 Task: Search one way flight ticket for 5 adults, 2 children, 1 infant in seat and 2 infants on lap in economy from Providence: Rhode Island T. F. Green International Airport to Gillette: Gillette Campbell County Airport on 5-1-2023. Choice of flights is Royal air maroc. Number of bags: 1 carry on bag and 1 checked bag. Price is upto 97000. Outbound departure time preference is 14:30.
Action: Mouse moved to (233, 353)
Screenshot: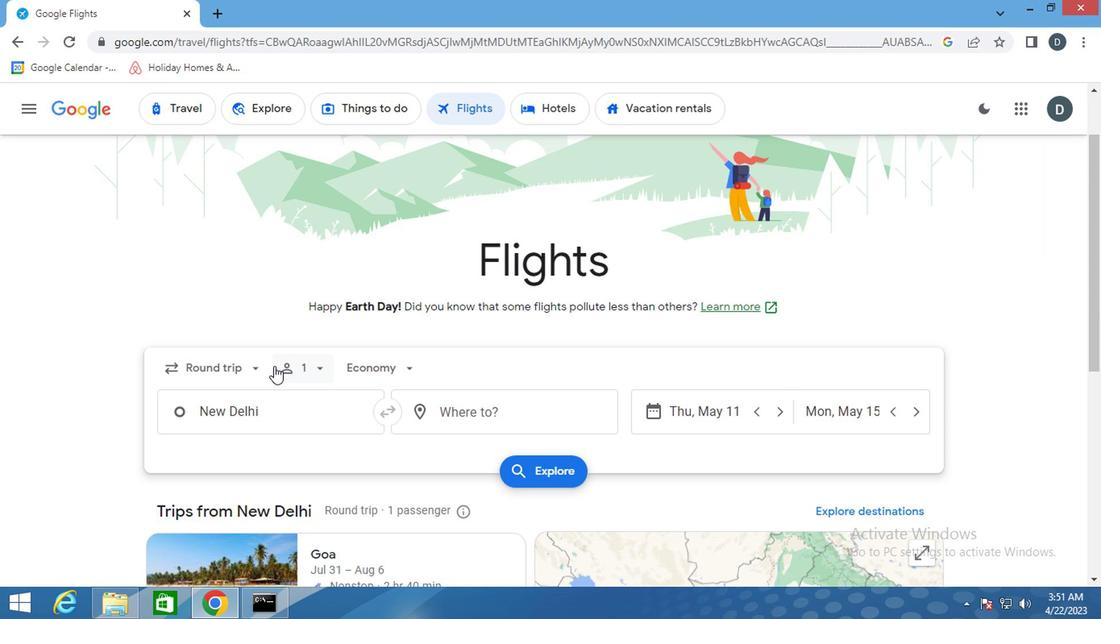 
Action: Mouse pressed left at (233, 353)
Screenshot: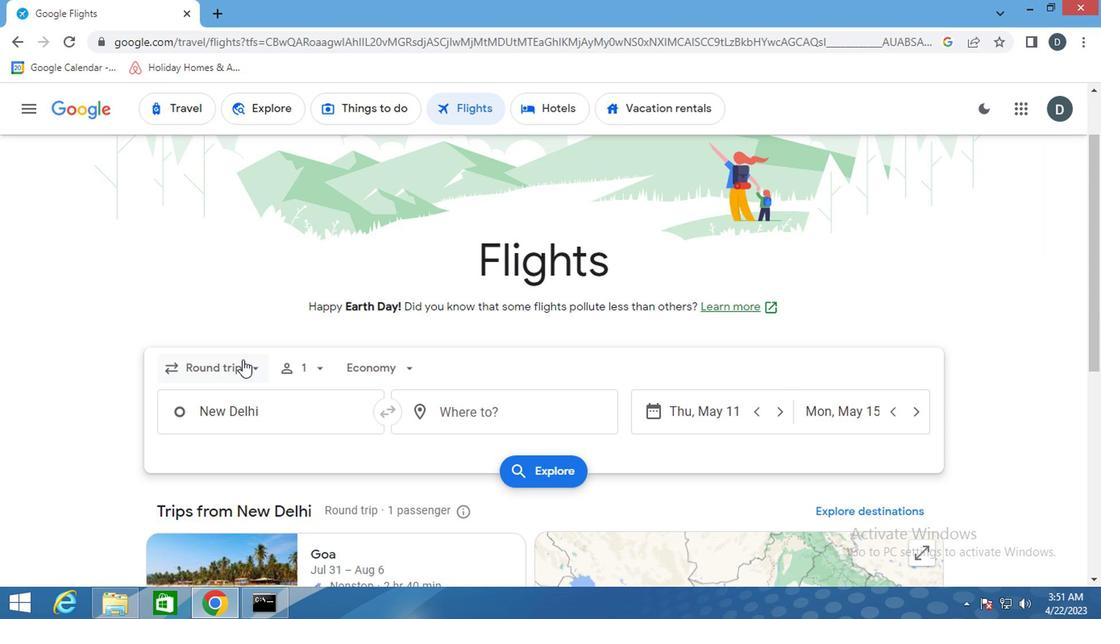 
Action: Mouse moved to (262, 434)
Screenshot: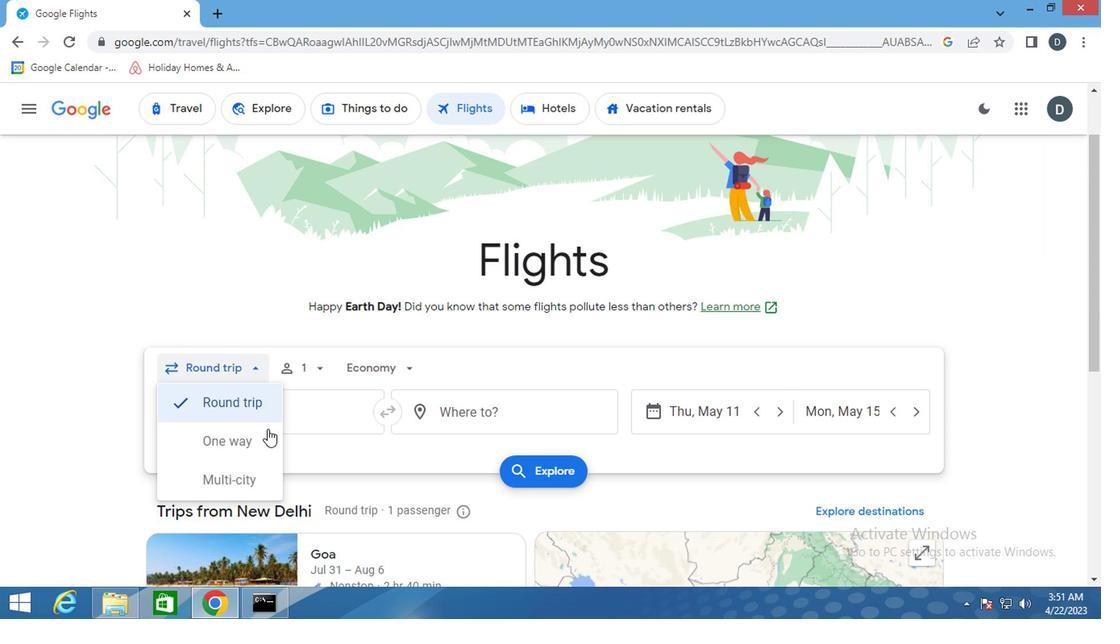 
Action: Mouse pressed left at (262, 434)
Screenshot: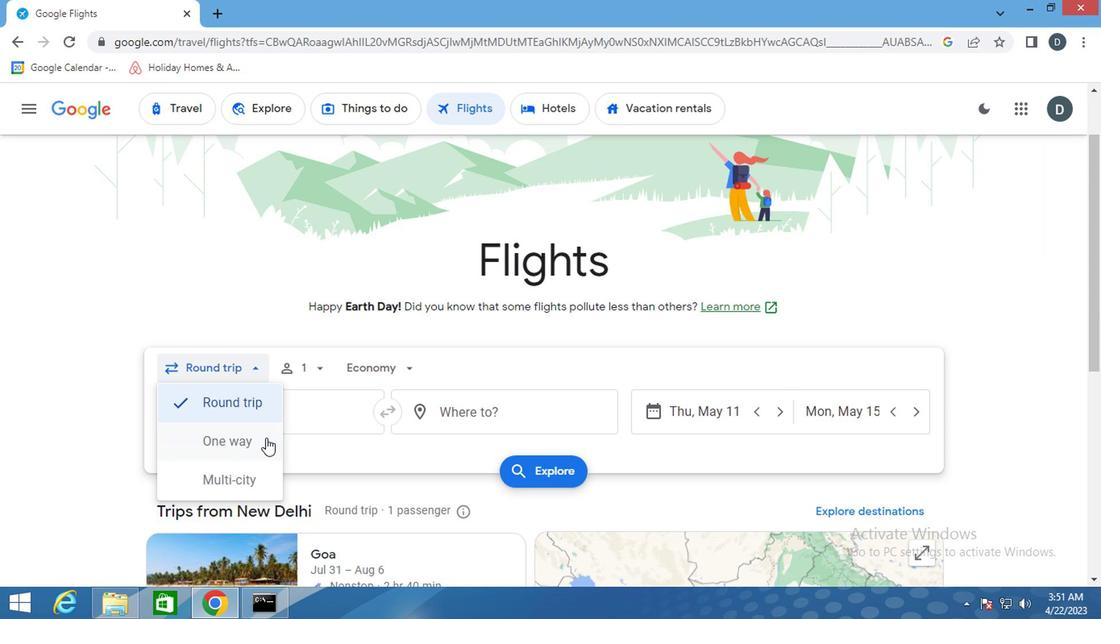 
Action: Mouse moved to (286, 363)
Screenshot: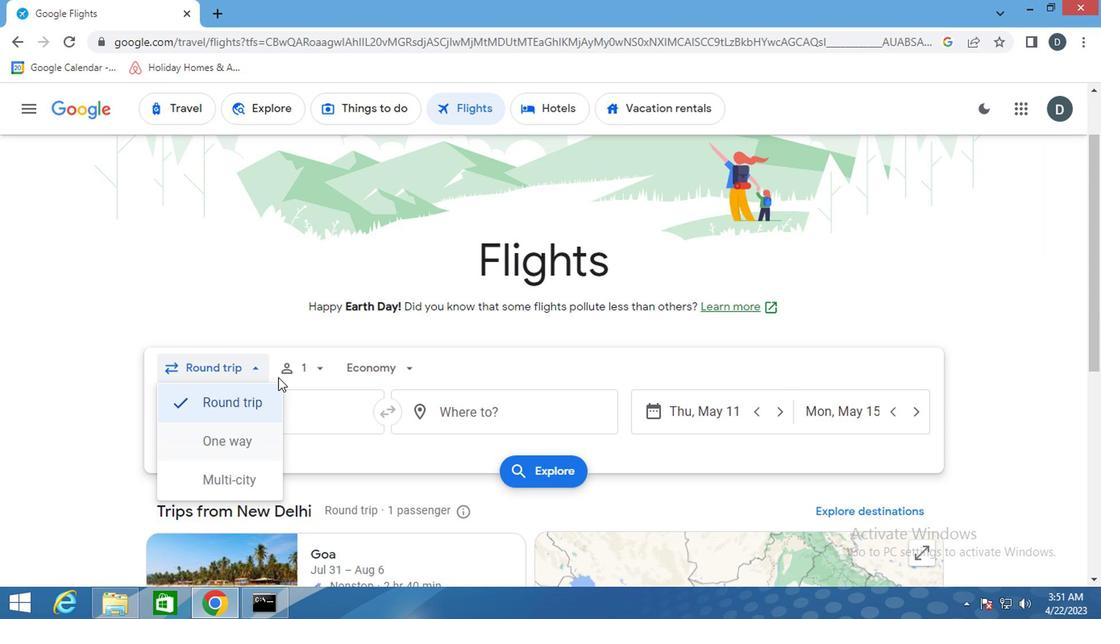
Action: Mouse pressed left at (286, 363)
Screenshot: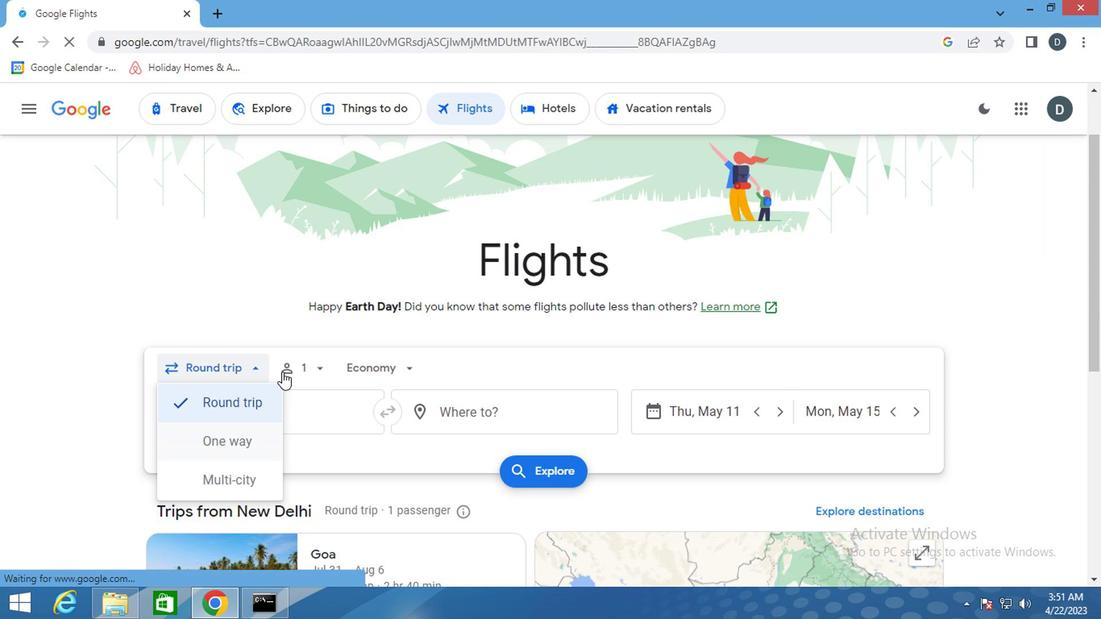 
Action: Mouse moved to (435, 406)
Screenshot: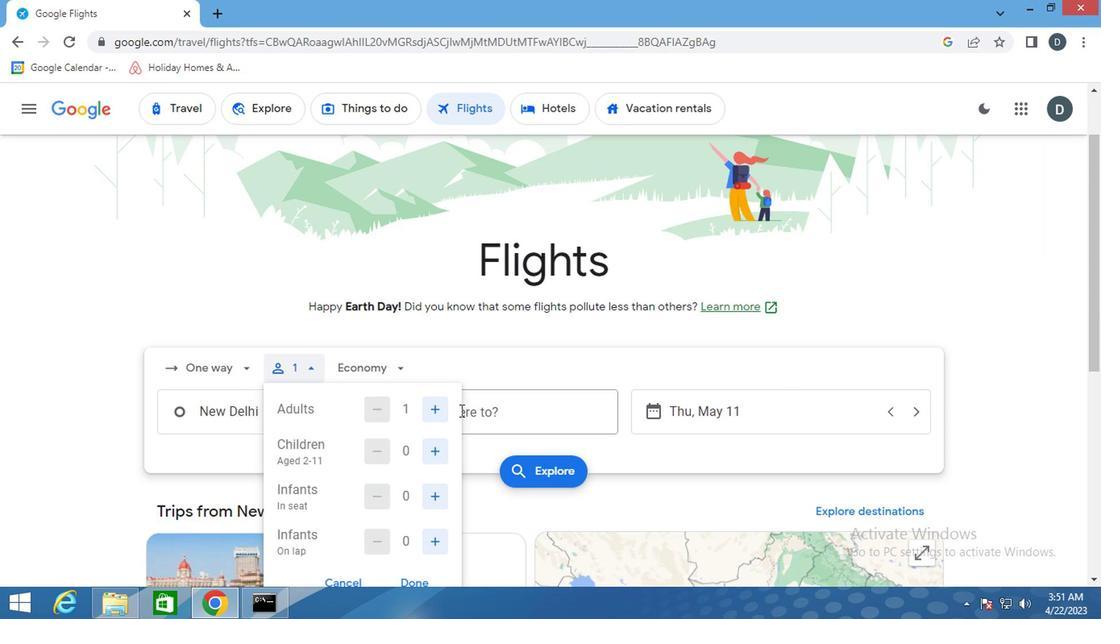 
Action: Mouse pressed left at (435, 406)
Screenshot: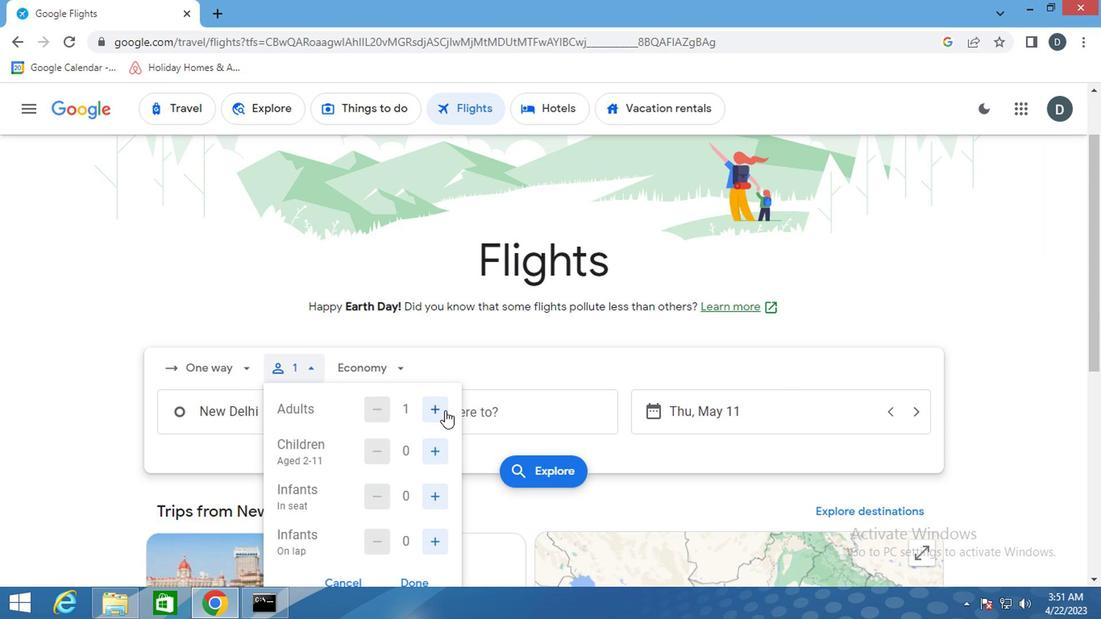 
Action: Mouse pressed left at (435, 406)
Screenshot: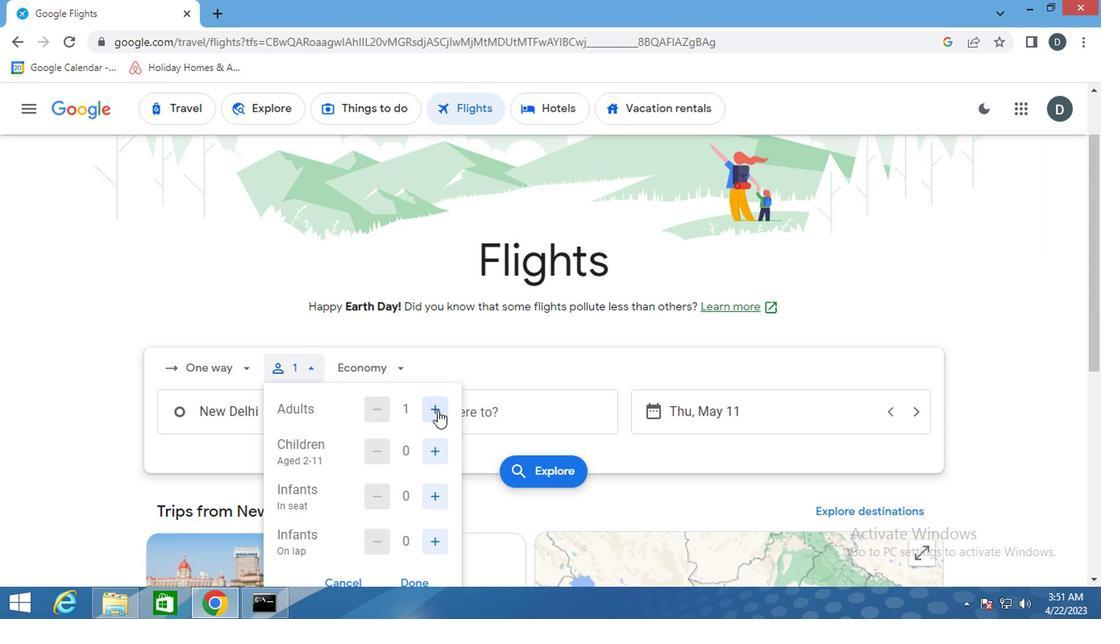 
Action: Mouse pressed left at (435, 406)
Screenshot: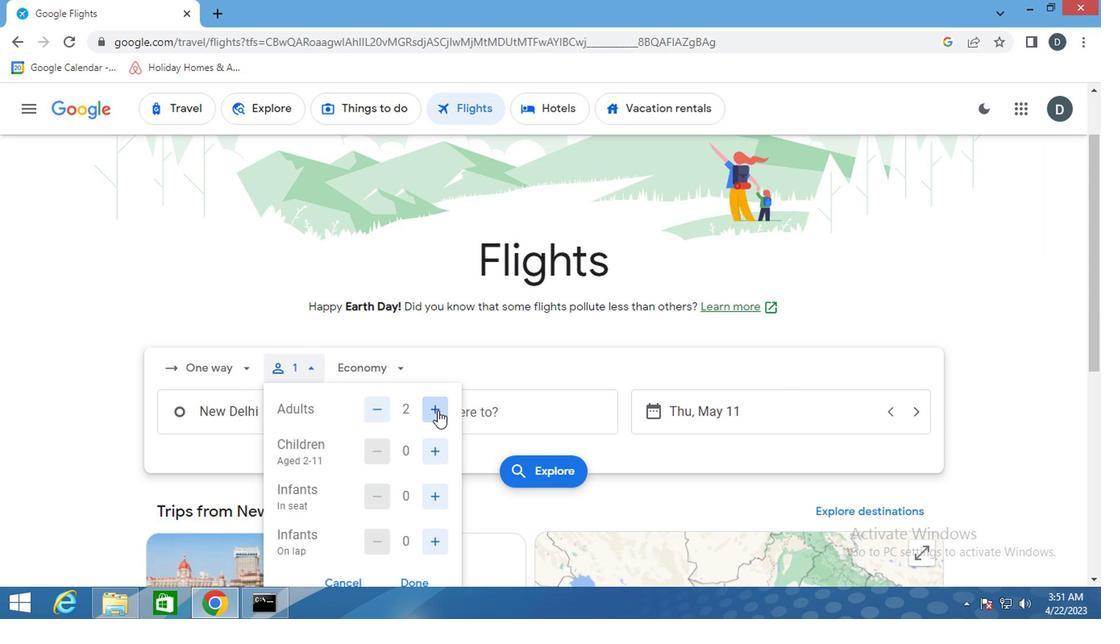 
Action: Mouse pressed left at (435, 406)
Screenshot: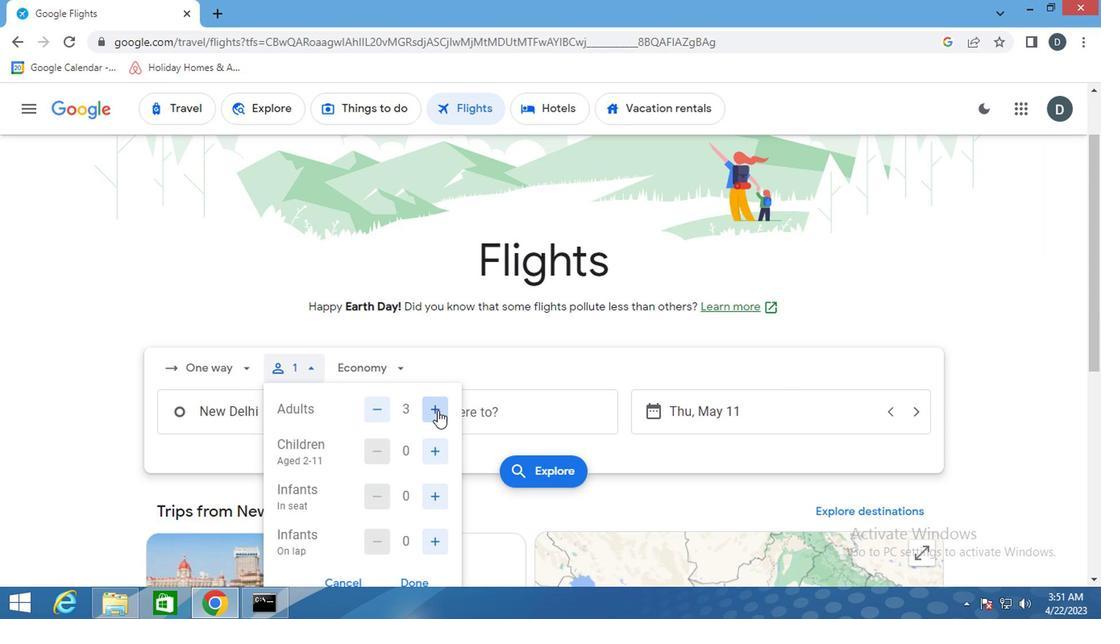 
Action: Mouse moved to (424, 441)
Screenshot: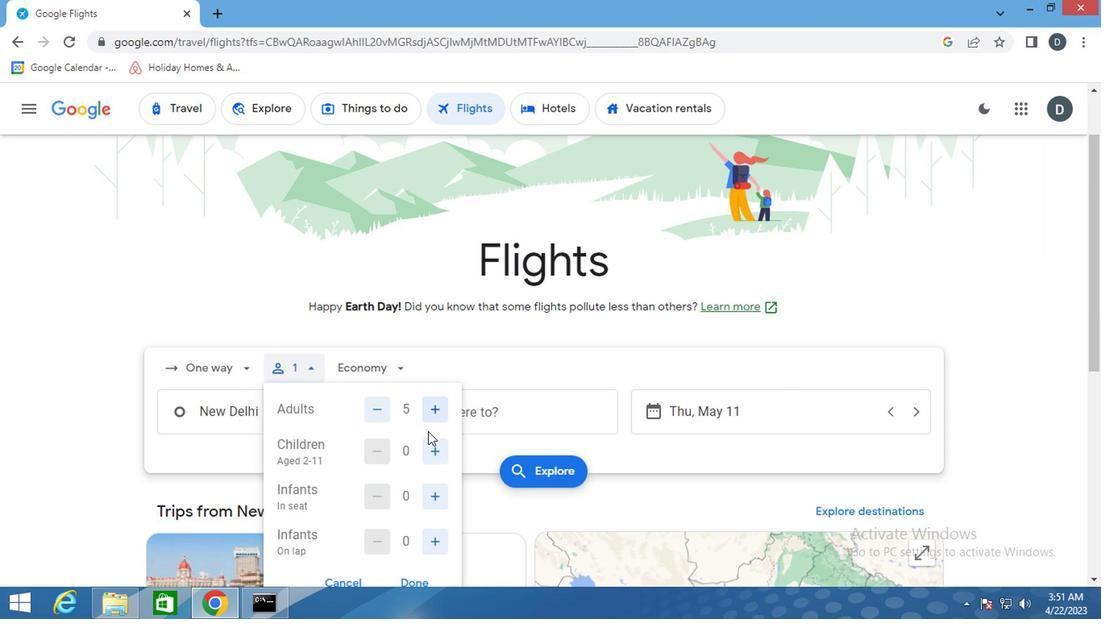 
Action: Mouse pressed left at (424, 441)
Screenshot: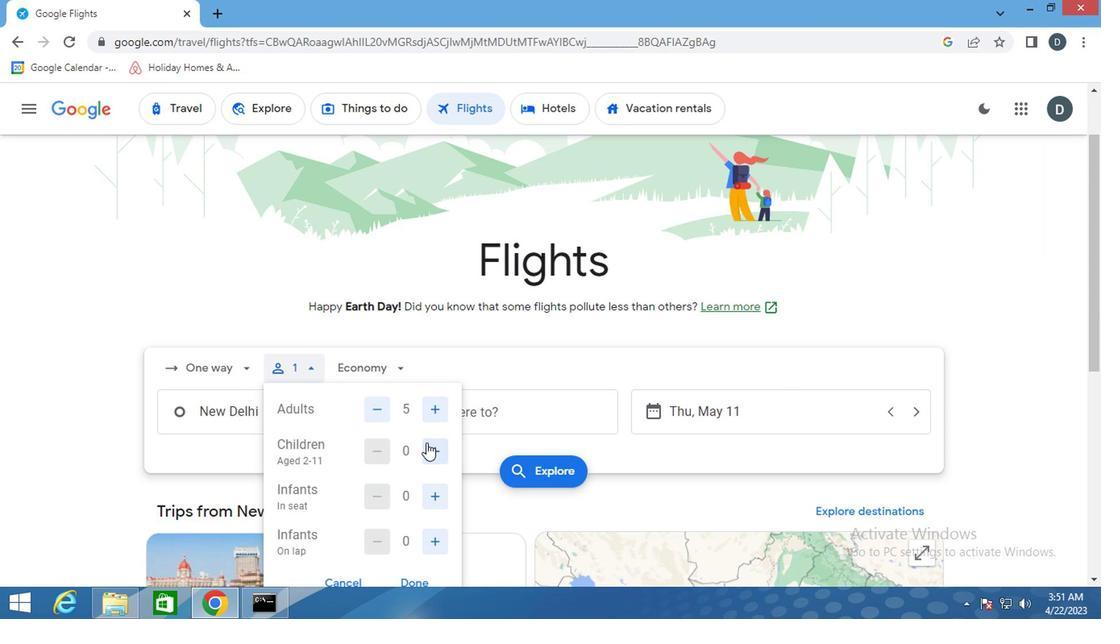 
Action: Mouse pressed left at (424, 441)
Screenshot: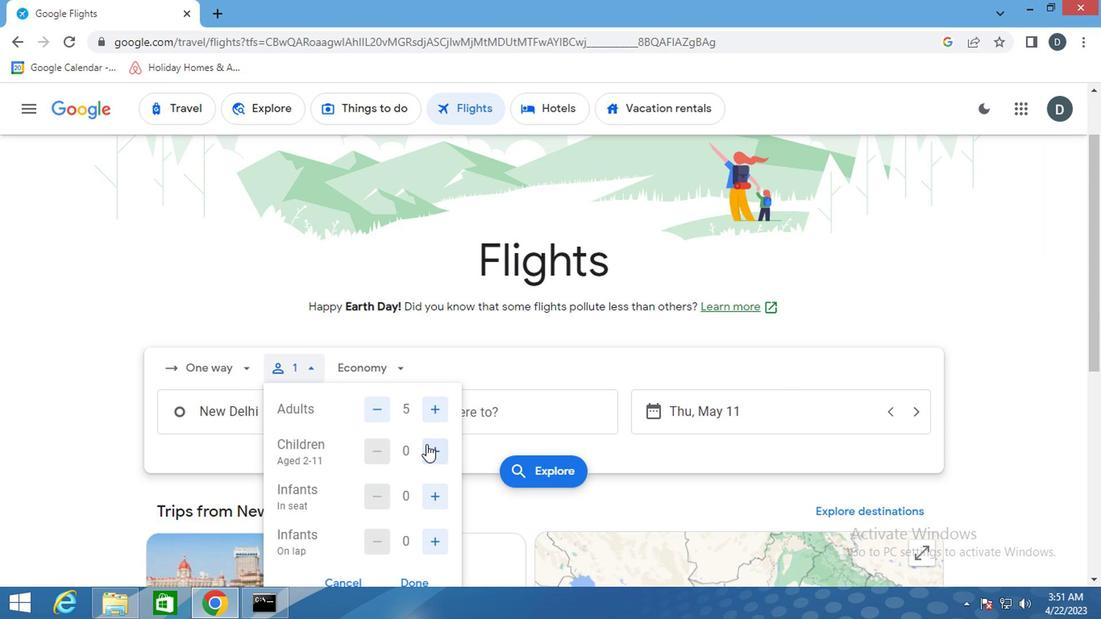 
Action: Mouse moved to (427, 505)
Screenshot: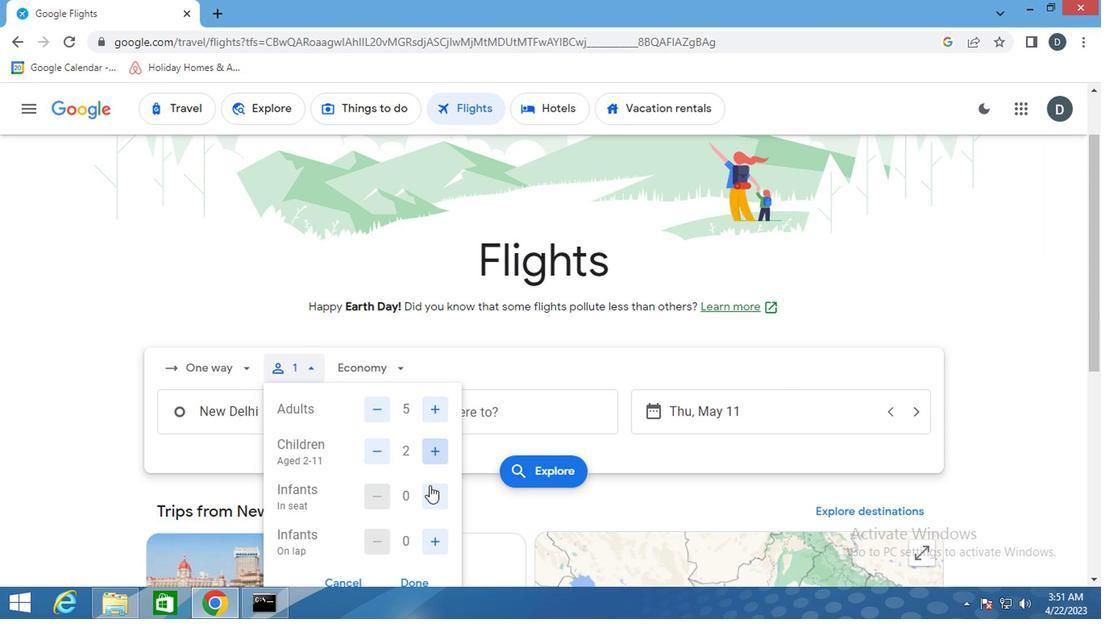 
Action: Mouse pressed left at (427, 505)
Screenshot: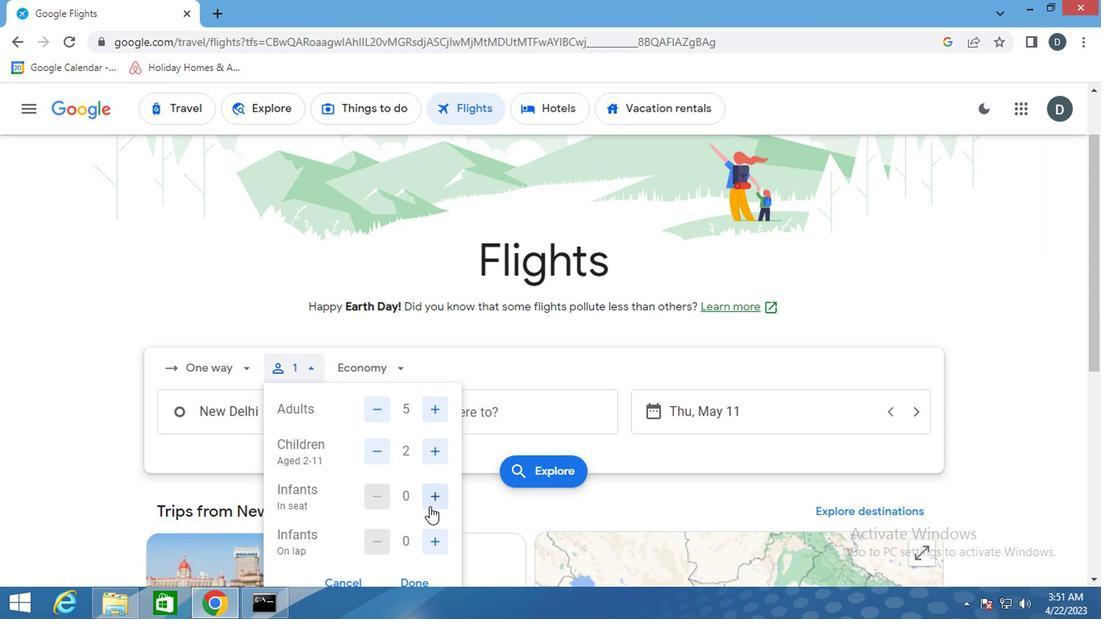
Action: Mouse moved to (430, 544)
Screenshot: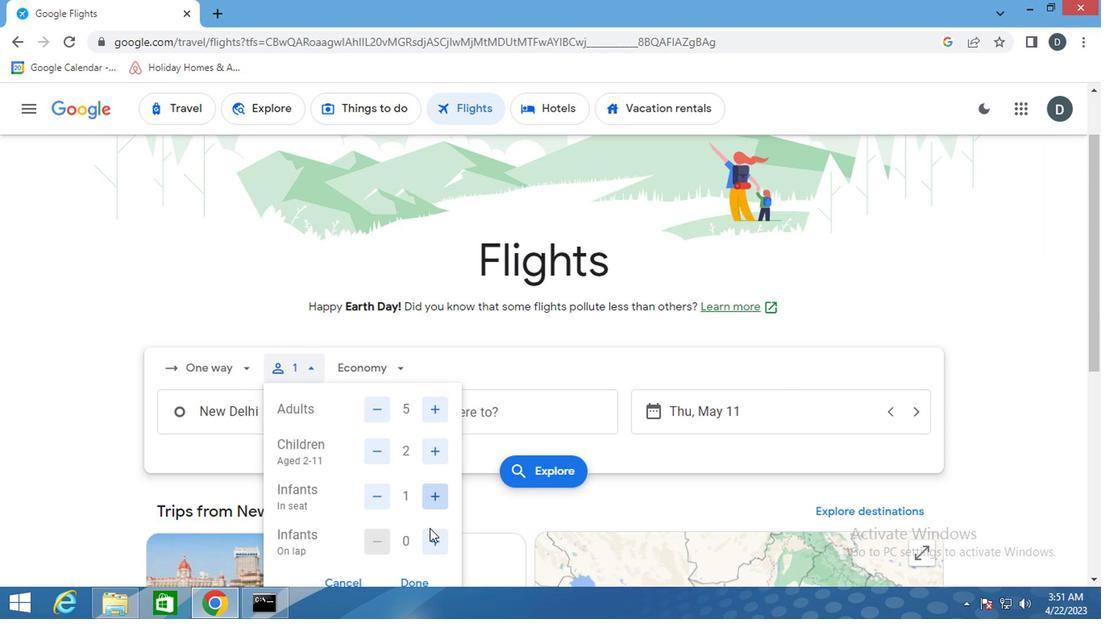 
Action: Mouse pressed left at (430, 544)
Screenshot: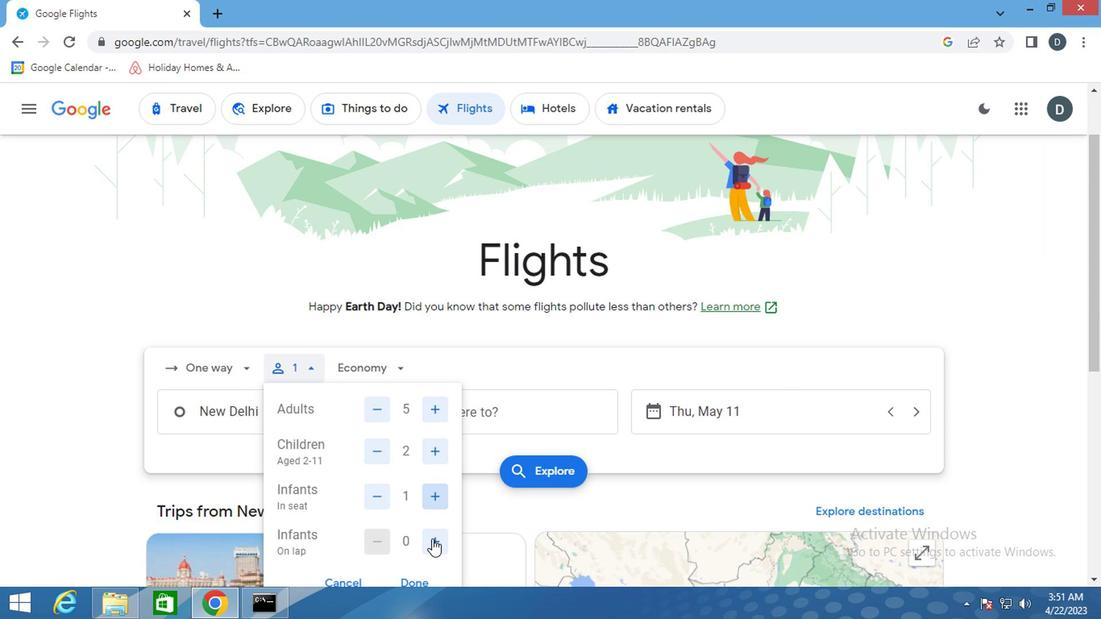 
Action: Mouse pressed left at (430, 544)
Screenshot: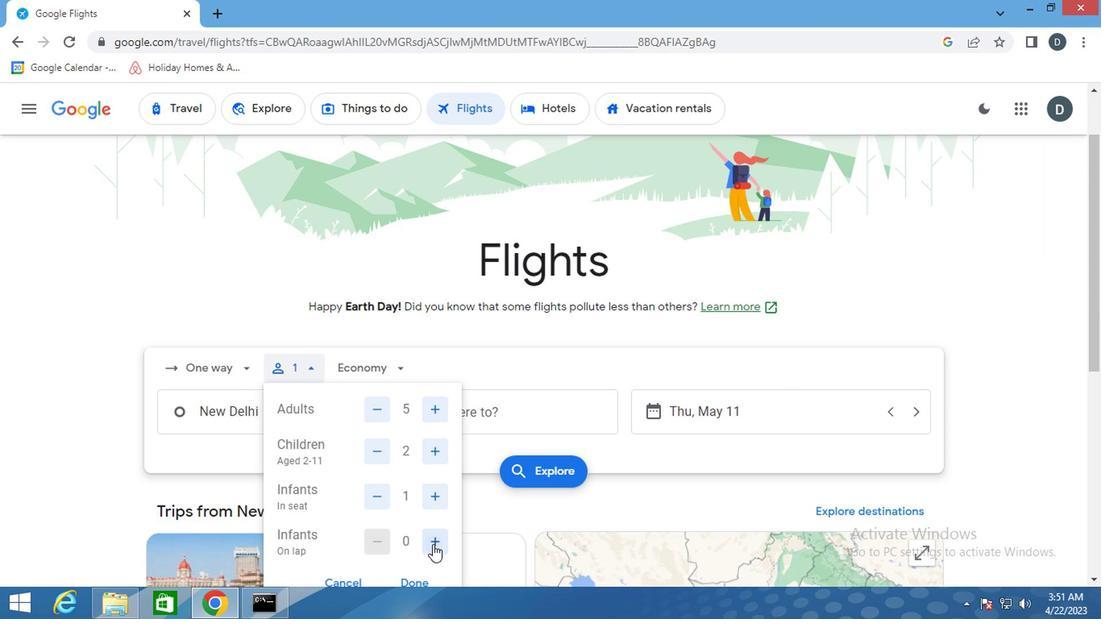 
Action: Mouse moved to (371, 537)
Screenshot: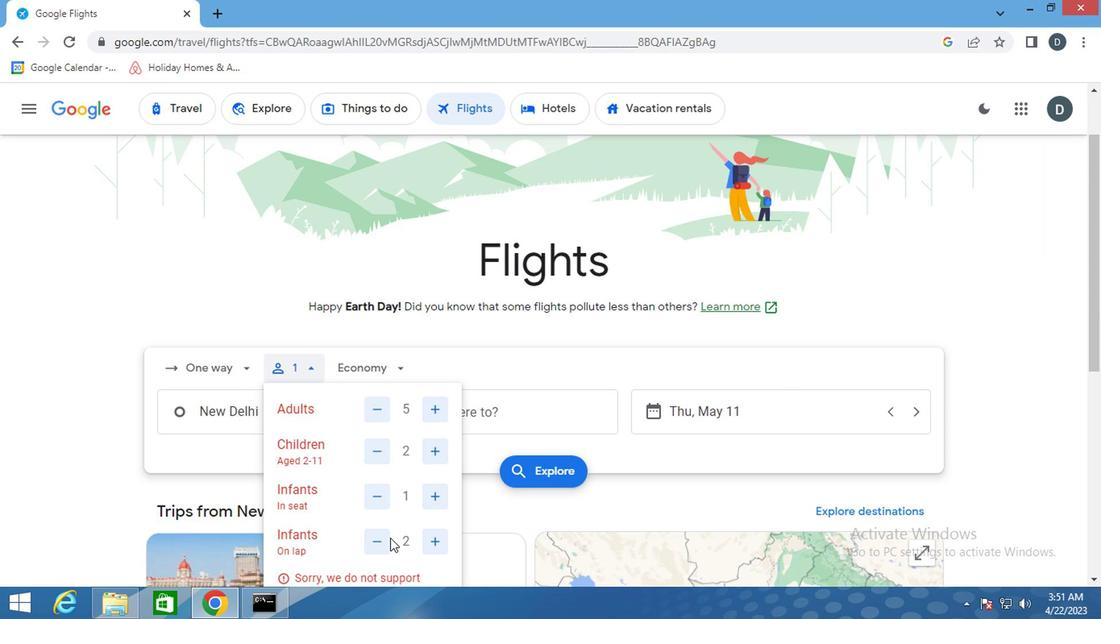 
Action: Mouse pressed left at (371, 537)
Screenshot: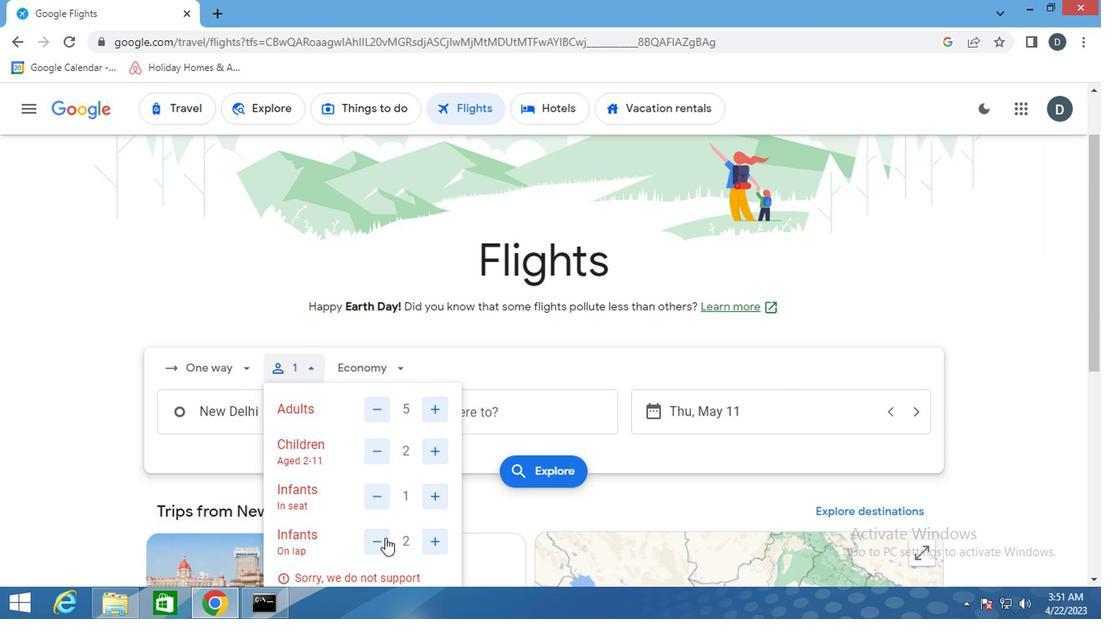 
Action: Mouse moved to (417, 582)
Screenshot: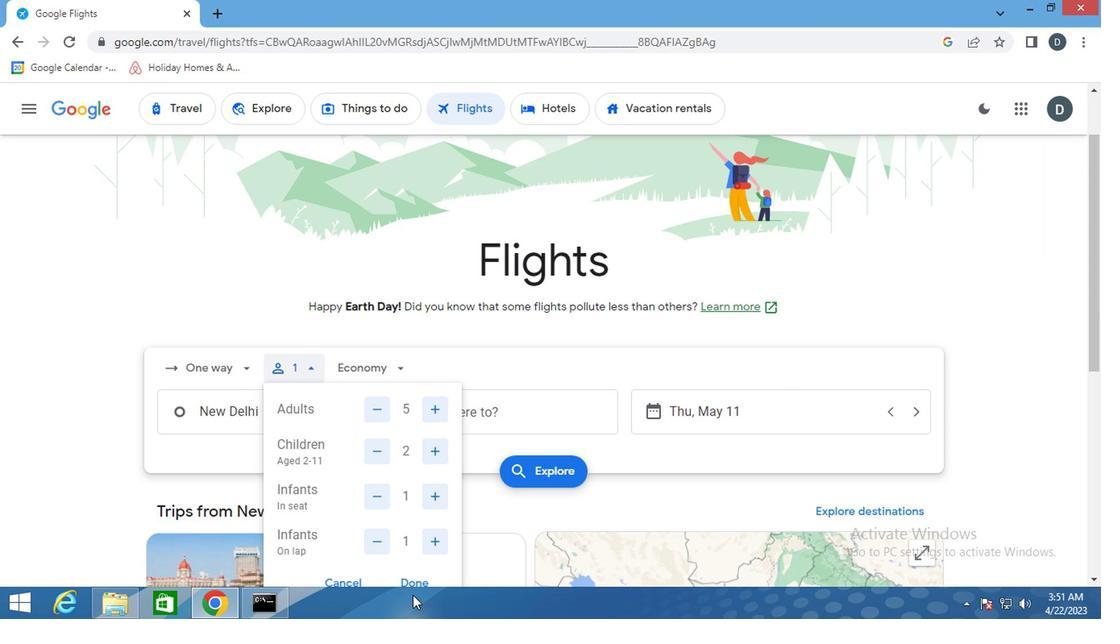 
Action: Mouse pressed left at (417, 582)
Screenshot: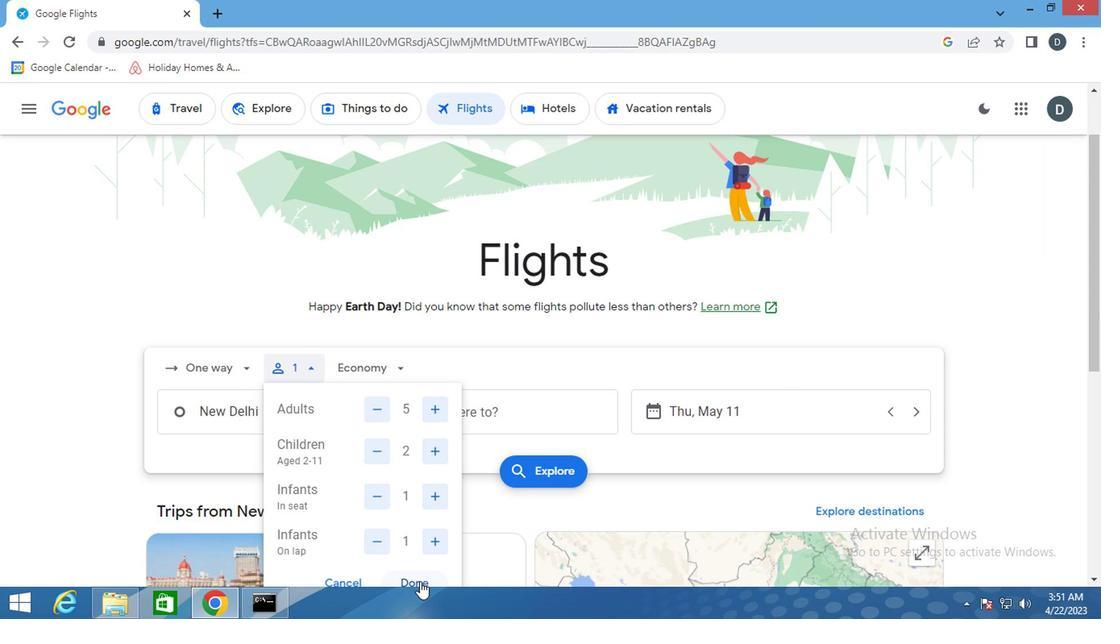 
Action: Mouse moved to (292, 420)
Screenshot: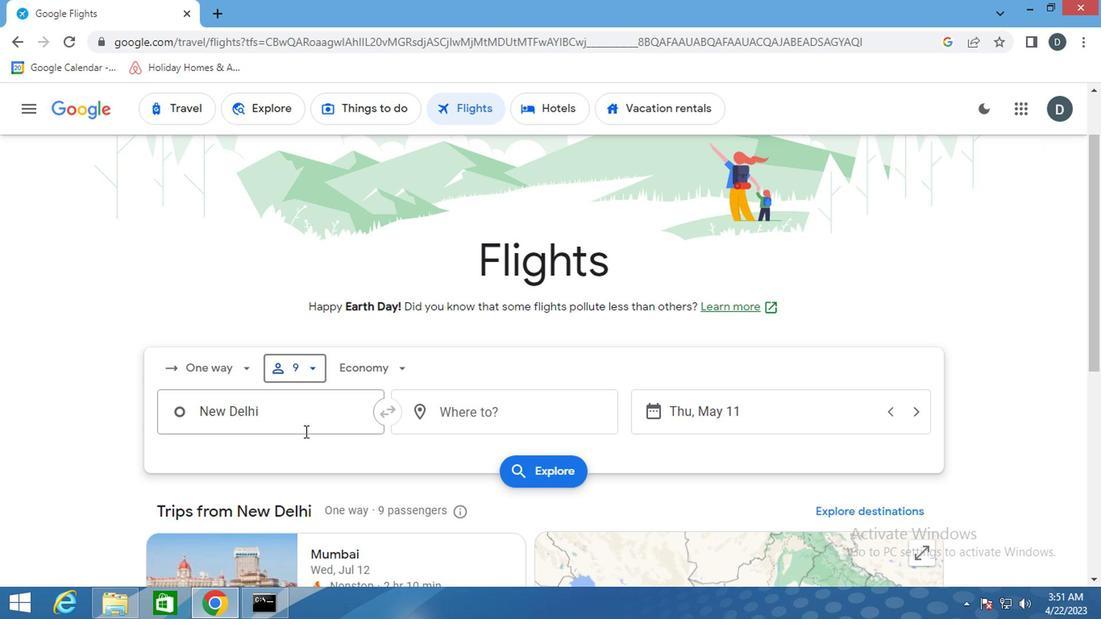 
Action: Mouse pressed left at (292, 420)
Screenshot: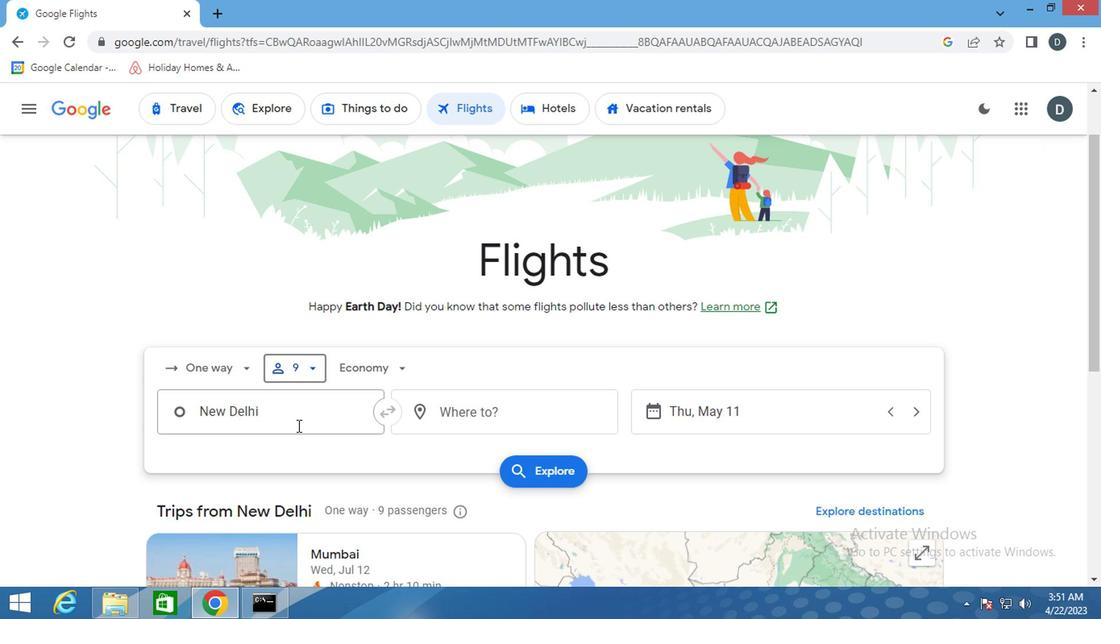 
Action: Mouse moved to (292, 419)
Screenshot: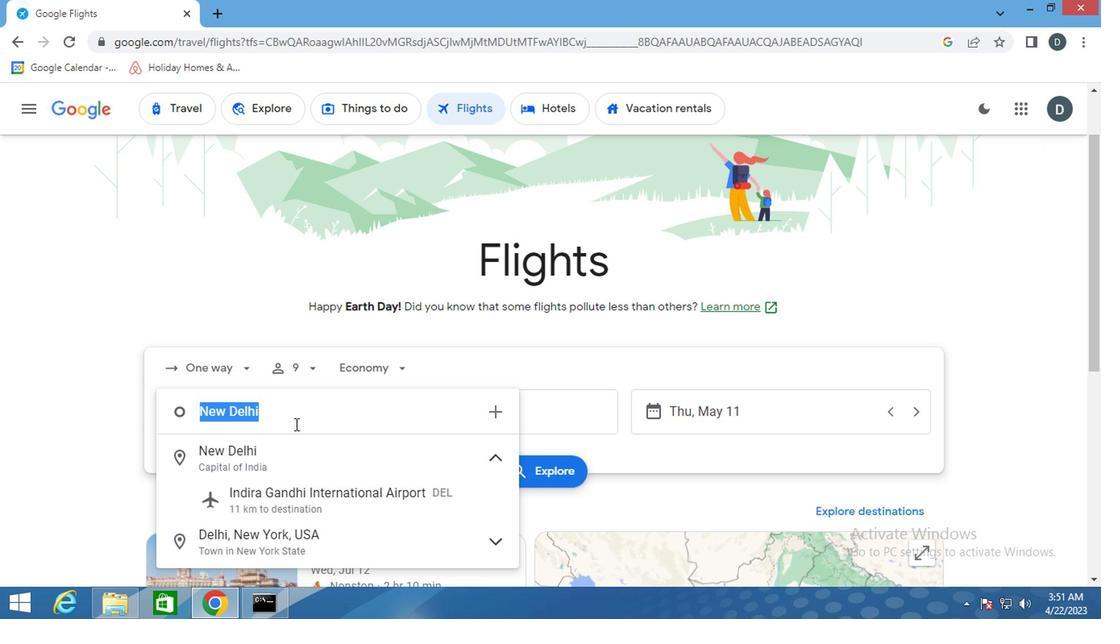 
Action: Key pressed <Key.shift>PROVIDENCE
Screenshot: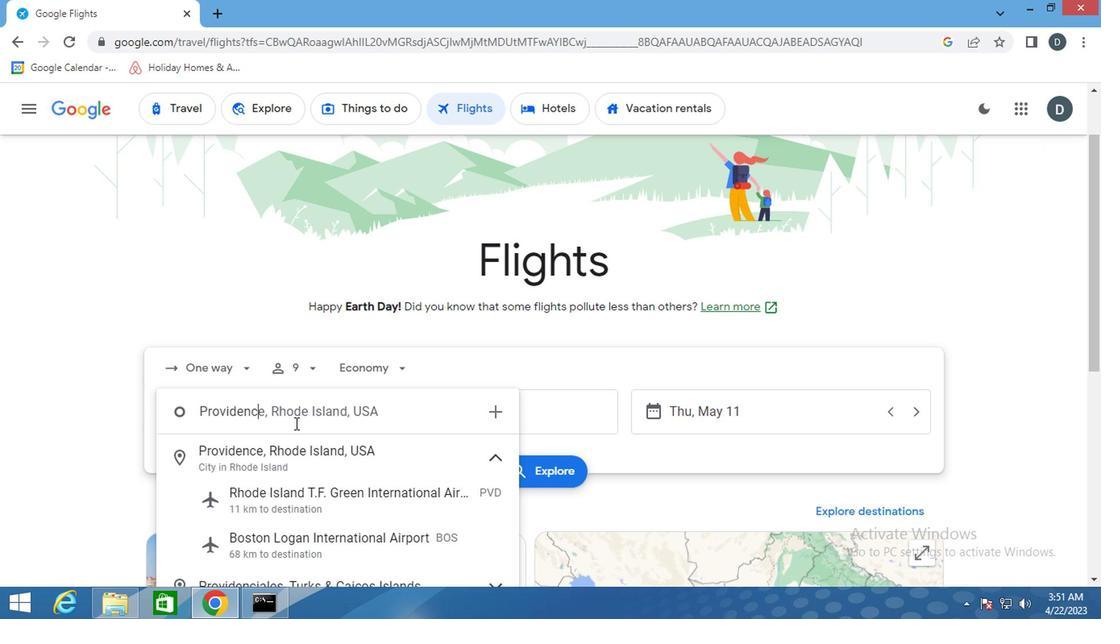 
Action: Mouse moved to (283, 502)
Screenshot: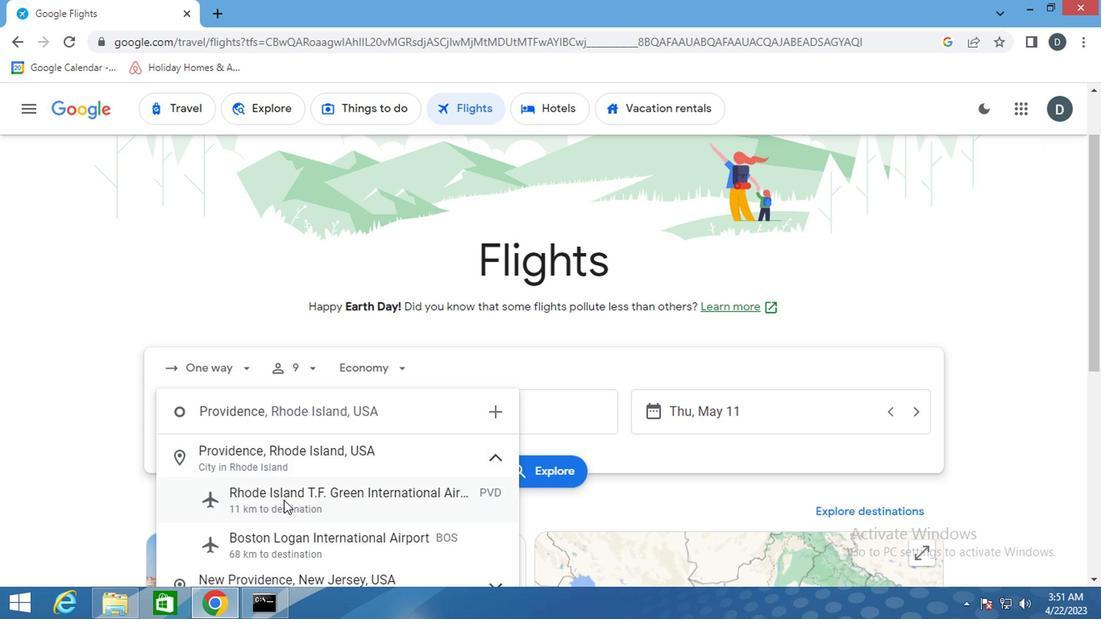 
Action: Mouse pressed left at (283, 502)
Screenshot: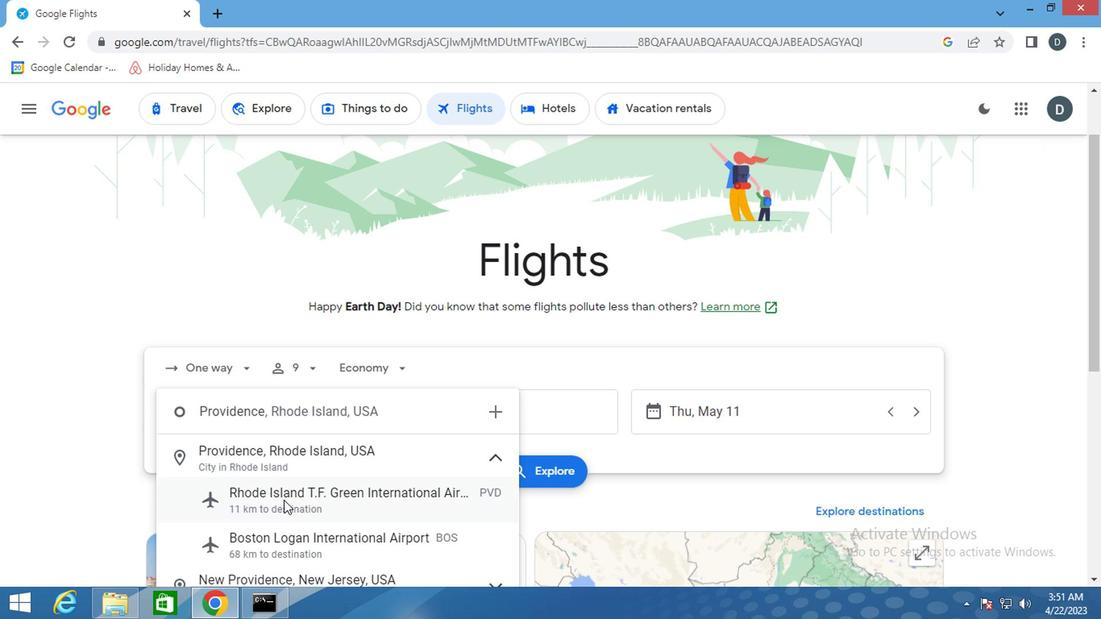 
Action: Mouse moved to (476, 407)
Screenshot: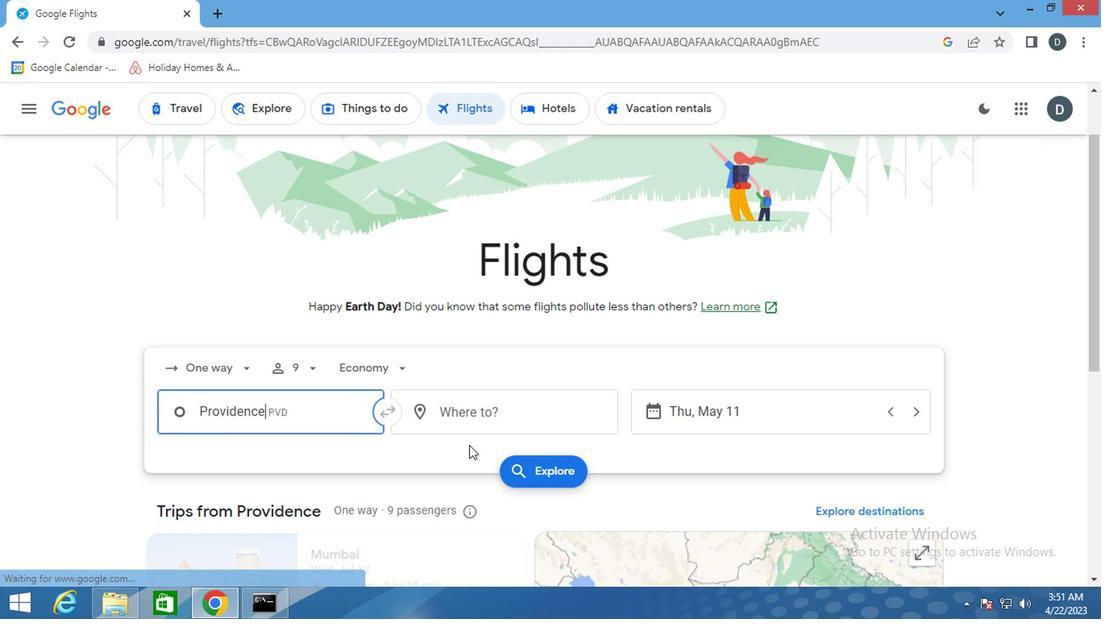 
Action: Mouse pressed left at (476, 407)
Screenshot: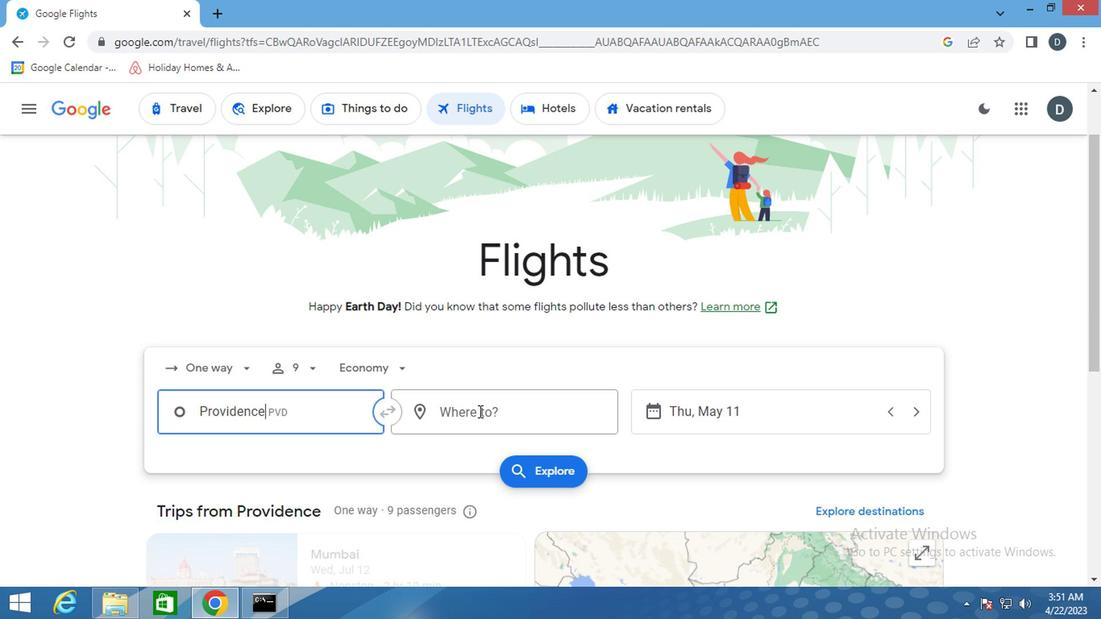 
Action: Key pressed <Key.shift>GILLETTE
Screenshot: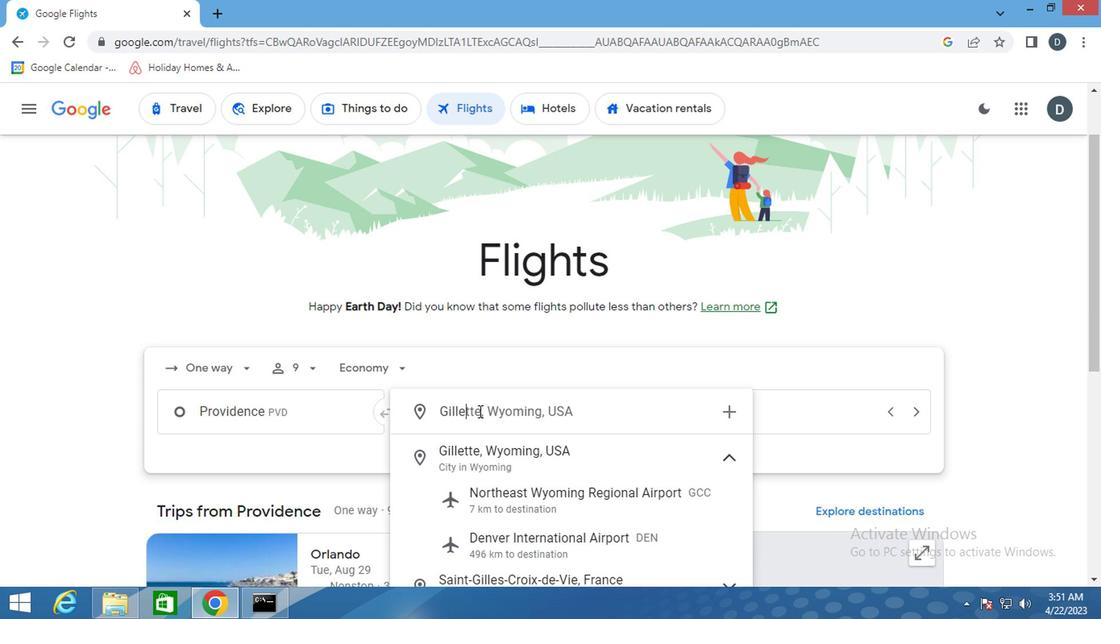 
Action: Mouse moved to (482, 471)
Screenshot: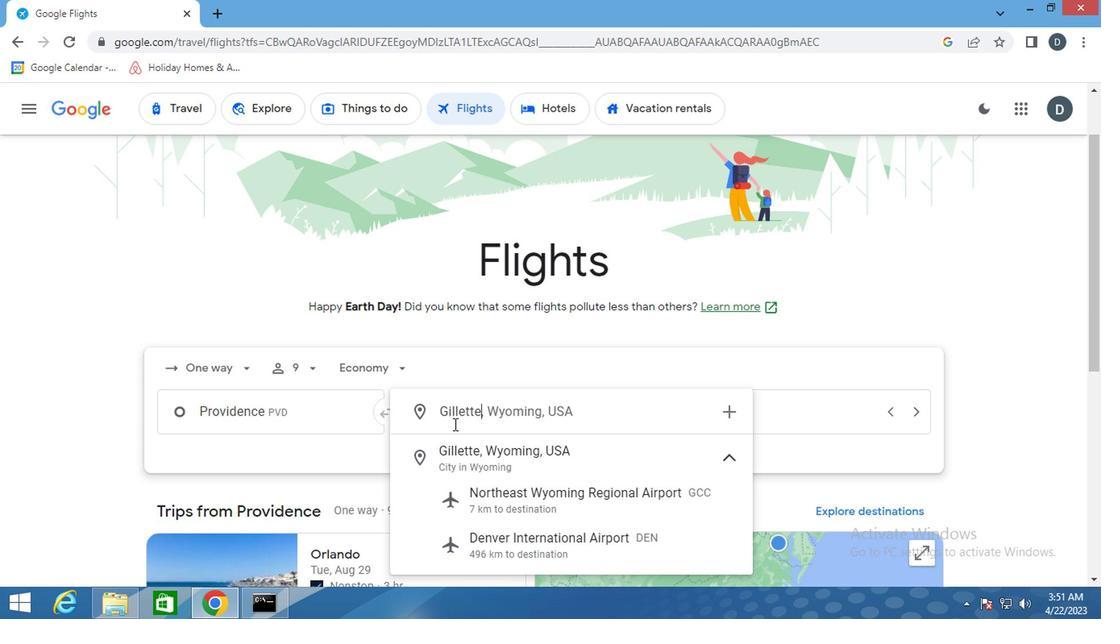 
Action: Mouse pressed left at (482, 471)
Screenshot: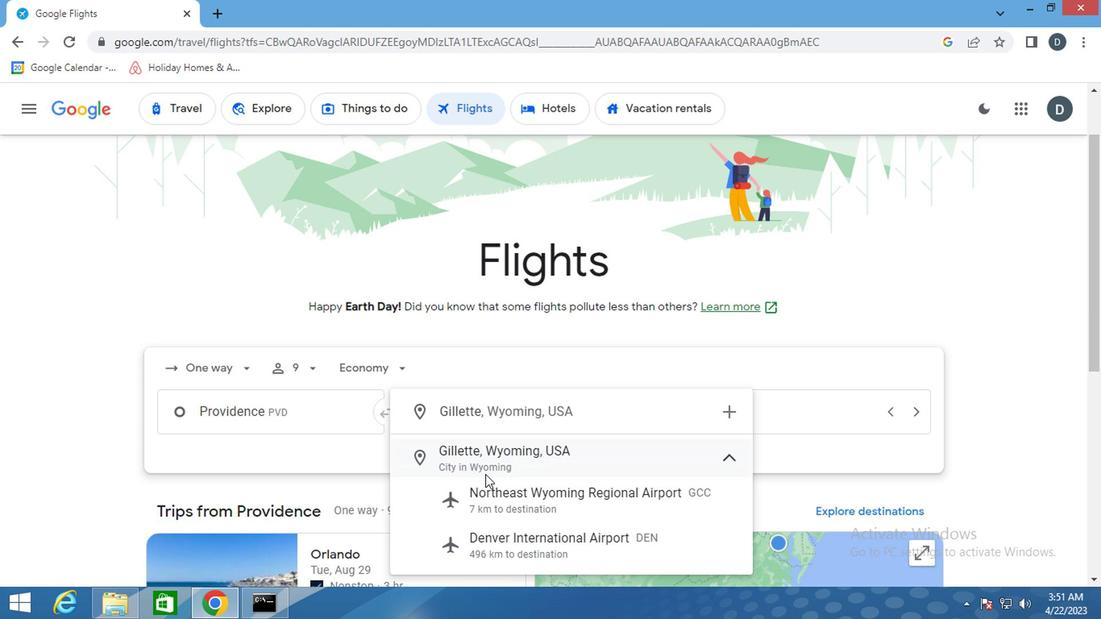 
Action: Mouse moved to (808, 412)
Screenshot: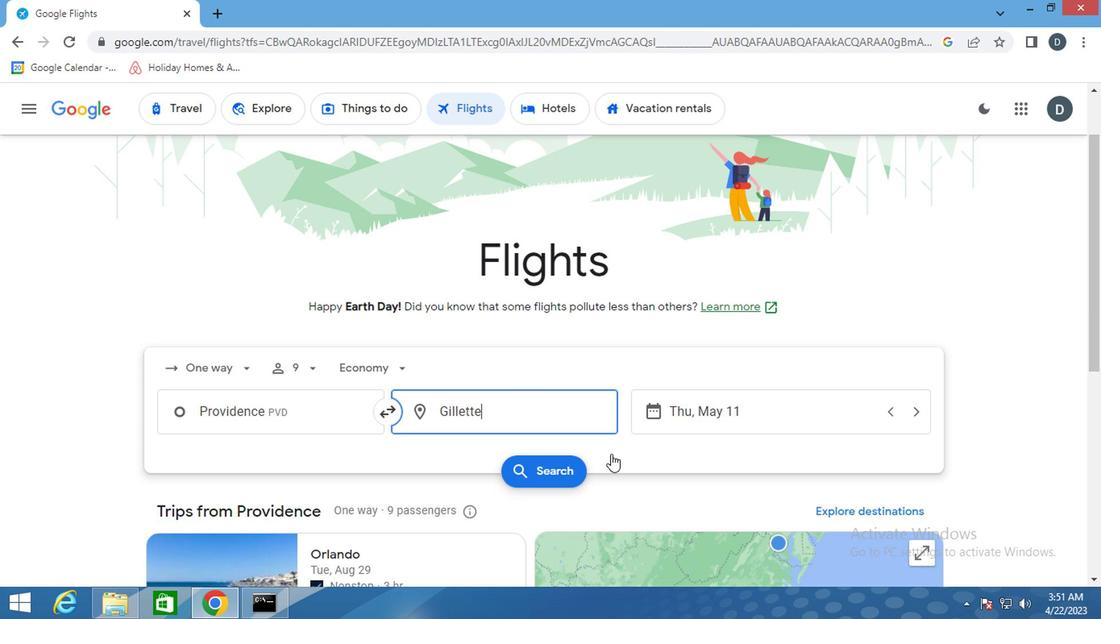 
Action: Mouse pressed left at (808, 412)
Screenshot: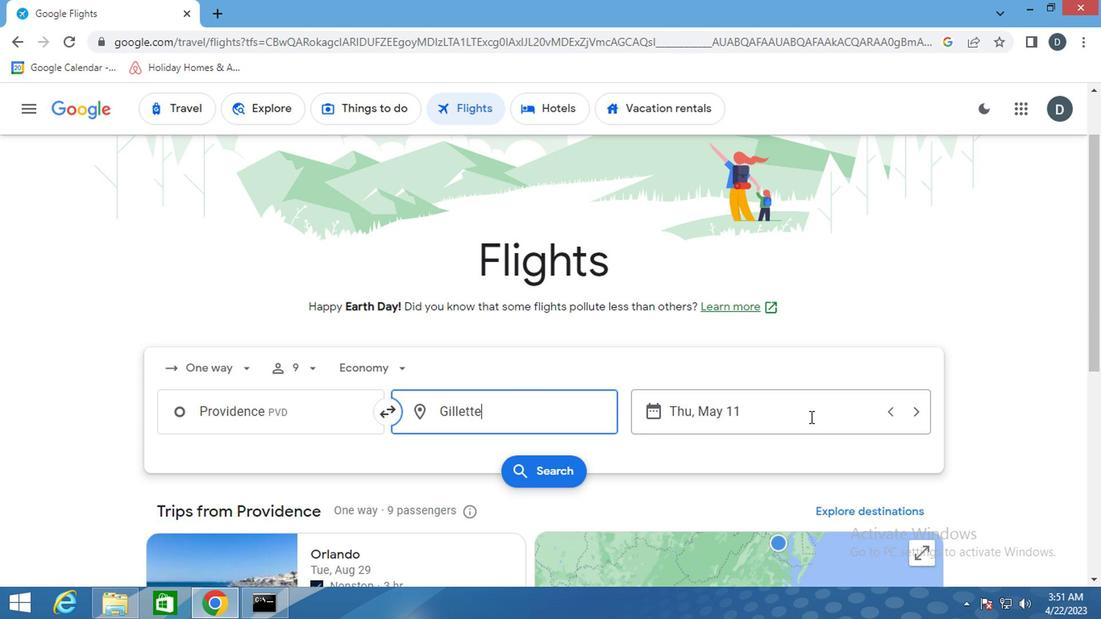 
Action: Mouse moved to (710, 280)
Screenshot: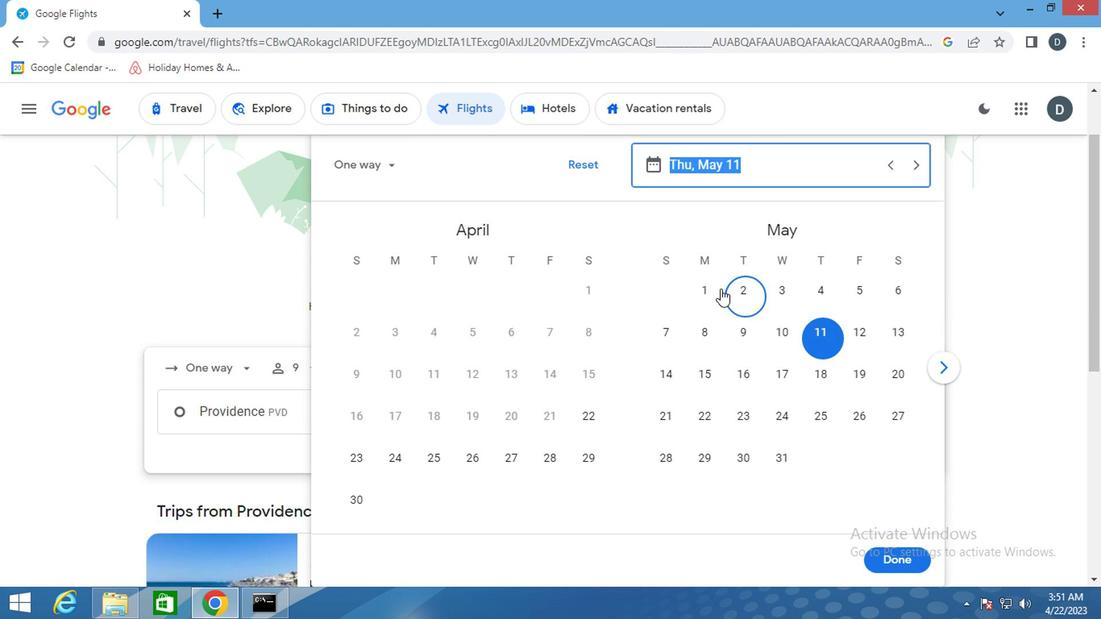 
Action: Mouse pressed left at (710, 280)
Screenshot: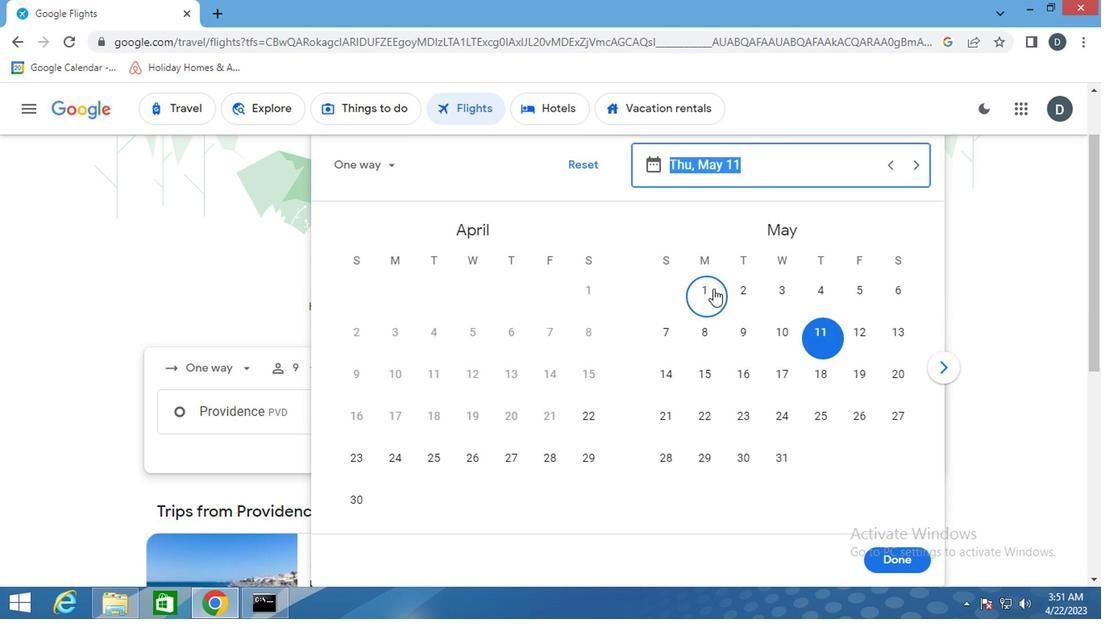 
Action: Mouse moved to (895, 563)
Screenshot: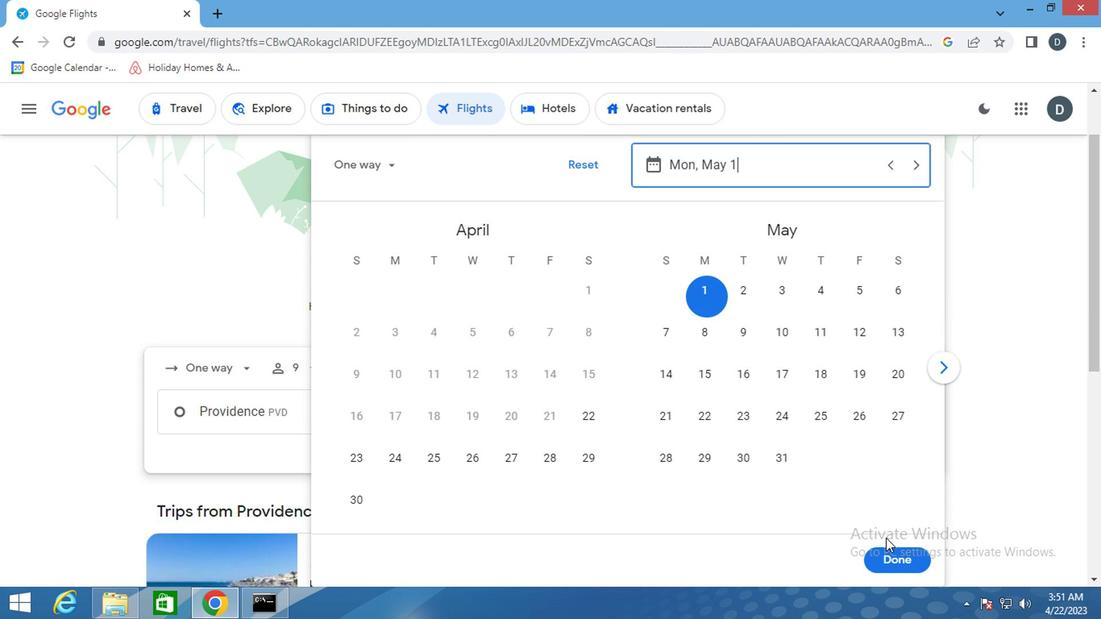 
Action: Mouse pressed left at (895, 563)
Screenshot: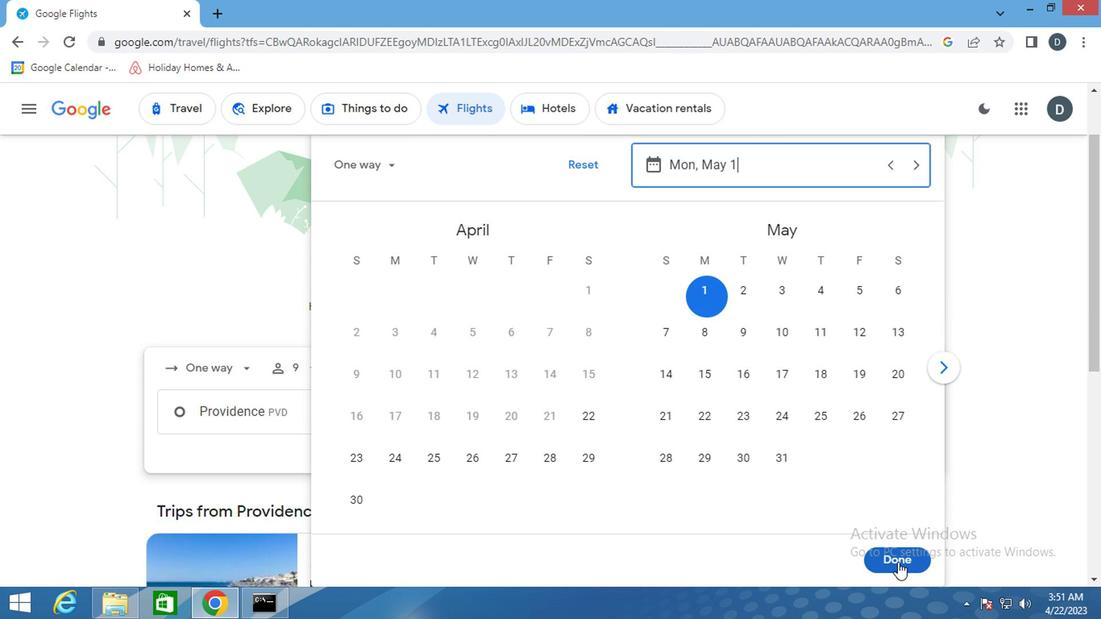 
Action: Mouse moved to (509, 463)
Screenshot: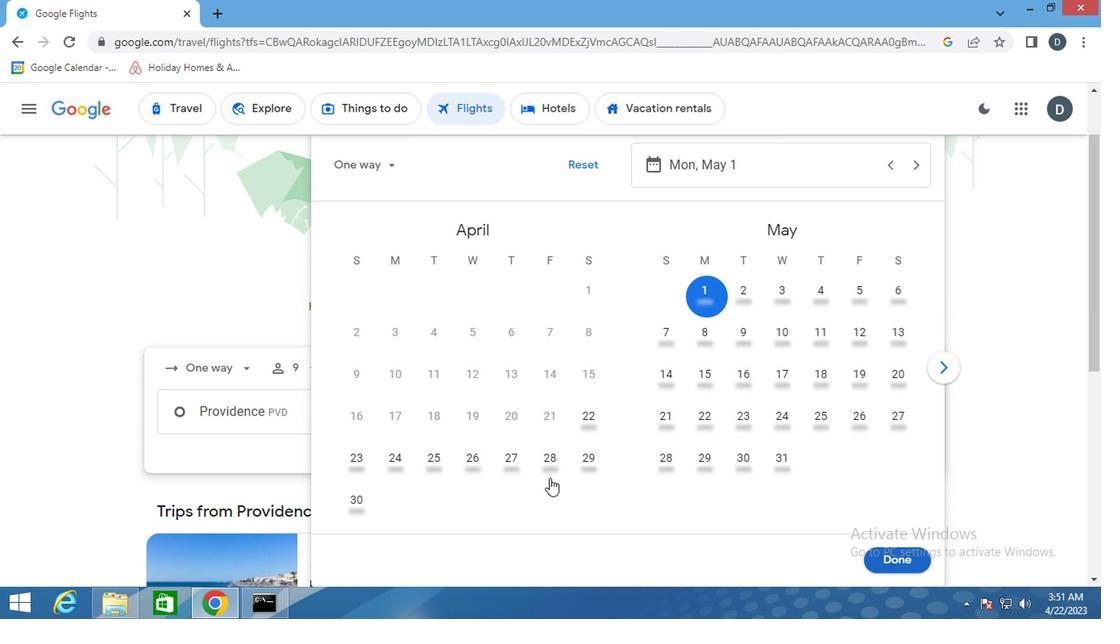 
Action: Mouse pressed left at (509, 463)
Screenshot: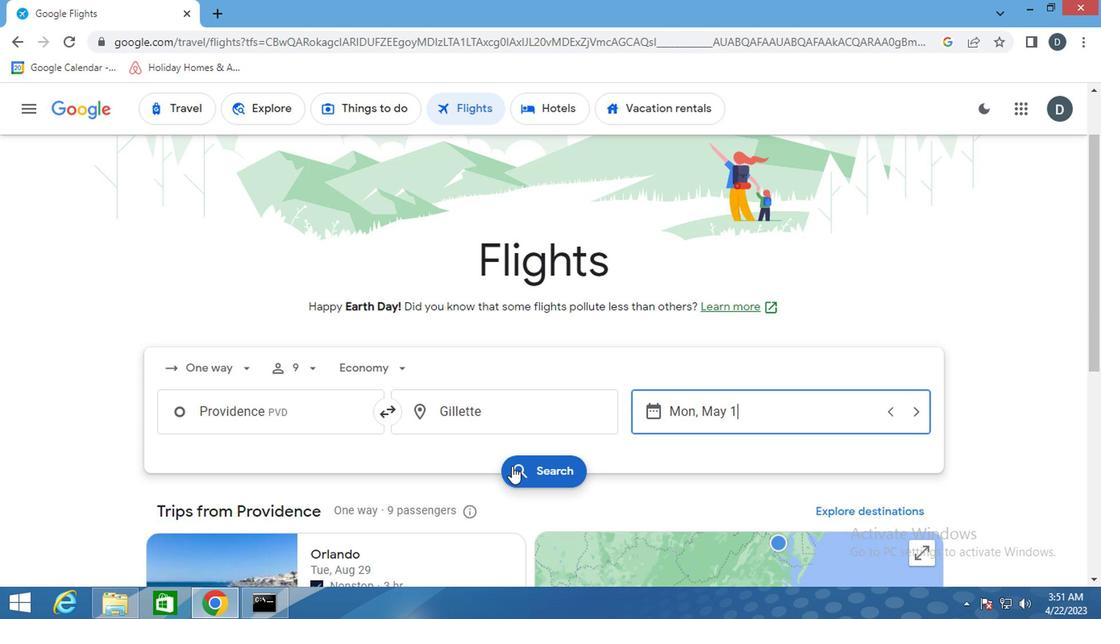 
Action: Mouse moved to (199, 247)
Screenshot: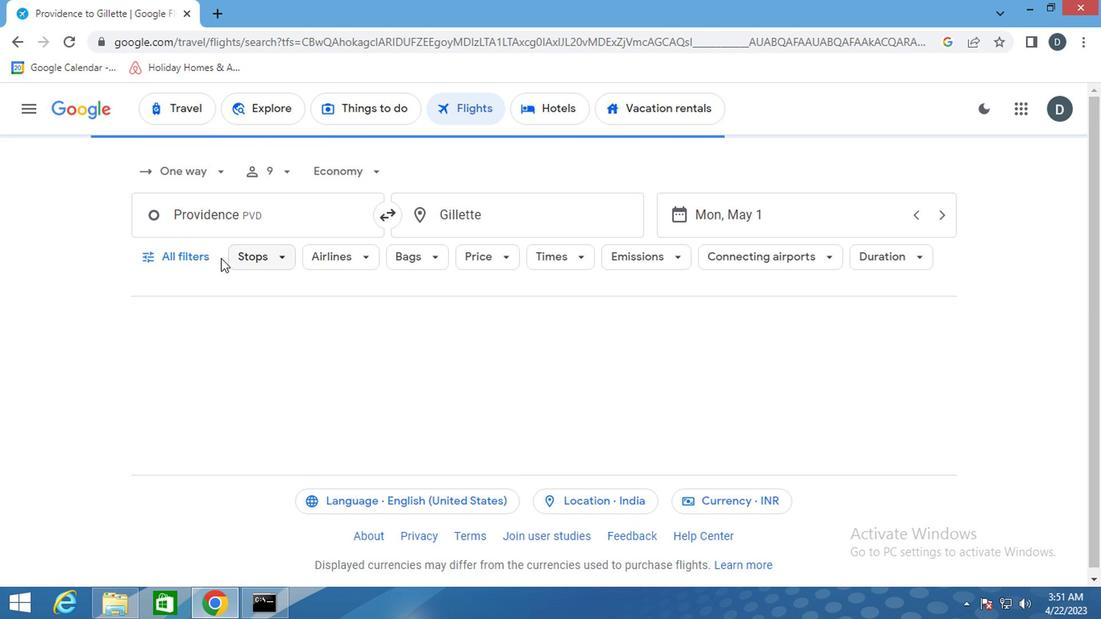 
Action: Mouse pressed left at (199, 247)
Screenshot: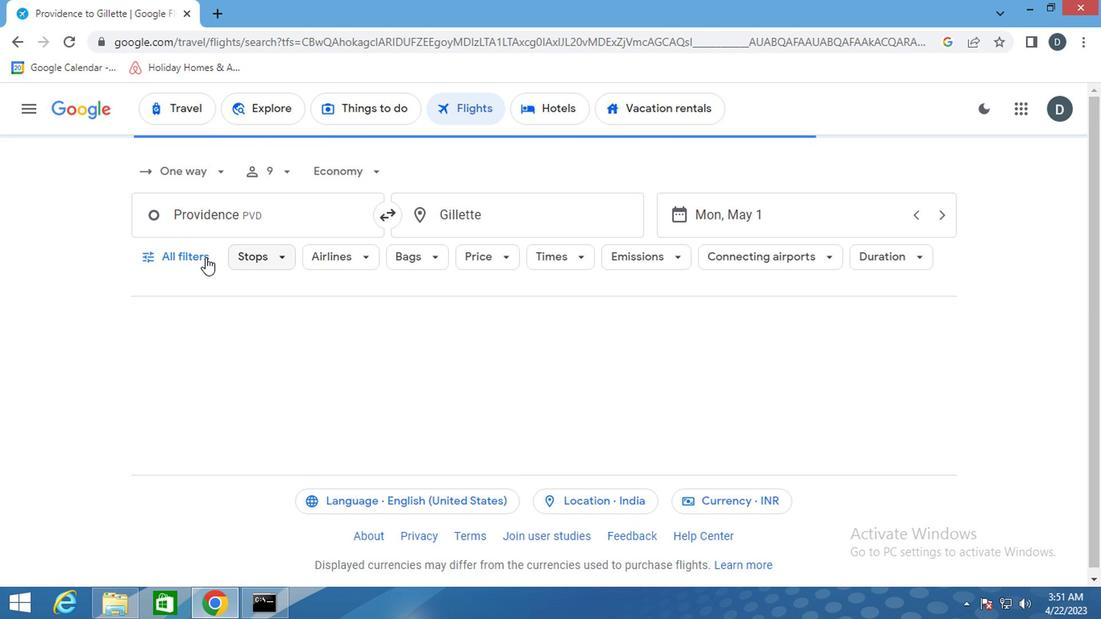 
Action: Mouse moved to (232, 442)
Screenshot: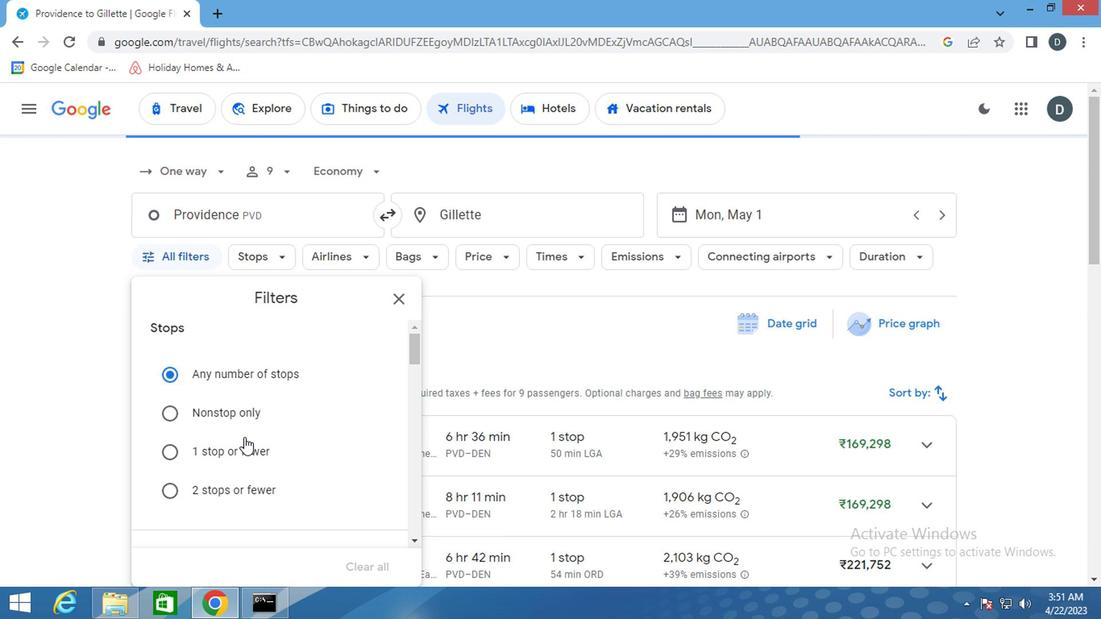 
Action: Mouse scrolled (232, 441) with delta (0, -1)
Screenshot: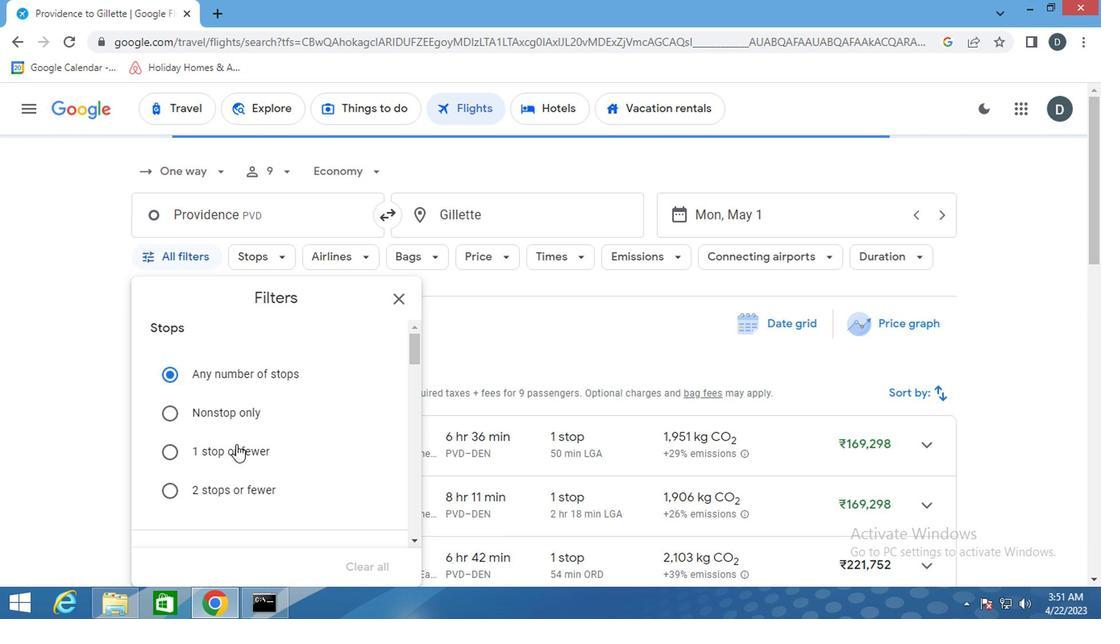 
Action: Mouse scrolled (232, 441) with delta (0, -1)
Screenshot: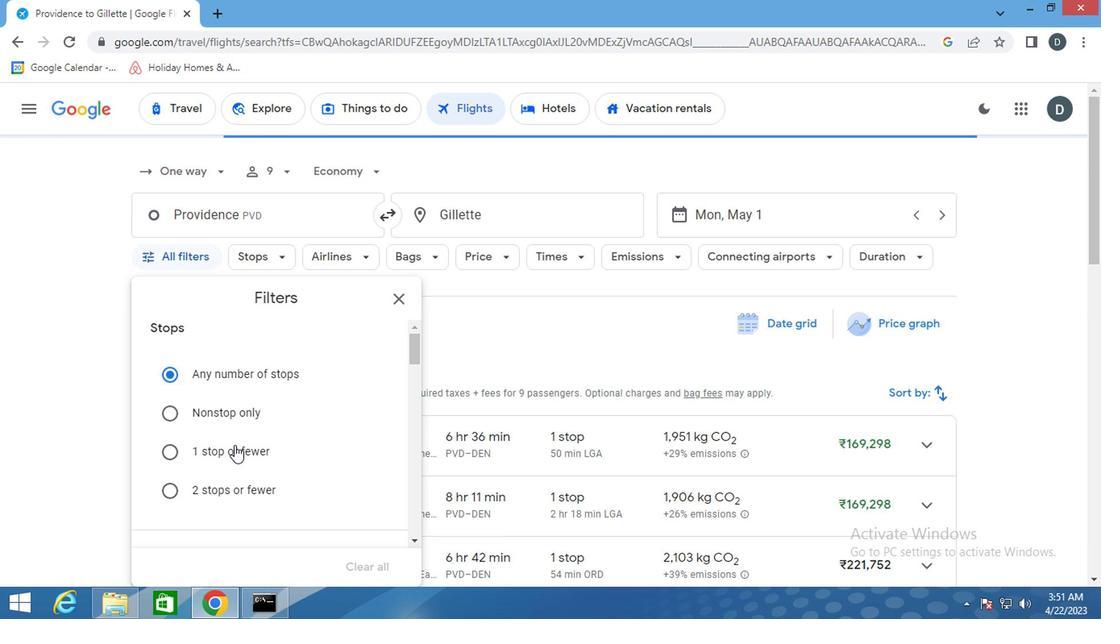 
Action: Mouse moved to (246, 439)
Screenshot: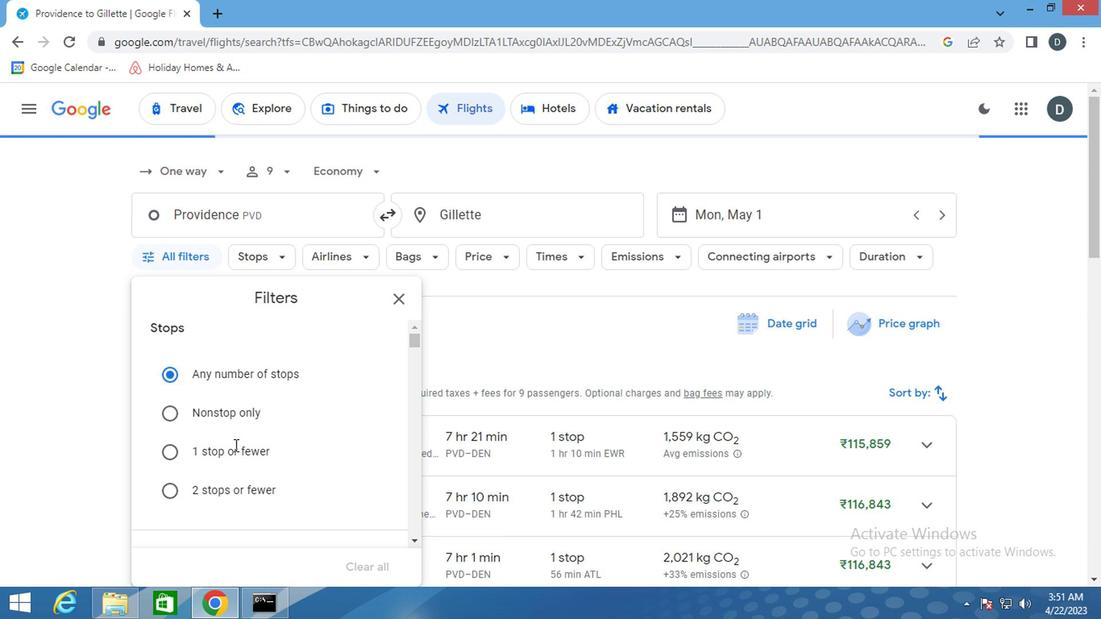 
Action: Mouse scrolled (246, 438) with delta (0, 0)
Screenshot: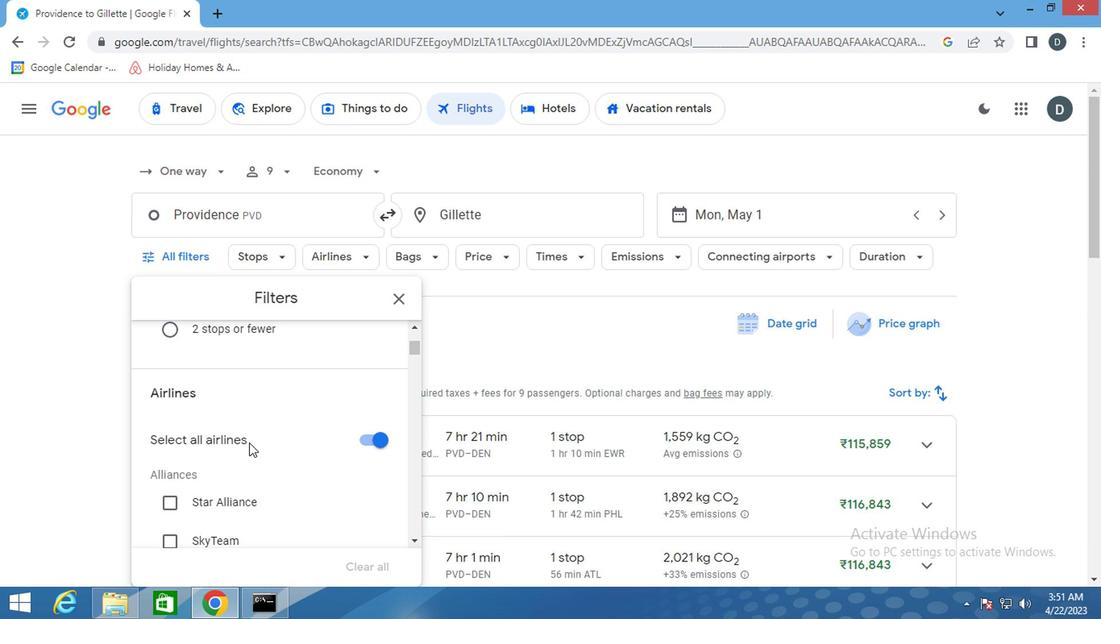 
Action: Mouse scrolled (246, 438) with delta (0, 0)
Screenshot: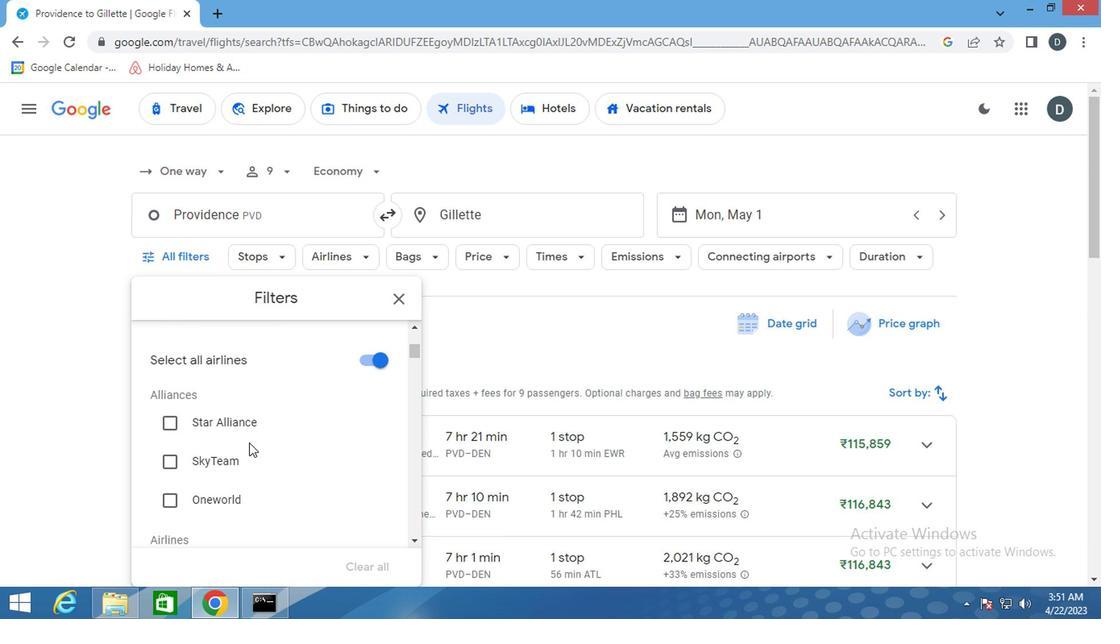 
Action: Mouse scrolled (246, 438) with delta (0, 0)
Screenshot: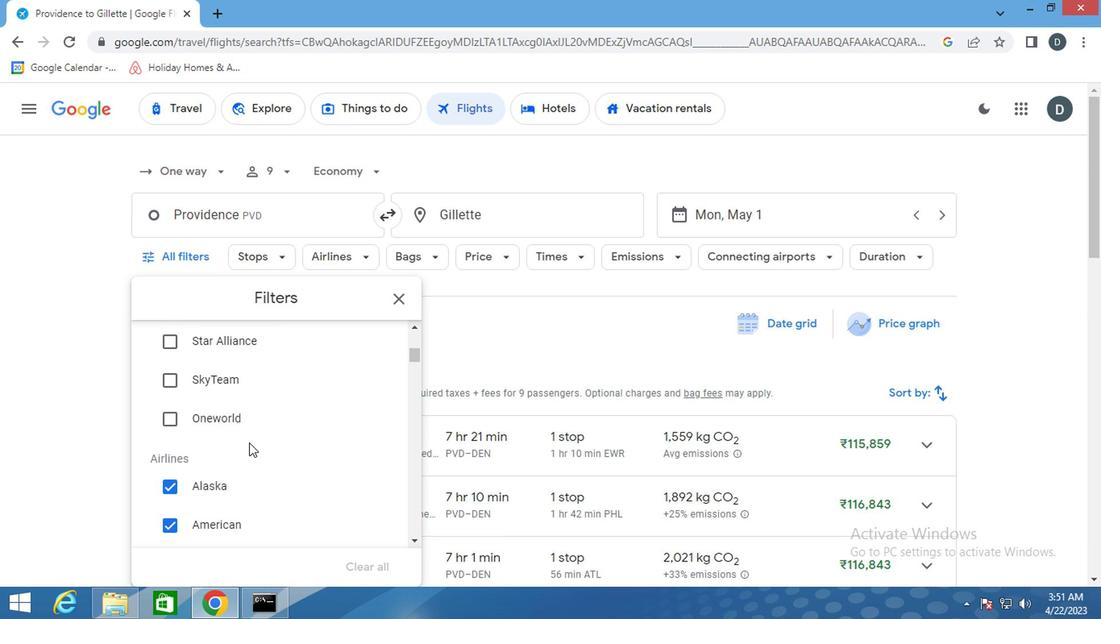 
Action: Mouse scrolled (246, 438) with delta (0, 0)
Screenshot: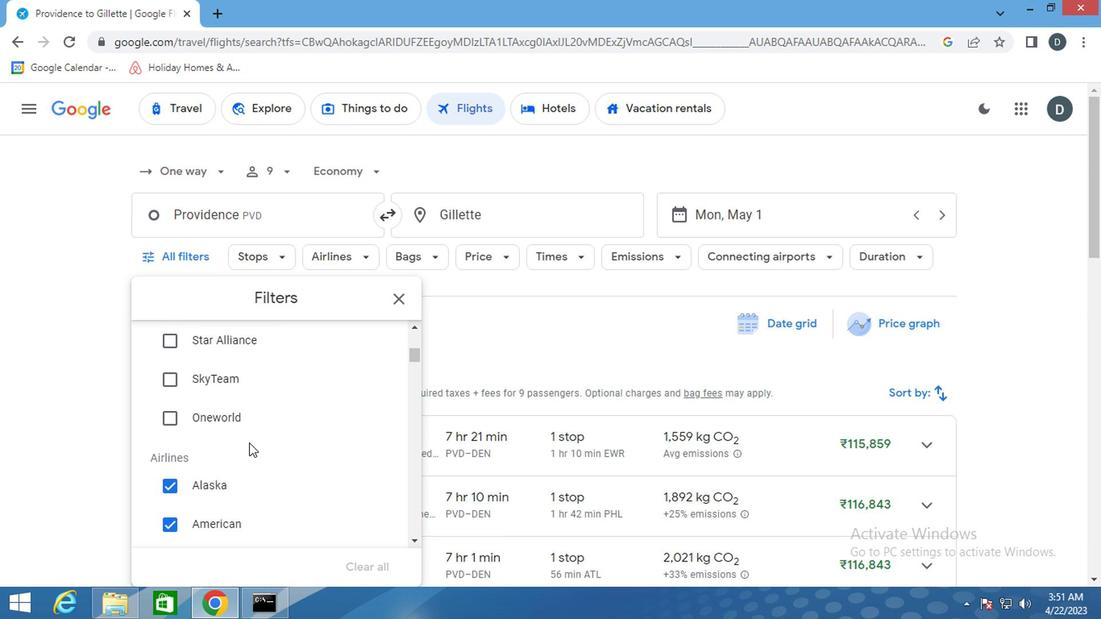 
Action: Mouse scrolled (246, 438) with delta (0, 0)
Screenshot: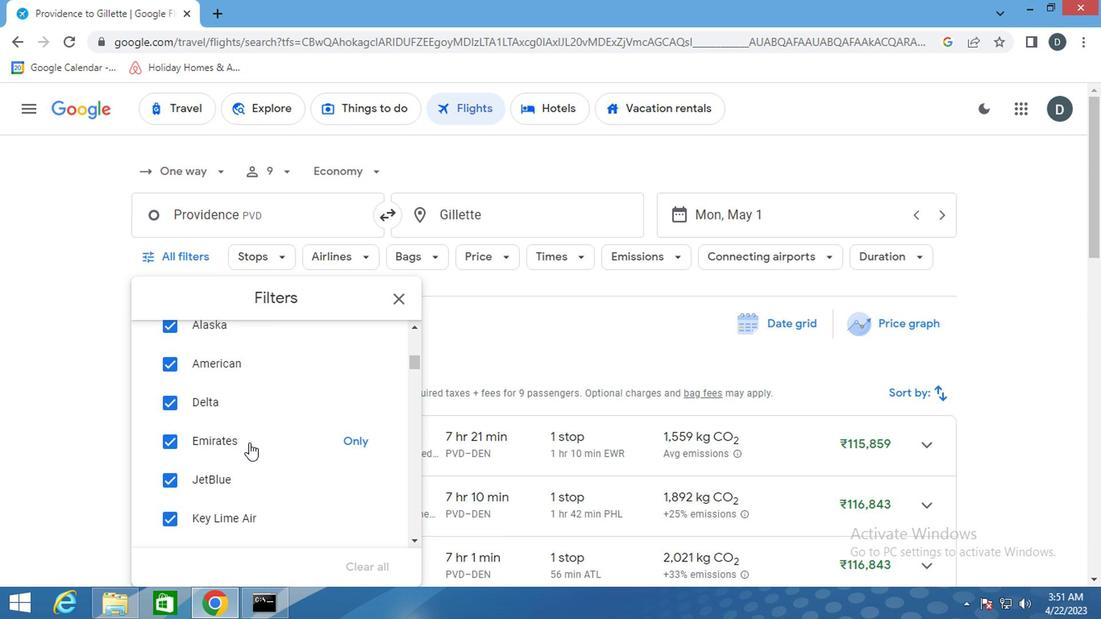 
Action: Mouse scrolled (246, 438) with delta (0, 0)
Screenshot: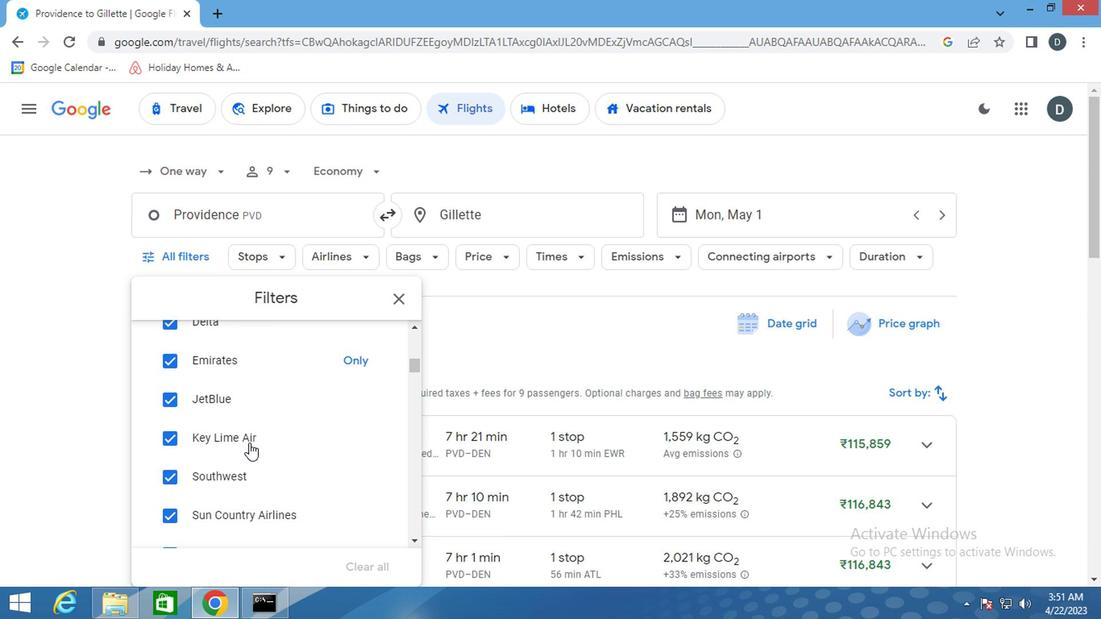 
Action: Mouse moved to (270, 473)
Screenshot: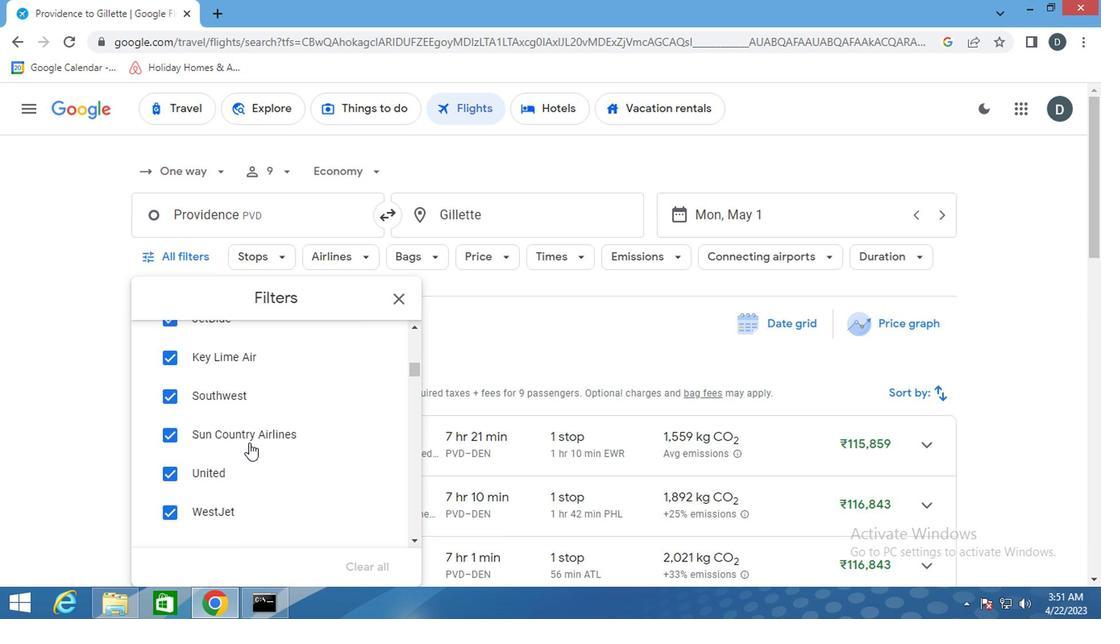 
Action: Mouse scrolled (270, 471) with delta (0, -1)
Screenshot: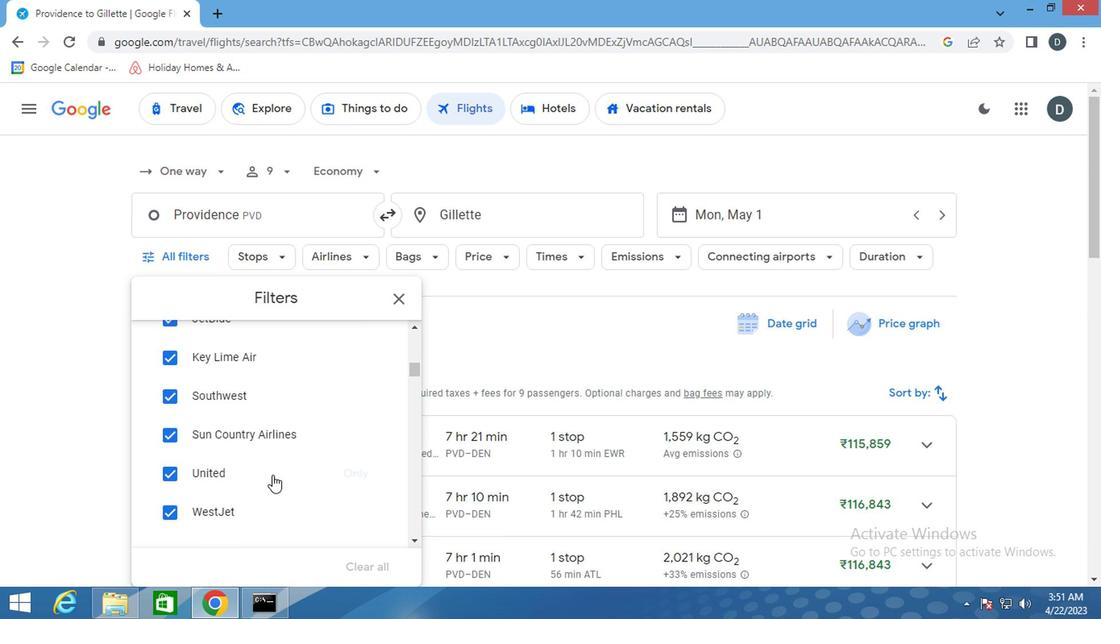 
Action: Mouse scrolled (270, 473) with delta (0, 0)
Screenshot: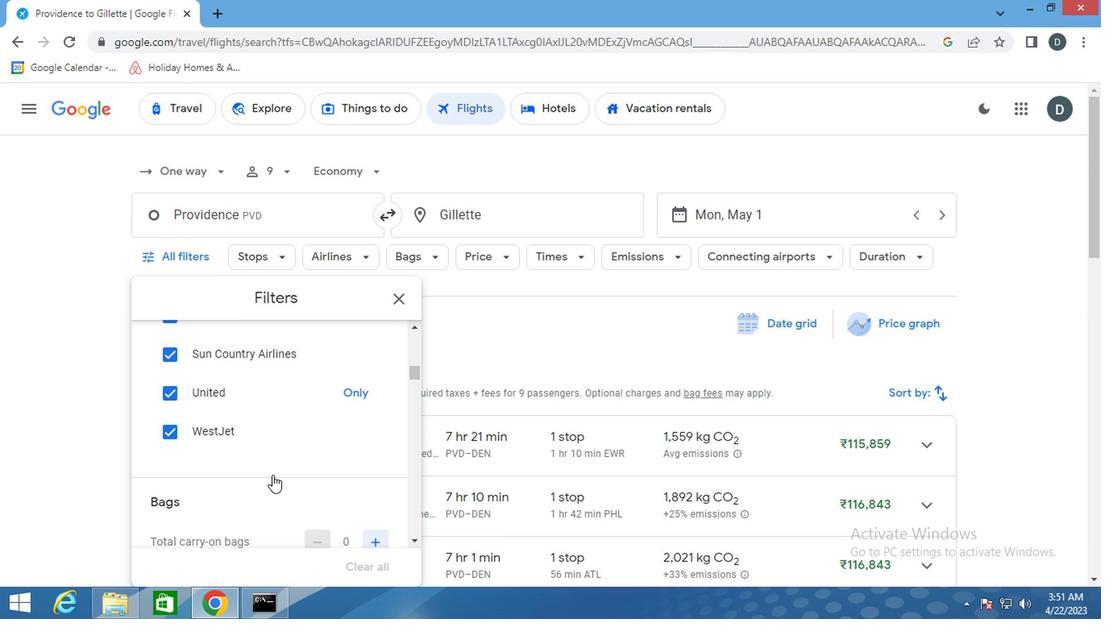 
Action: Mouse moved to (270, 473)
Screenshot: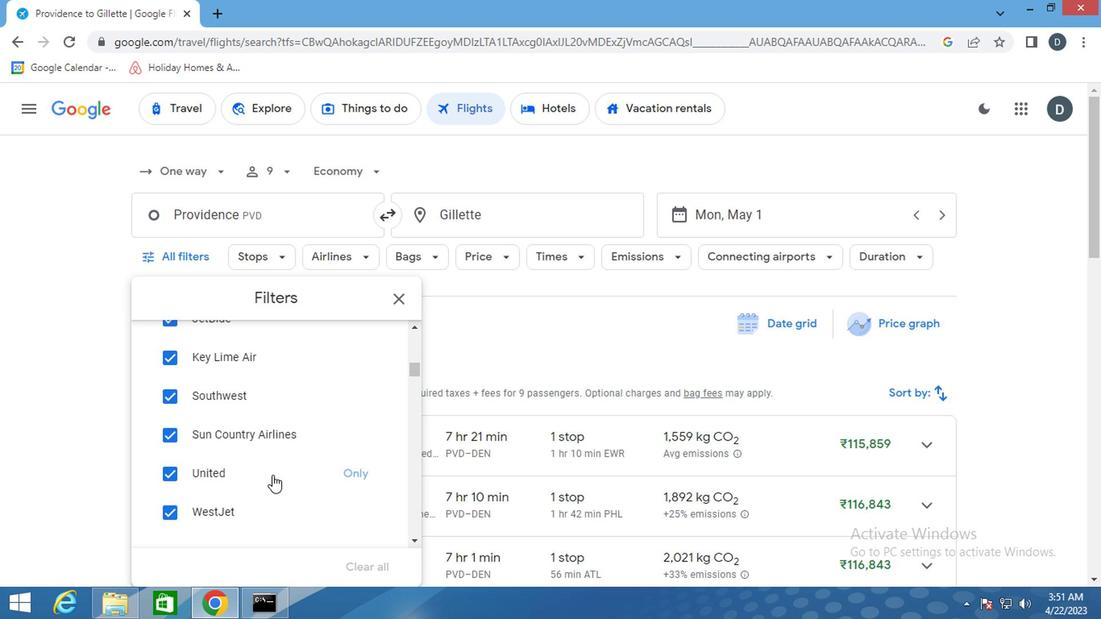 
Action: Mouse scrolled (270, 473) with delta (0, 0)
Screenshot: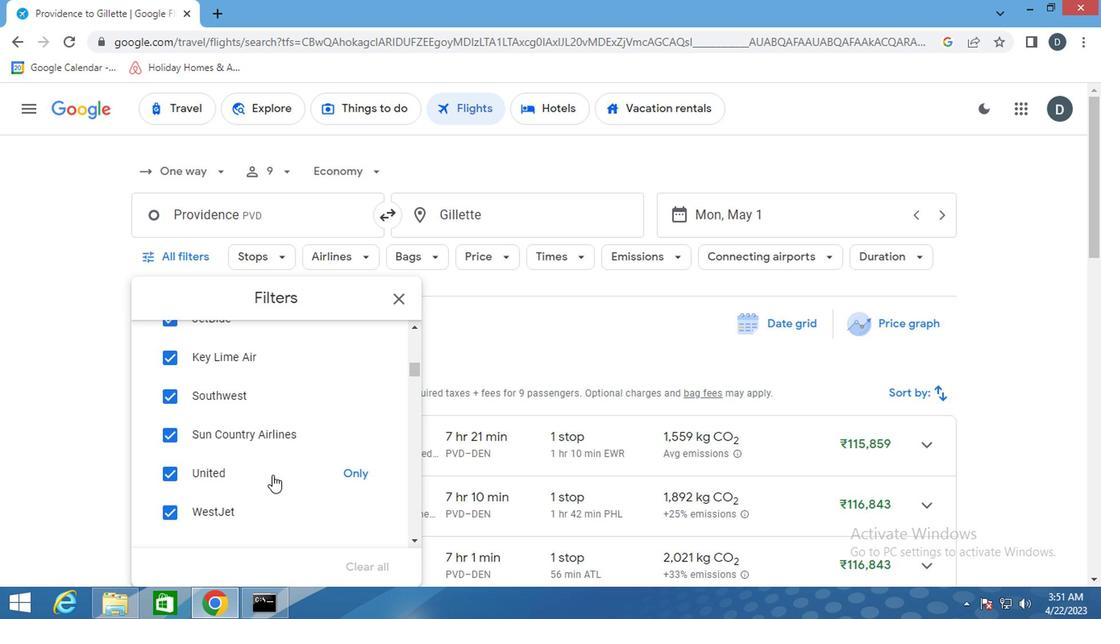 
Action: Mouse scrolled (270, 473) with delta (0, 0)
Screenshot: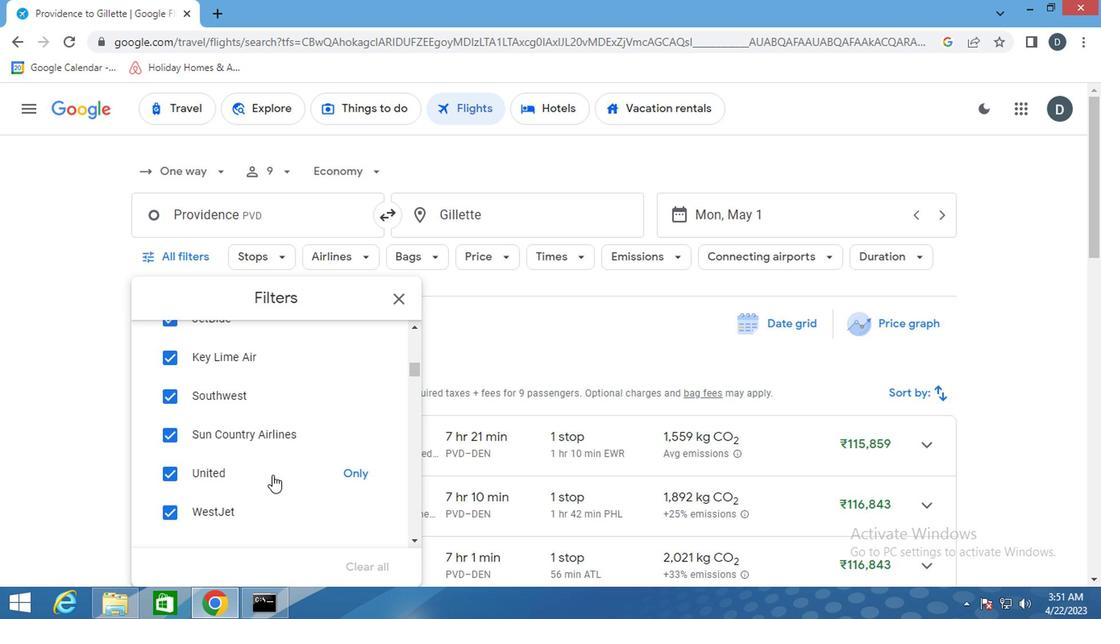 
Action: Mouse scrolled (270, 473) with delta (0, 0)
Screenshot: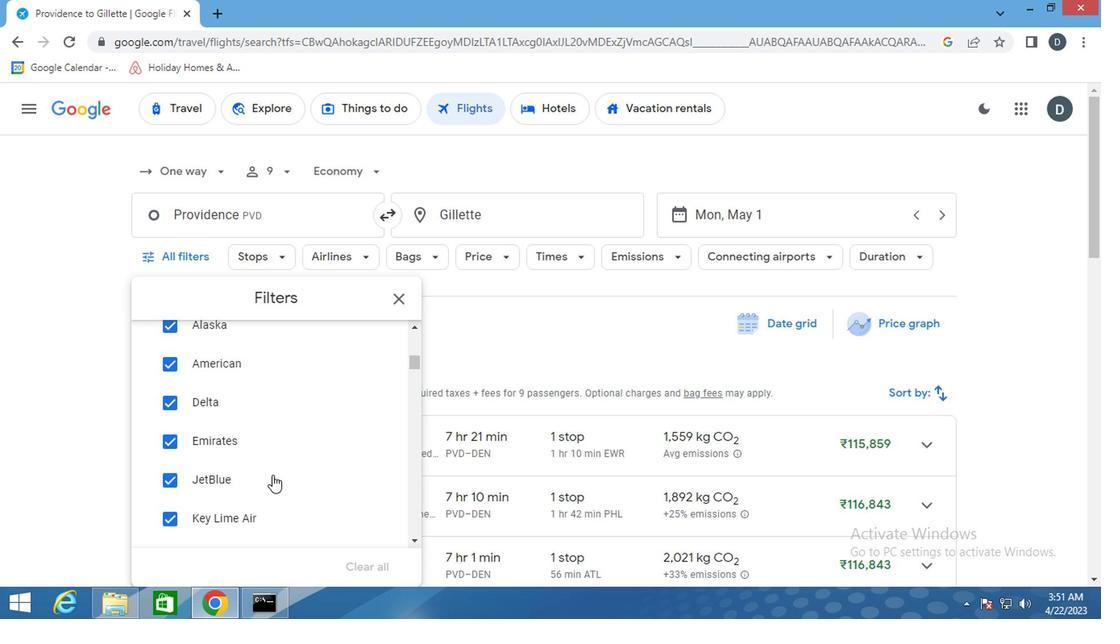 
Action: Mouse scrolled (270, 471) with delta (0, -1)
Screenshot: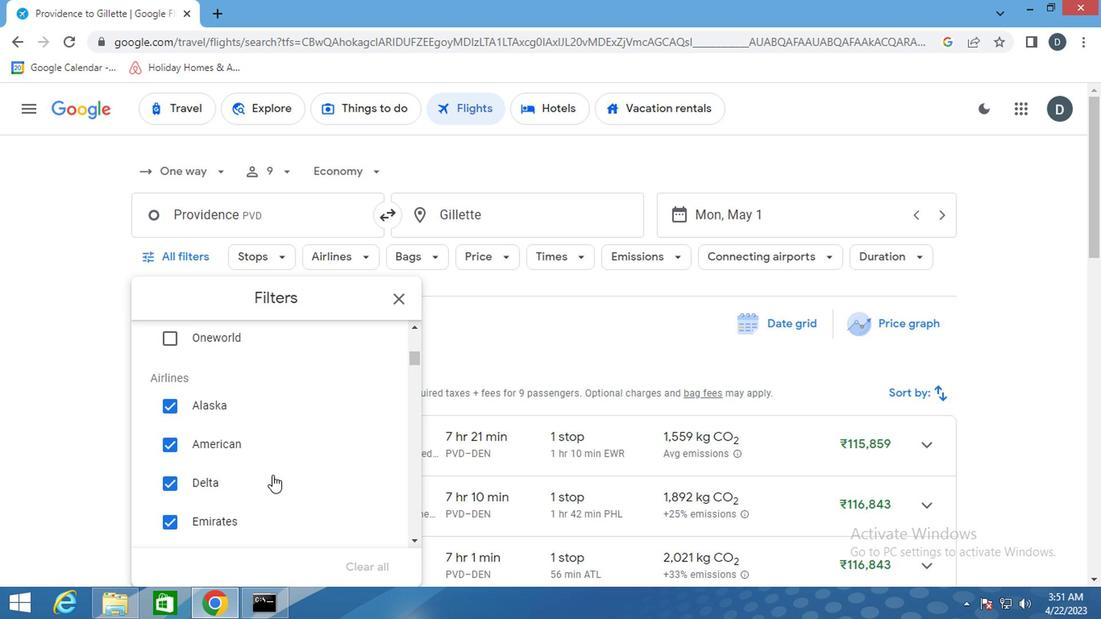
Action: Mouse scrolled (270, 471) with delta (0, -1)
Screenshot: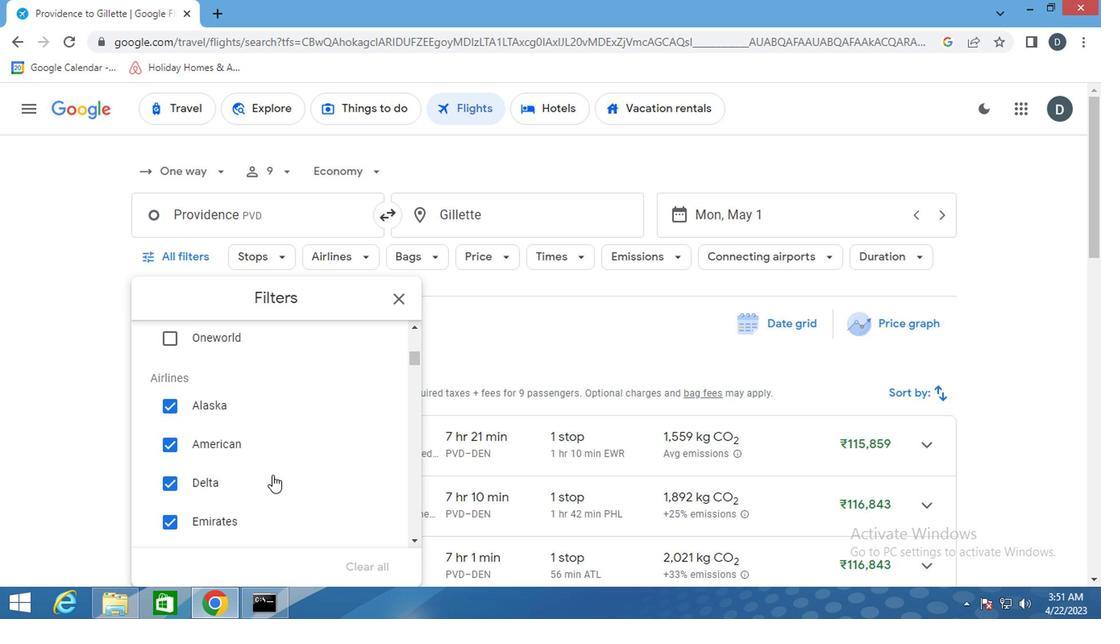 
Action: Mouse scrolled (270, 471) with delta (0, -1)
Screenshot: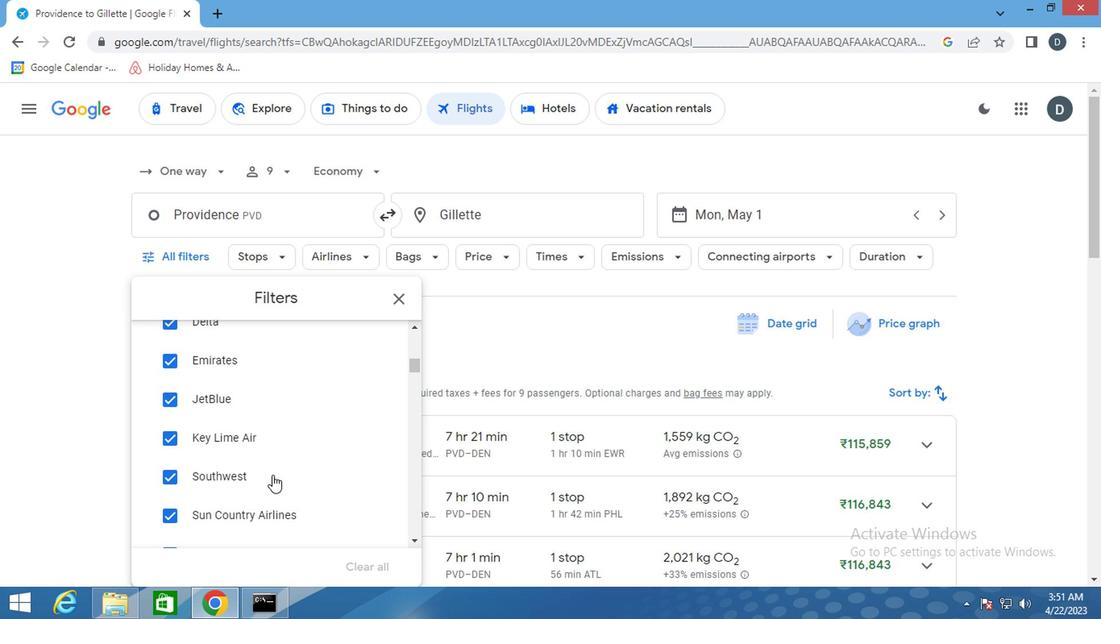 
Action: Mouse scrolled (270, 471) with delta (0, -1)
Screenshot: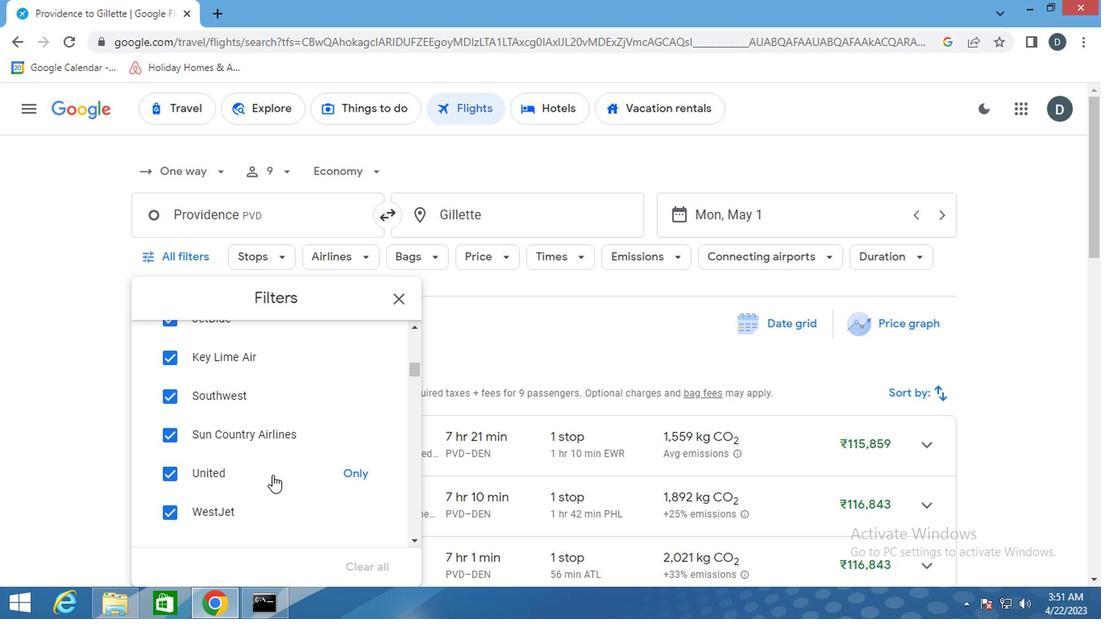 
Action: Mouse scrolled (270, 471) with delta (0, -1)
Screenshot: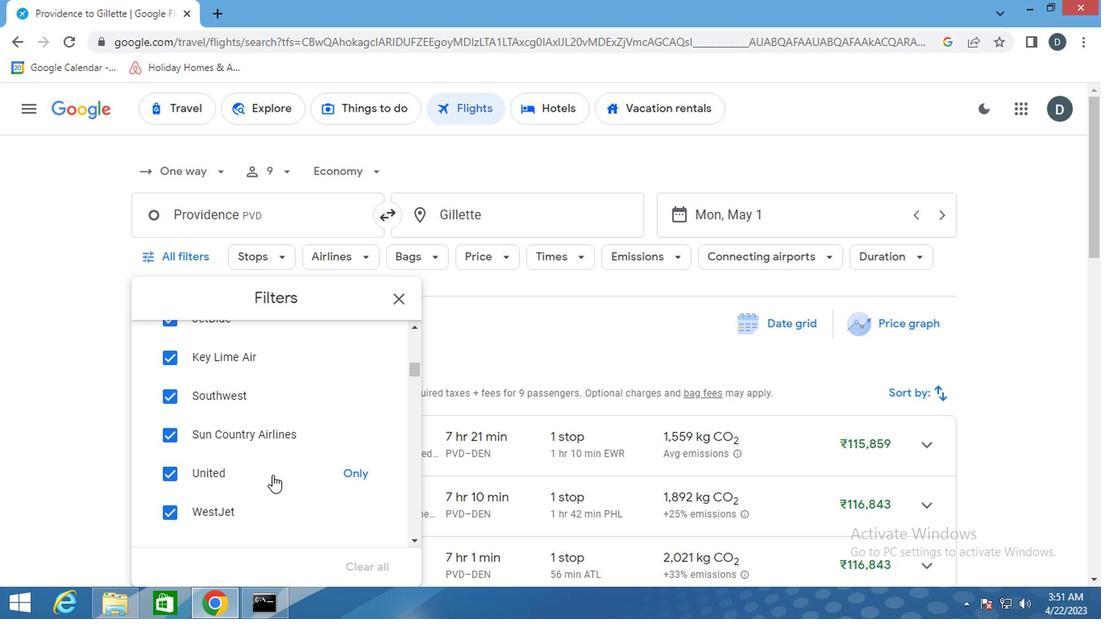 
Action: Mouse scrolled (270, 471) with delta (0, -1)
Screenshot: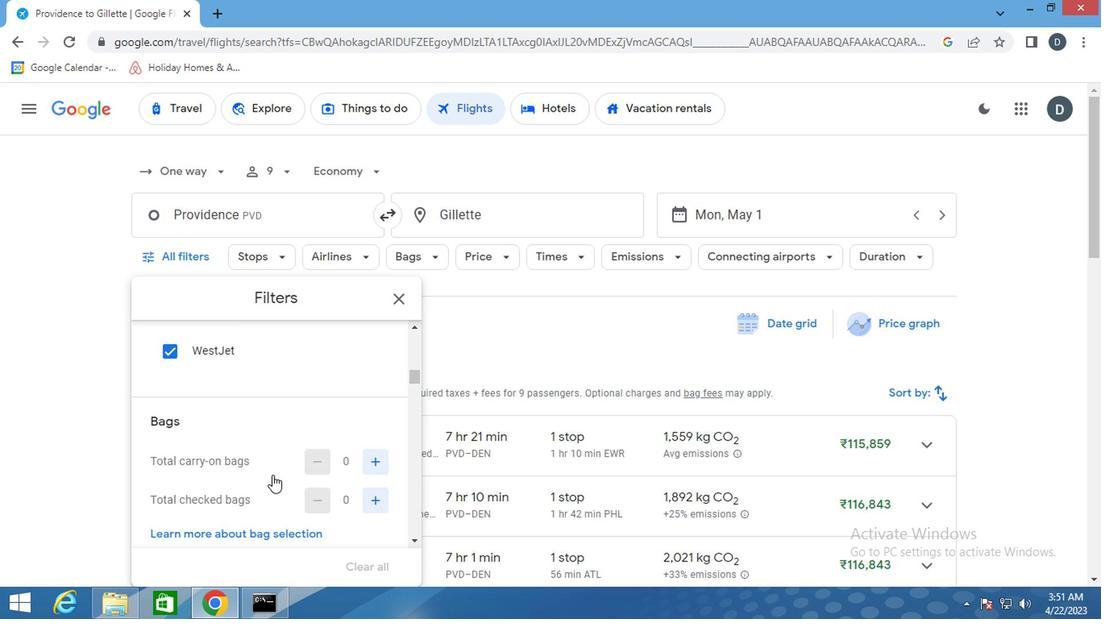 
Action: Mouse moved to (367, 365)
Screenshot: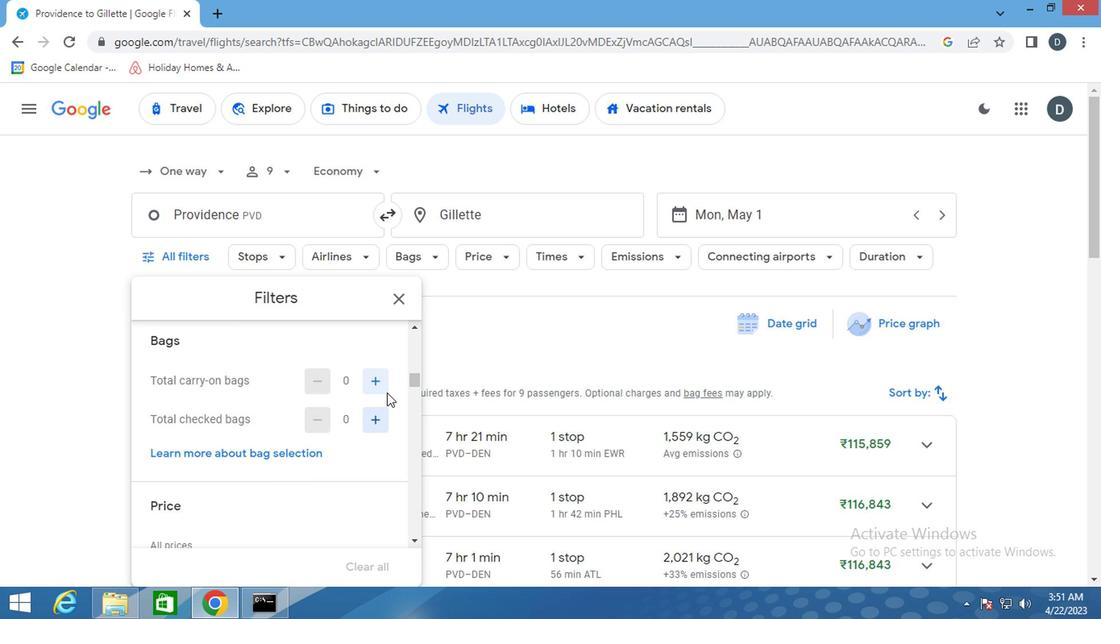 
Action: Mouse pressed left at (367, 365)
Screenshot: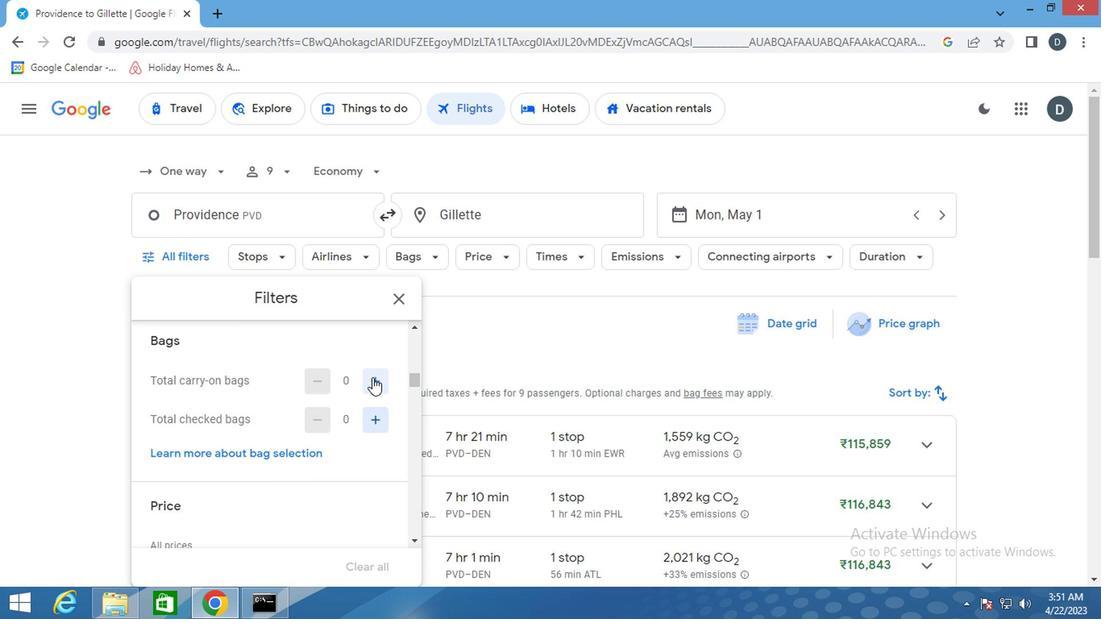 
Action: Mouse moved to (365, 414)
Screenshot: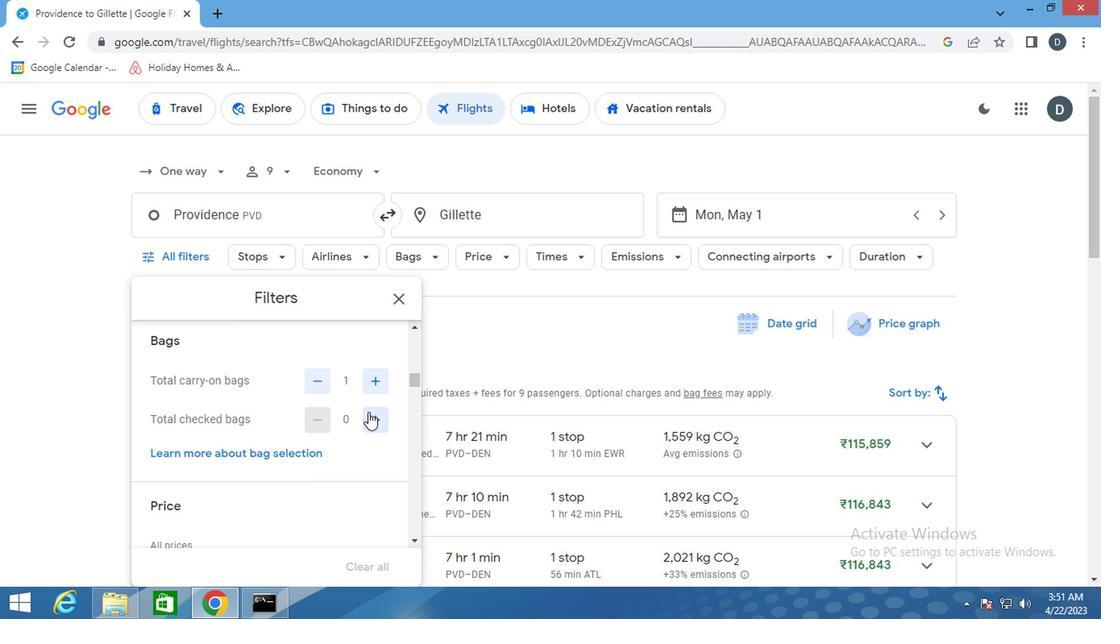 
Action: Mouse pressed left at (365, 414)
Screenshot: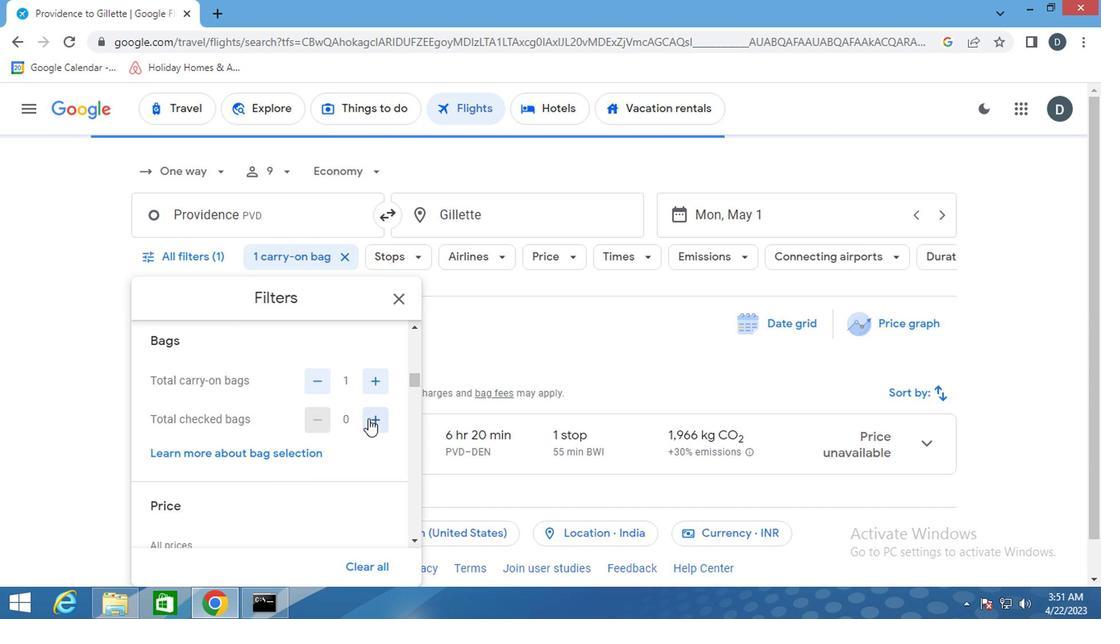 
Action: Mouse moved to (337, 476)
Screenshot: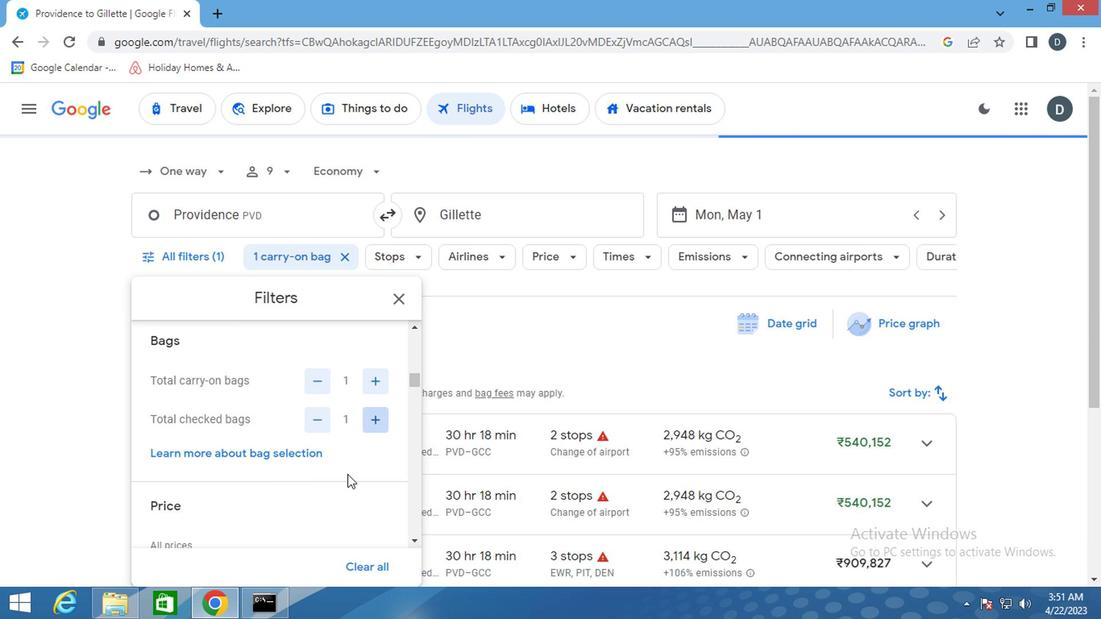 
Action: Mouse scrolled (337, 475) with delta (0, 0)
Screenshot: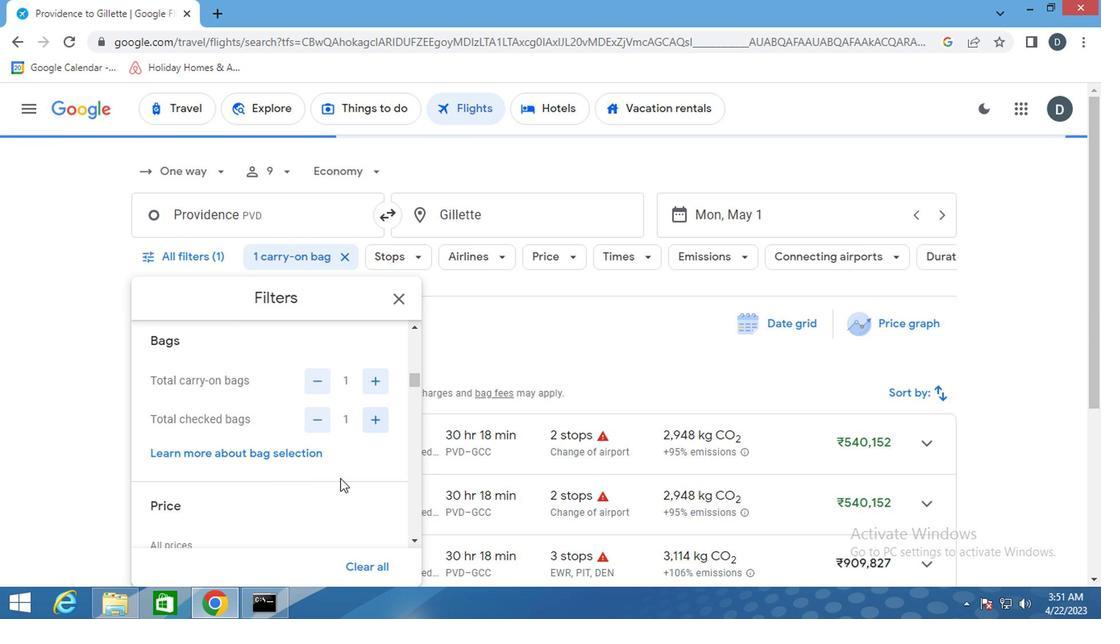 
Action: Mouse moved to (376, 497)
Screenshot: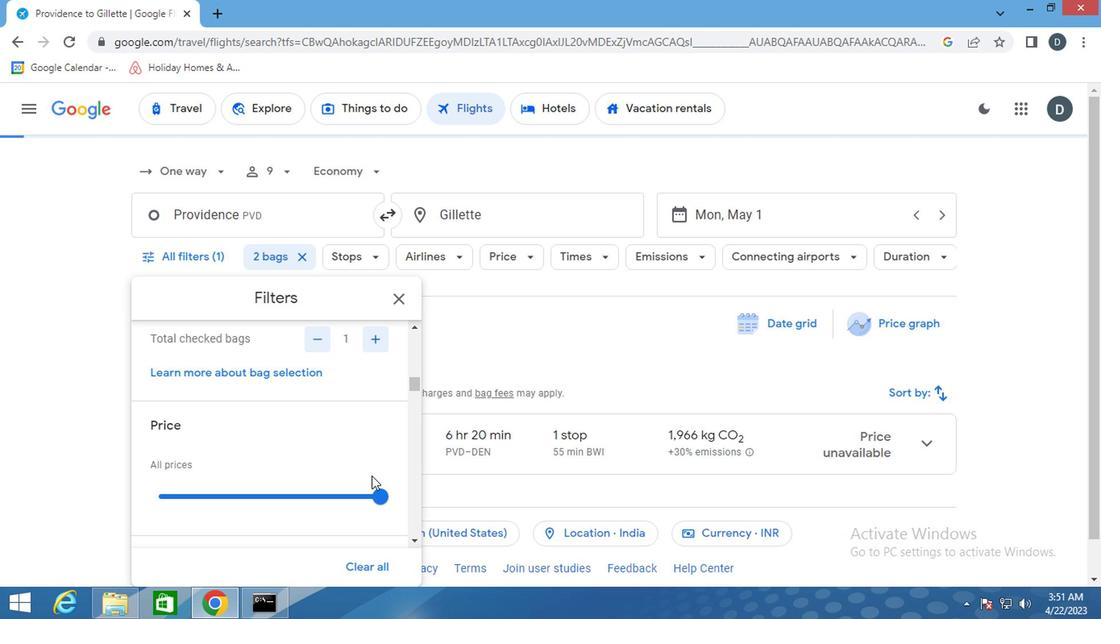 
Action: Mouse pressed left at (376, 497)
Screenshot: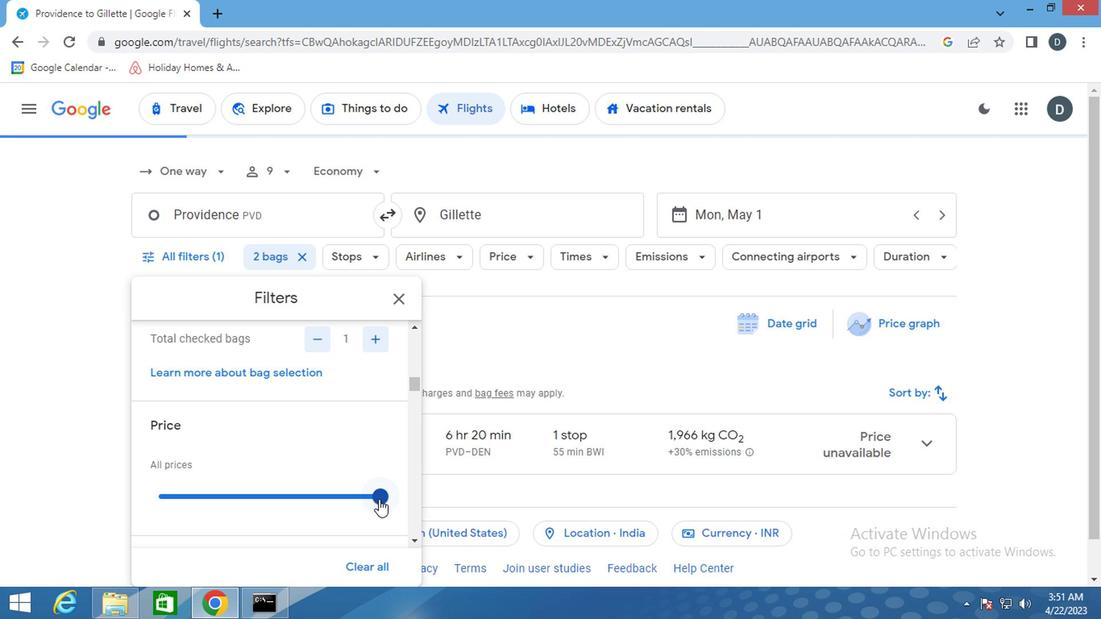 
Action: Mouse moved to (311, 457)
Screenshot: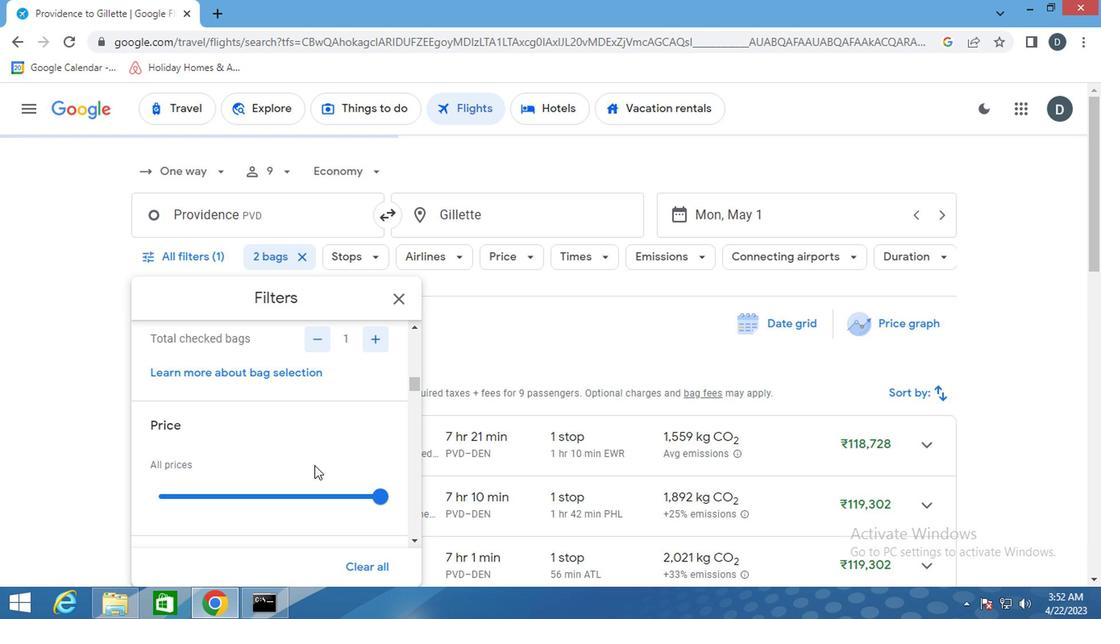 
Action: Mouse scrolled (311, 455) with delta (0, -1)
Screenshot: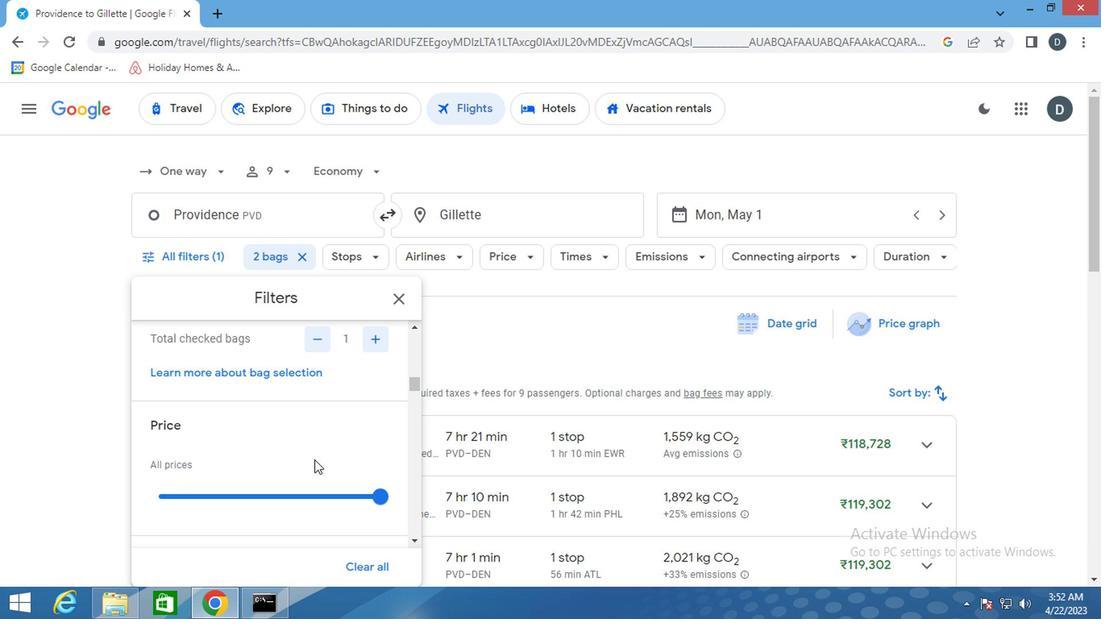 
Action: Mouse scrolled (311, 455) with delta (0, -1)
Screenshot: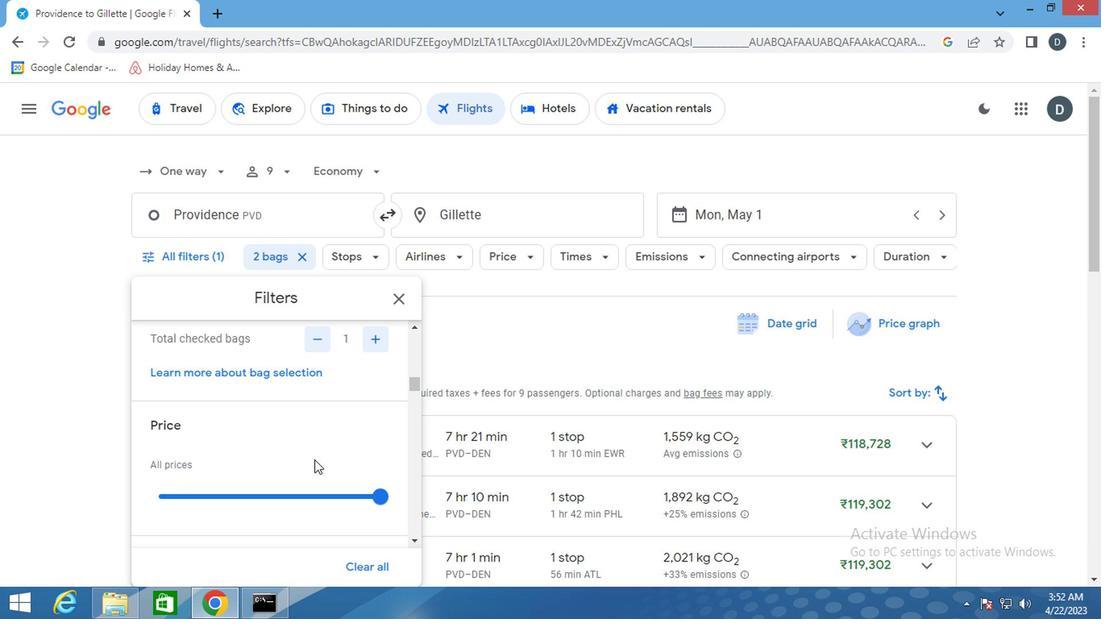 
Action: Mouse moved to (240, 448)
Screenshot: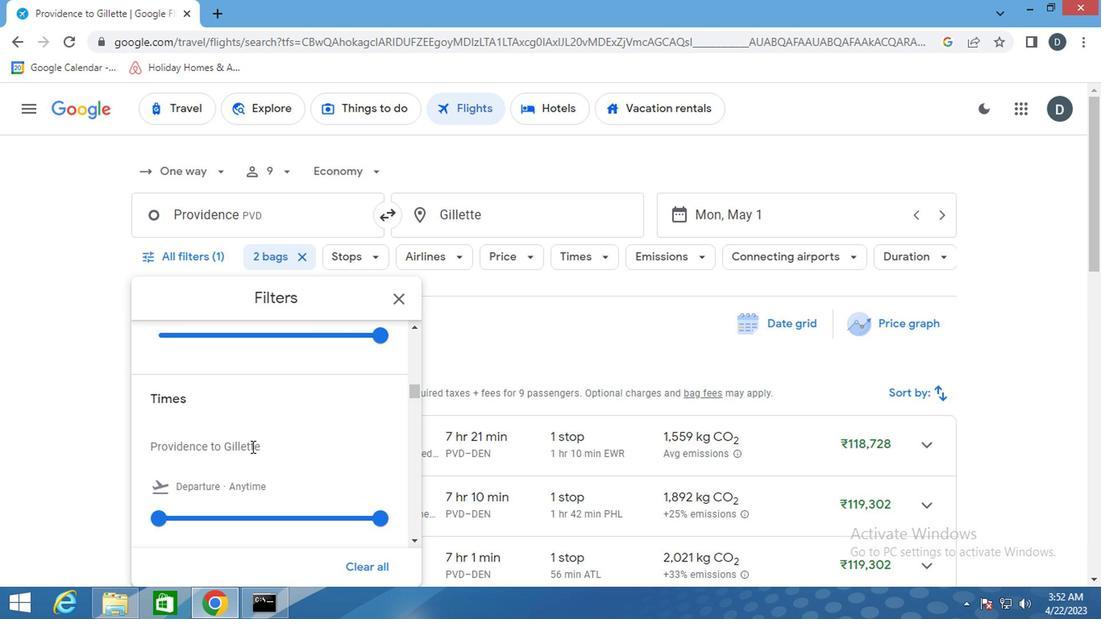 
Action: Mouse scrolled (240, 449) with delta (0, 1)
Screenshot: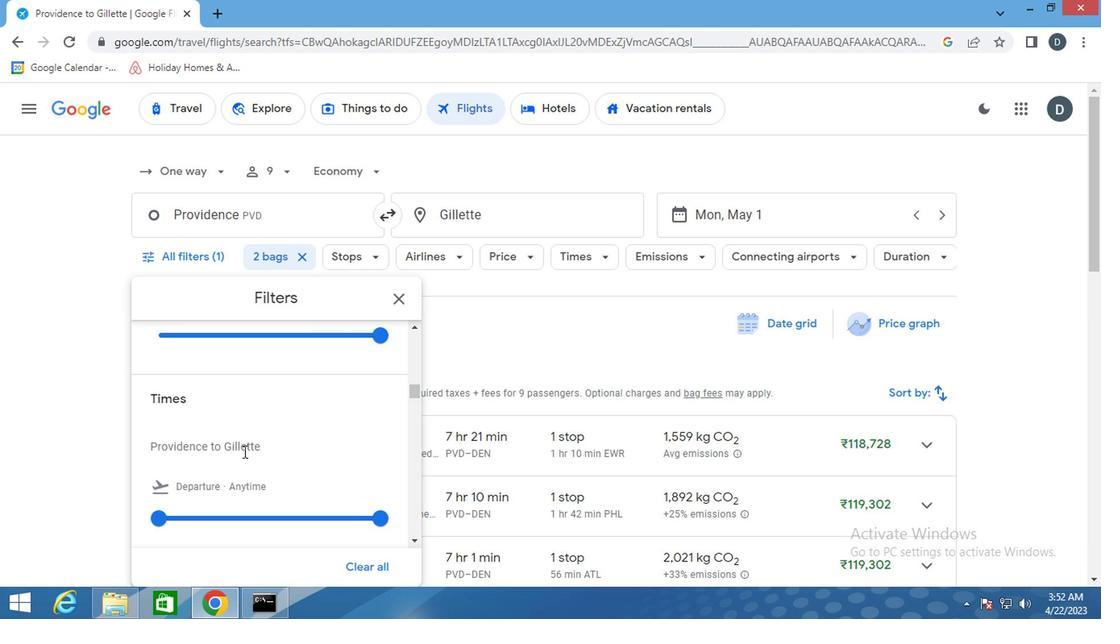 
Action: Mouse moved to (369, 409)
Screenshot: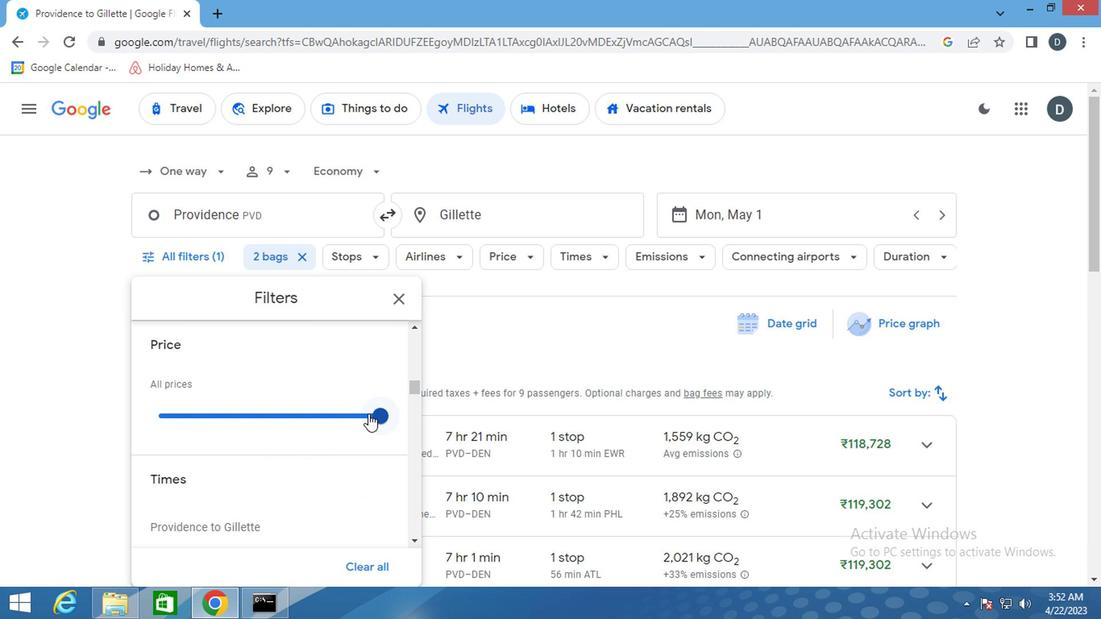 
Action: Mouse pressed left at (369, 409)
Screenshot: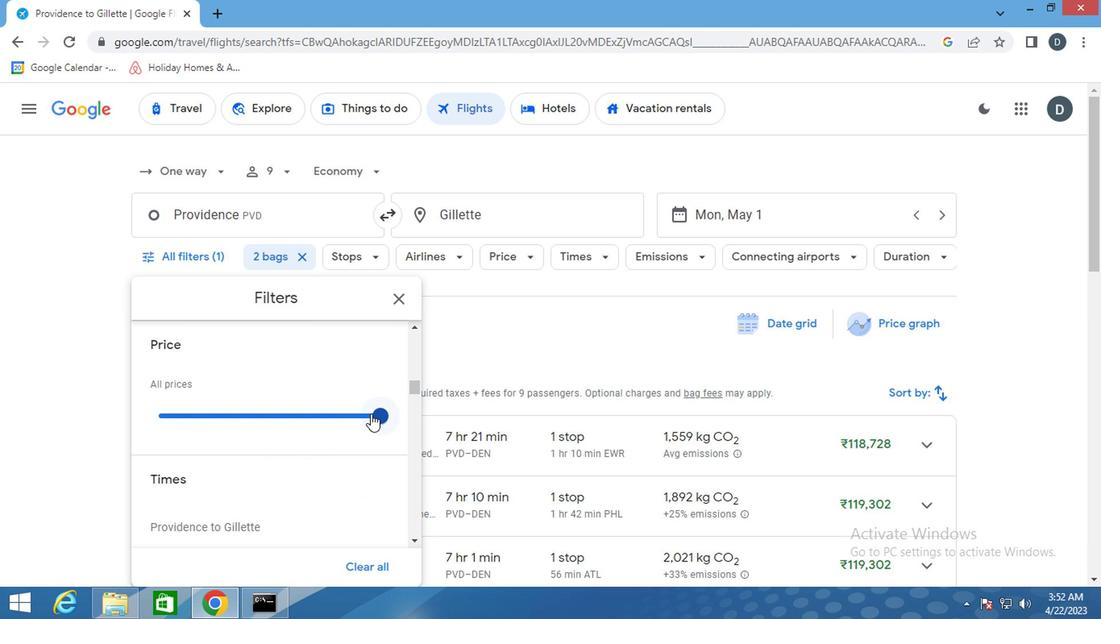
Action: Mouse moved to (278, 453)
Screenshot: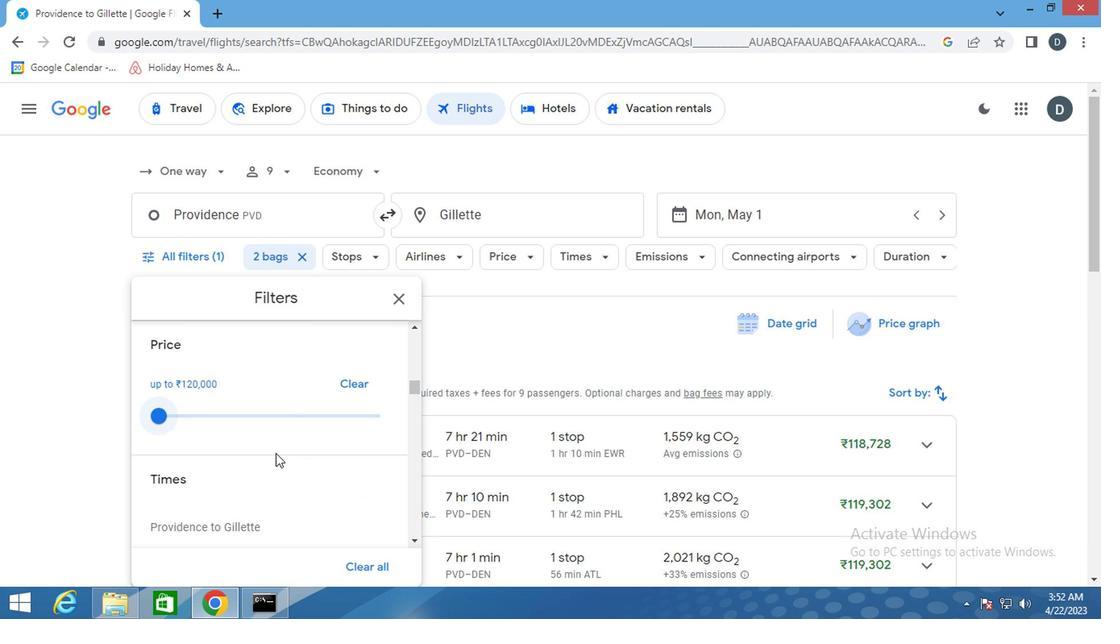 
Action: Mouse scrolled (278, 453) with delta (0, 0)
Screenshot: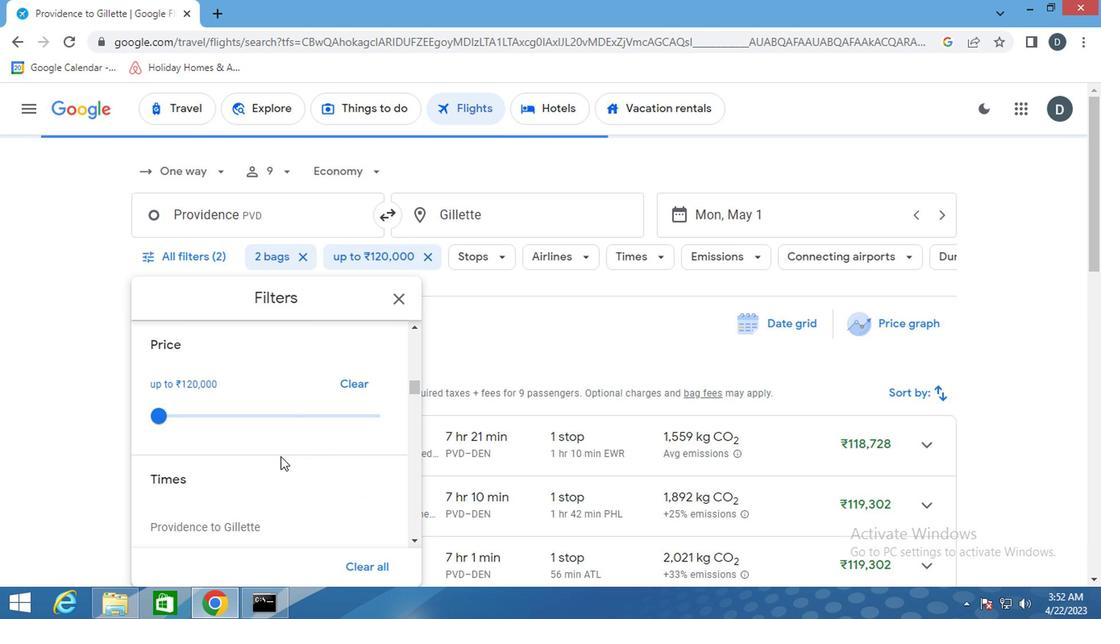 
Action: Mouse scrolled (278, 453) with delta (0, 0)
Screenshot: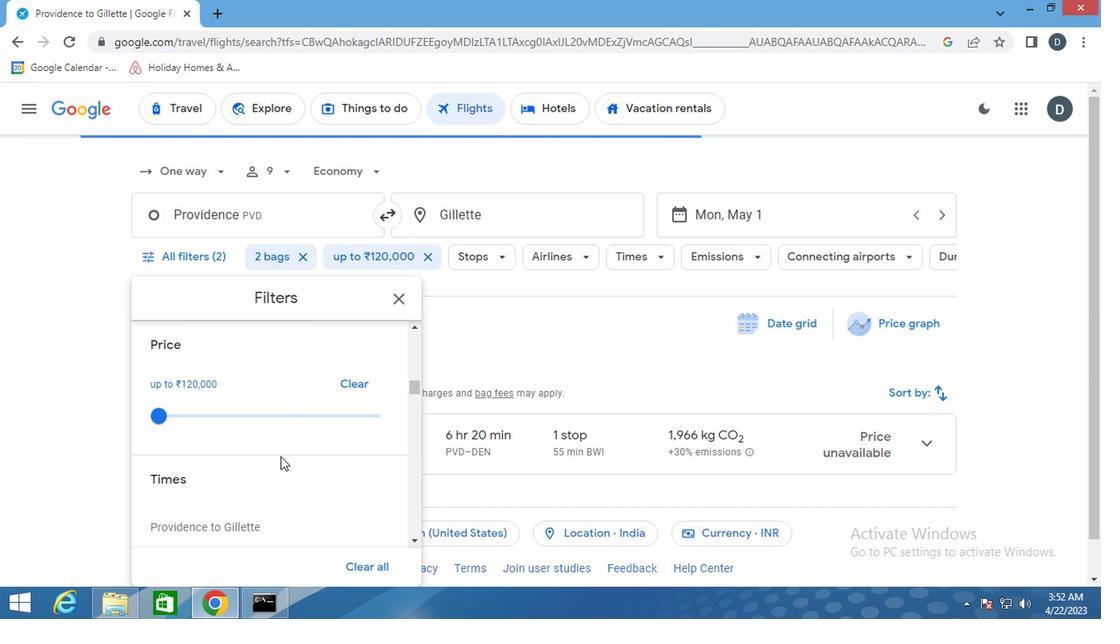 
Action: Mouse moved to (164, 437)
Screenshot: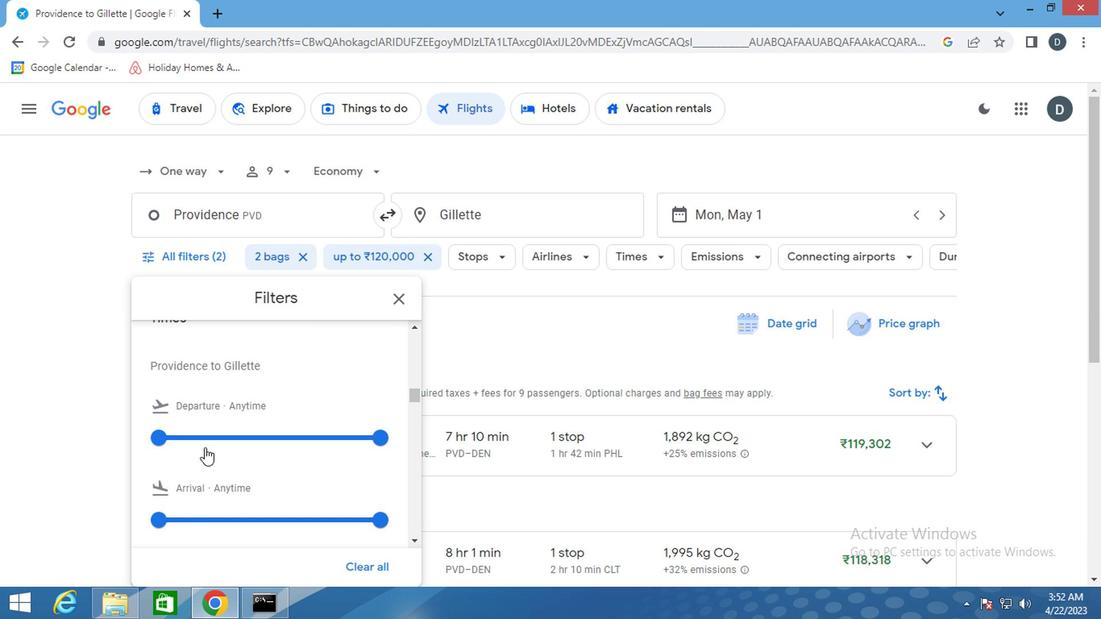 
Action: Mouse pressed left at (164, 437)
Screenshot: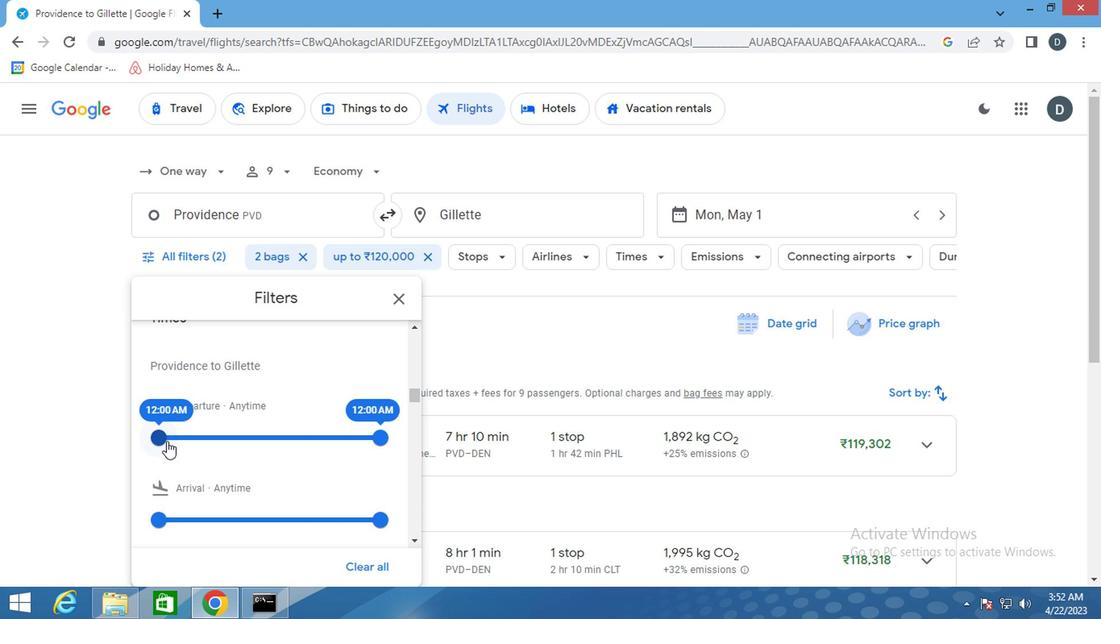 
Action: Mouse moved to (387, 434)
Screenshot: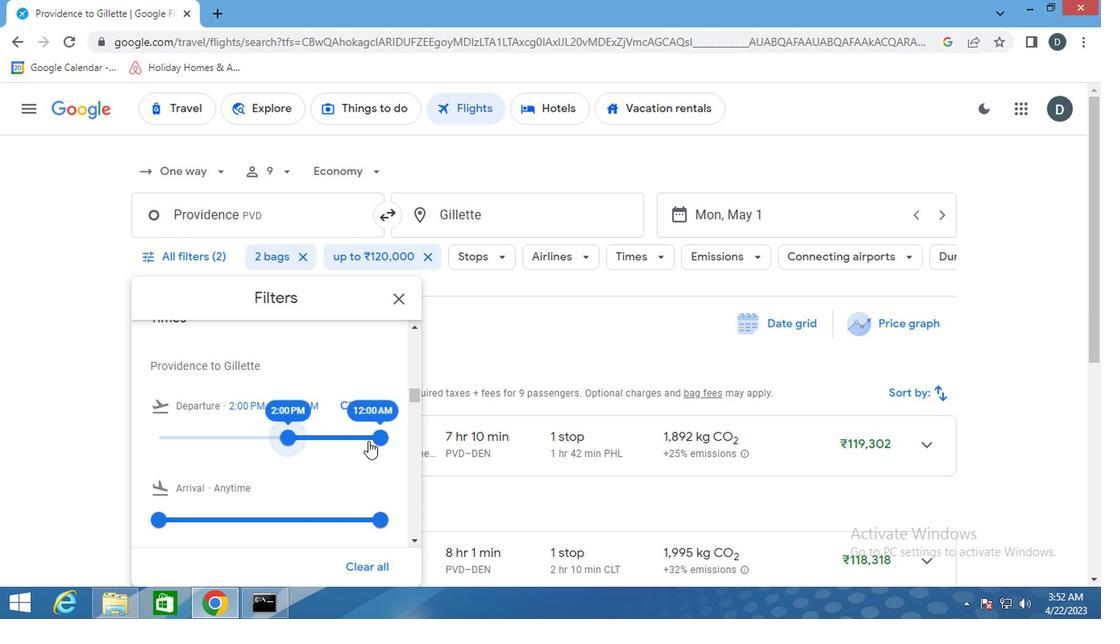
Action: Mouse pressed left at (387, 434)
Screenshot: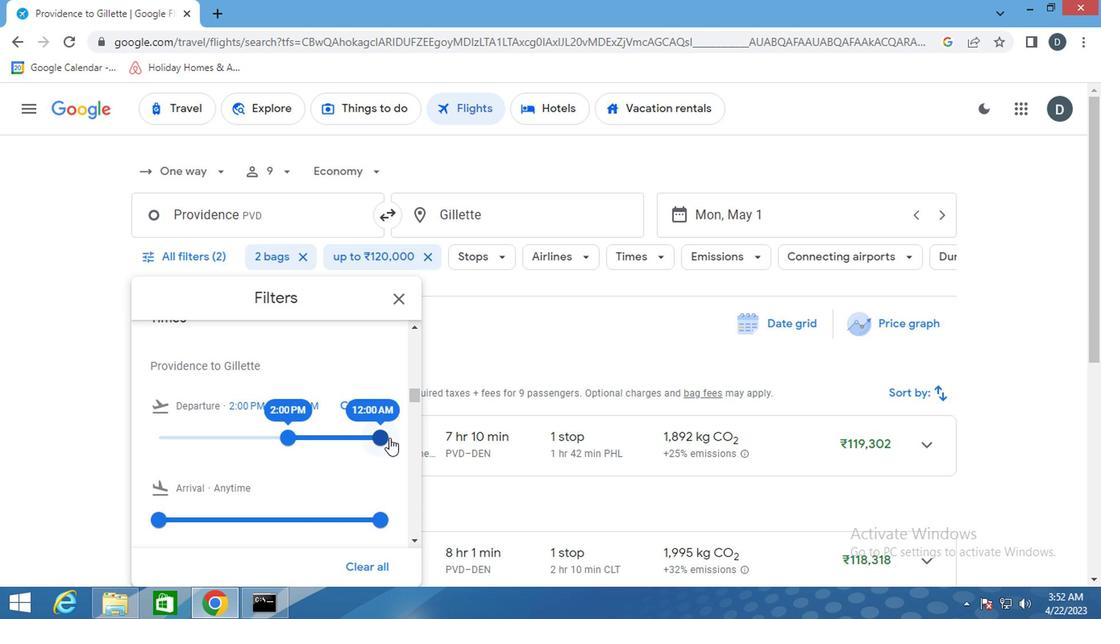 
Action: Mouse moved to (327, 465)
Screenshot: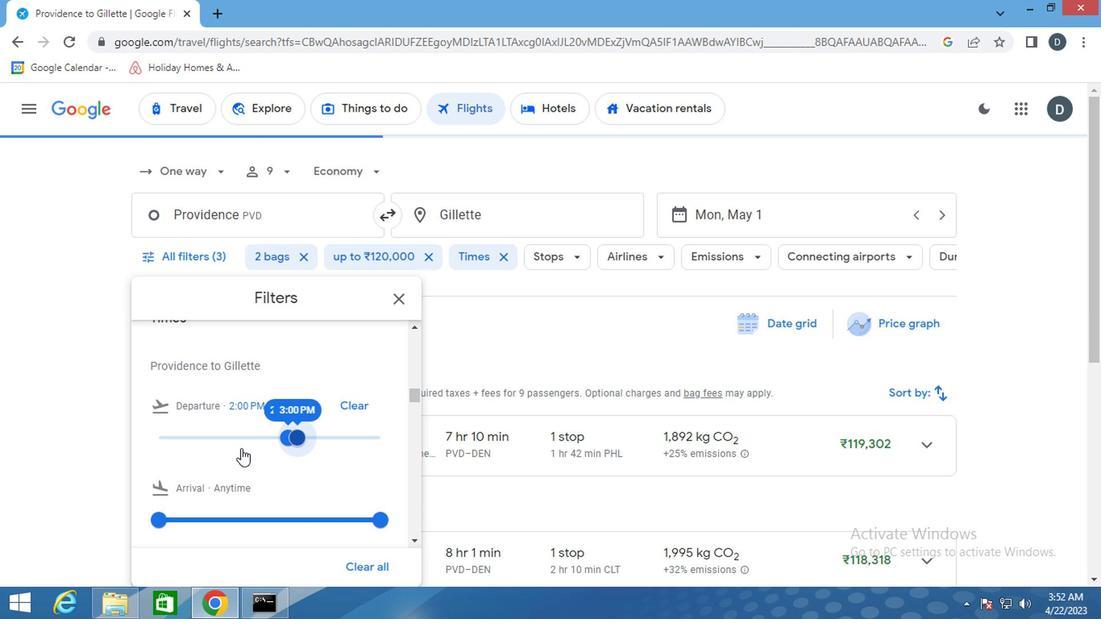 
Action: Mouse scrolled (327, 464) with delta (0, 0)
Screenshot: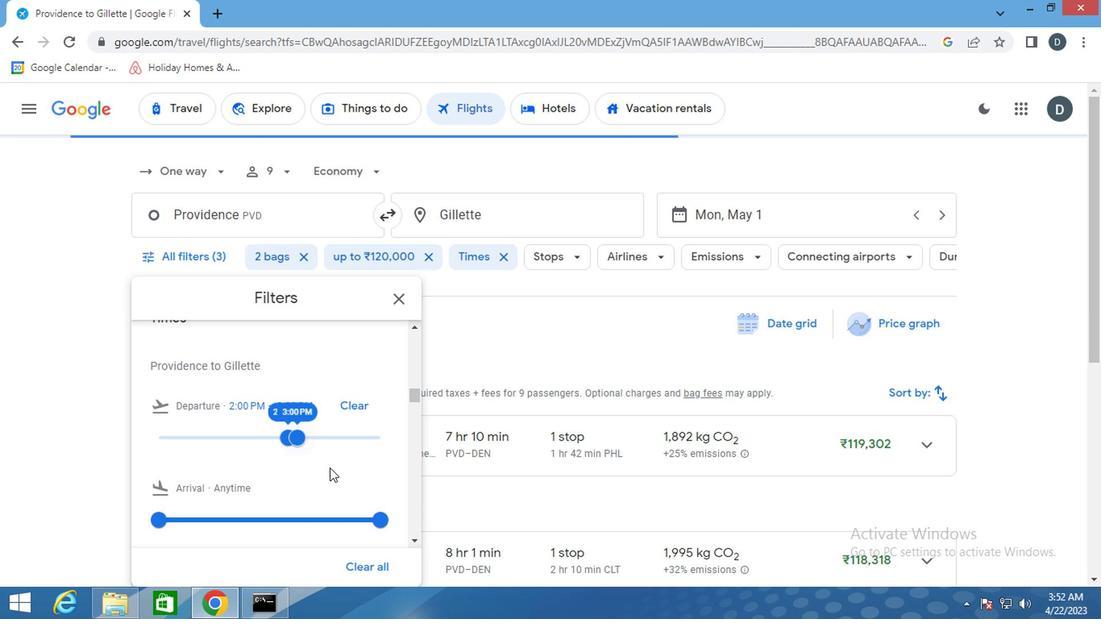 
Action: Mouse scrolled (327, 464) with delta (0, 0)
Screenshot: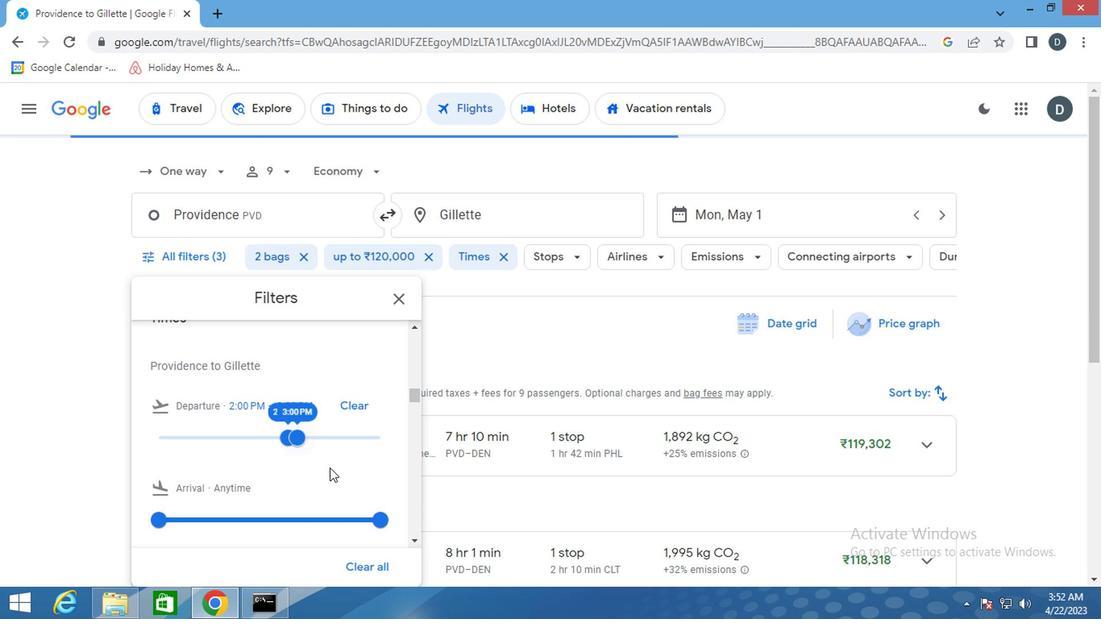 
Action: Mouse scrolled (327, 464) with delta (0, 0)
Screenshot: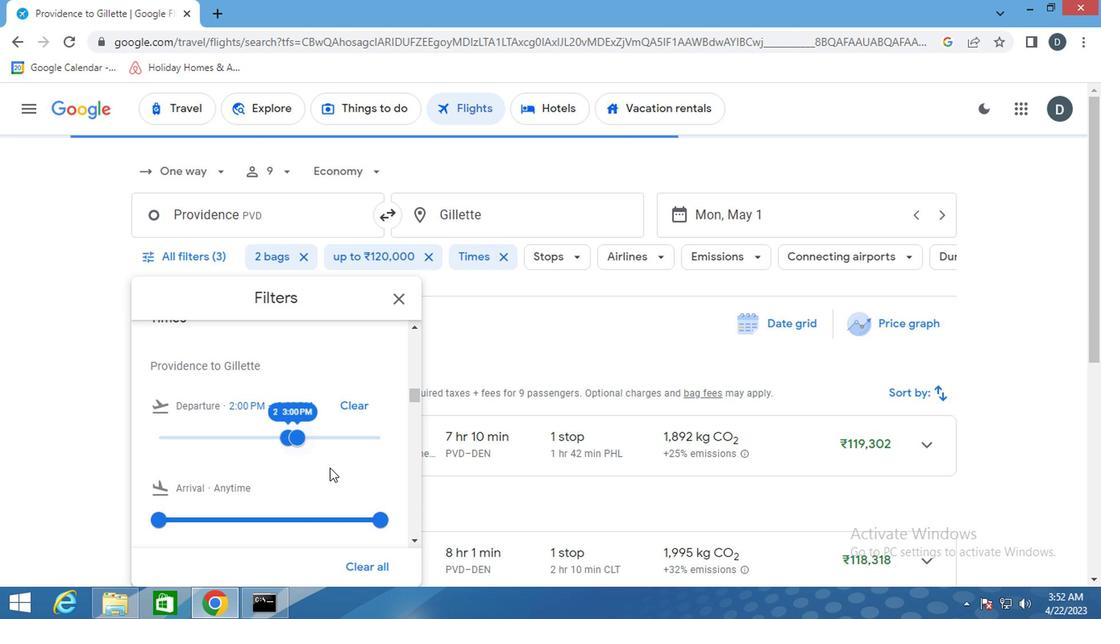 
Action: Mouse scrolled (327, 464) with delta (0, 0)
Screenshot: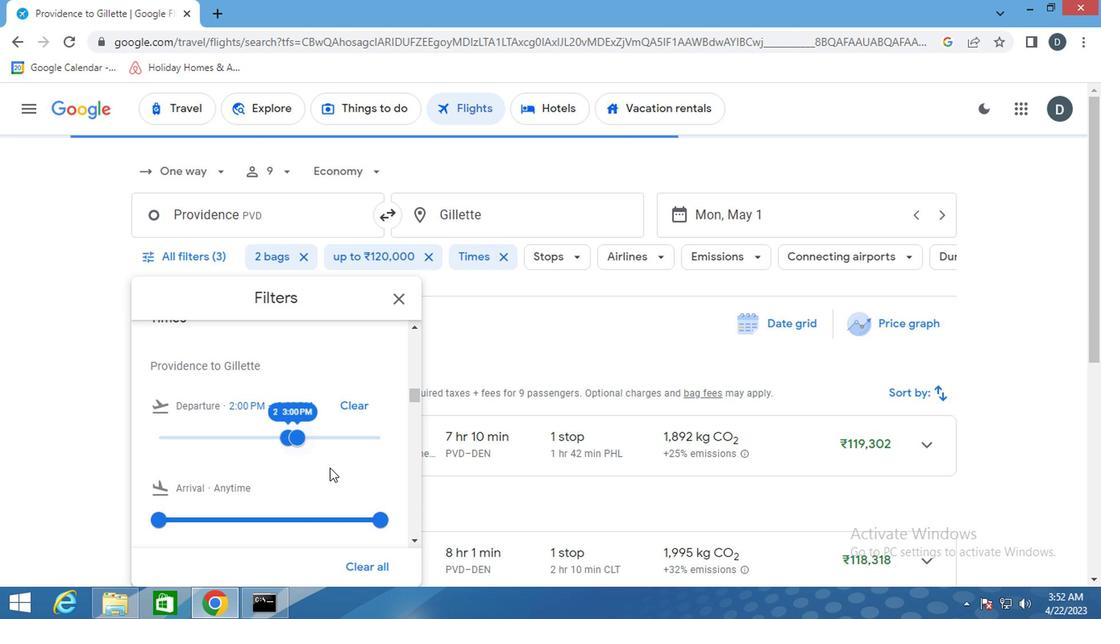 
Action: Mouse scrolled (327, 464) with delta (0, 0)
Screenshot: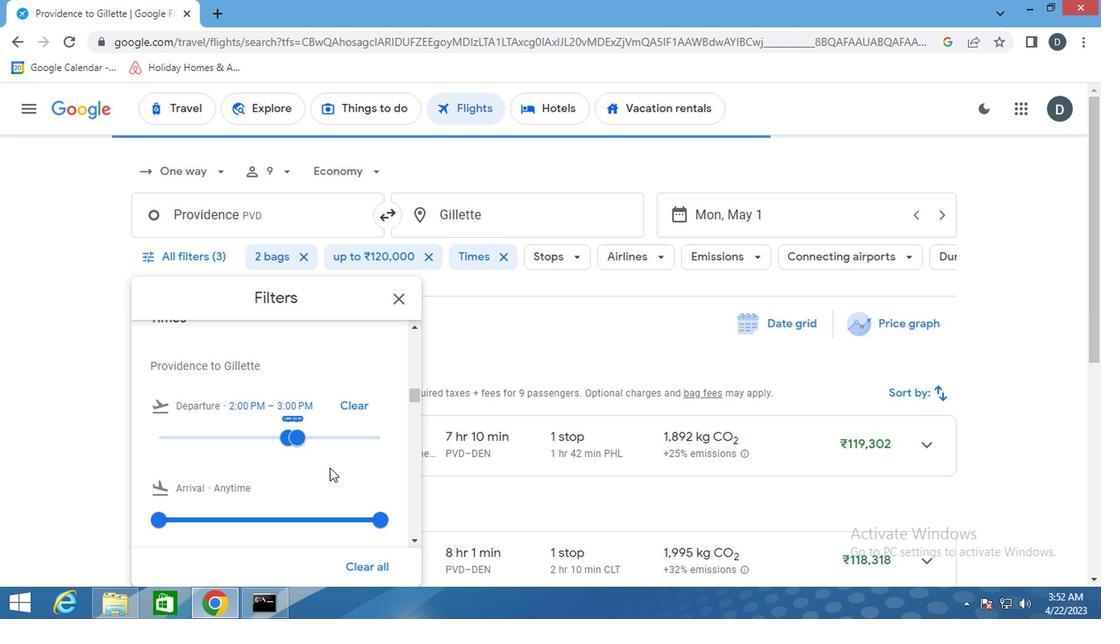 
Action: Mouse scrolled (327, 464) with delta (0, 0)
Screenshot: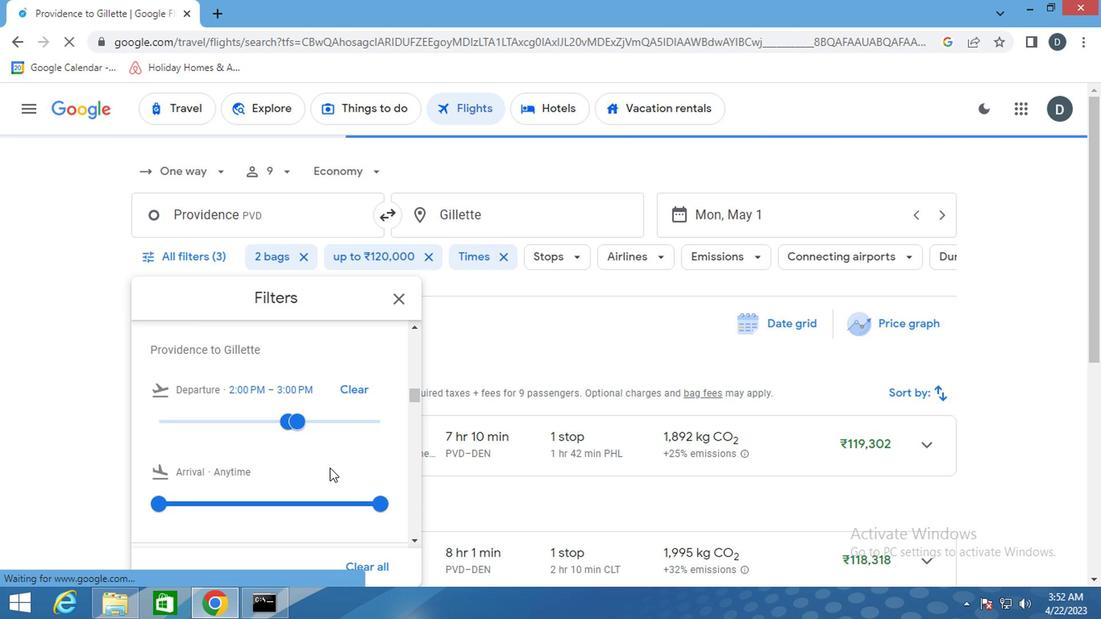 
Action: Mouse scrolled (327, 464) with delta (0, 0)
Screenshot: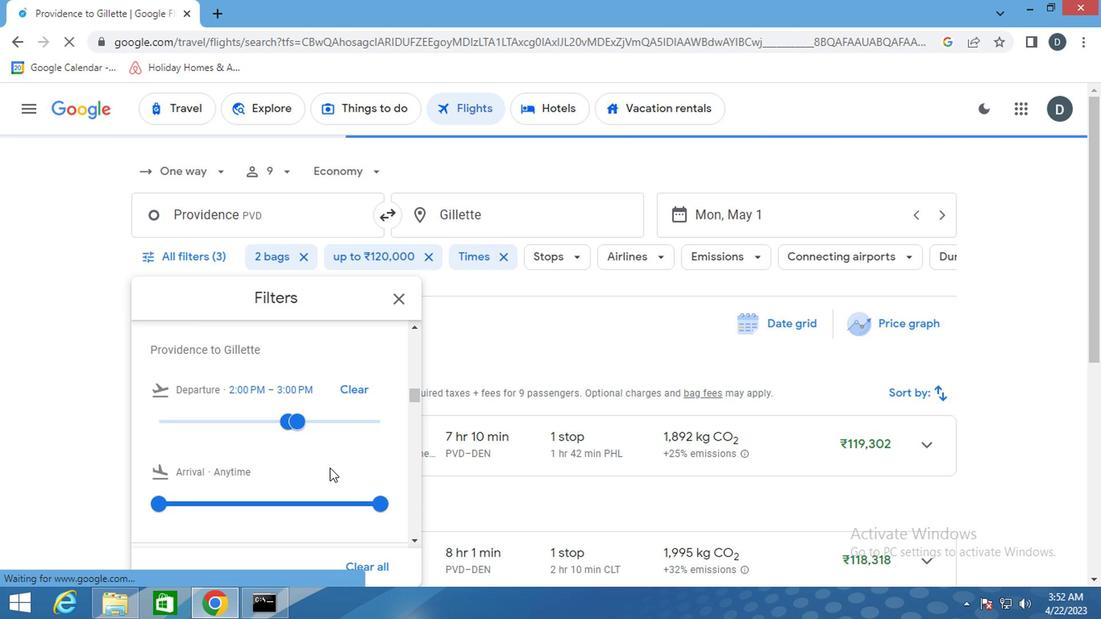 
Action: Mouse scrolled (327, 464) with delta (0, 0)
Screenshot: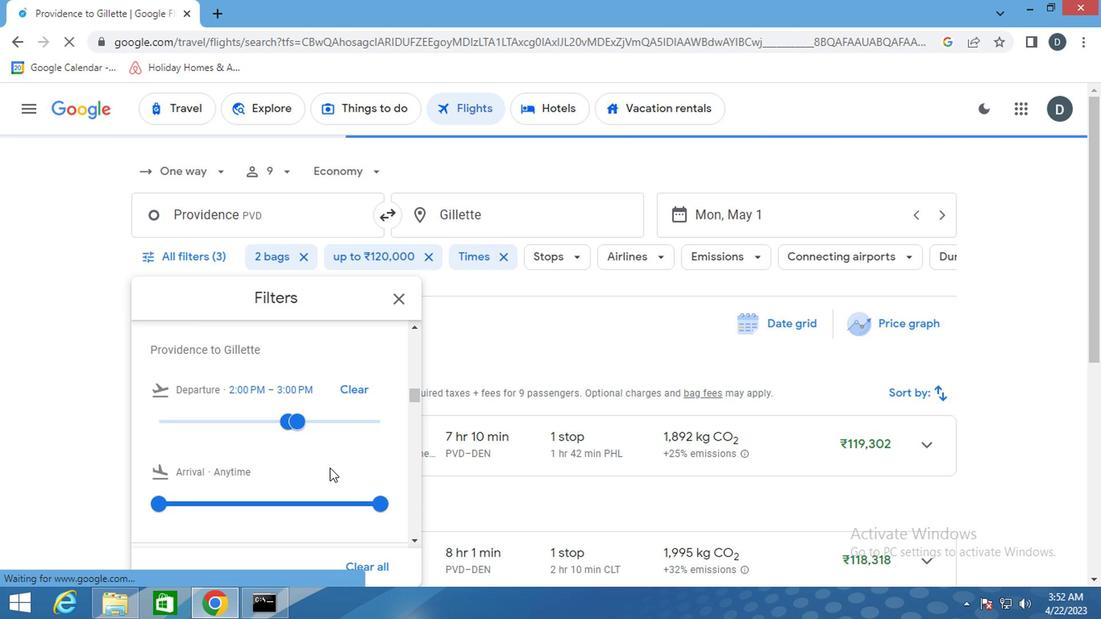 
Action: Mouse scrolled (327, 464) with delta (0, 0)
Screenshot: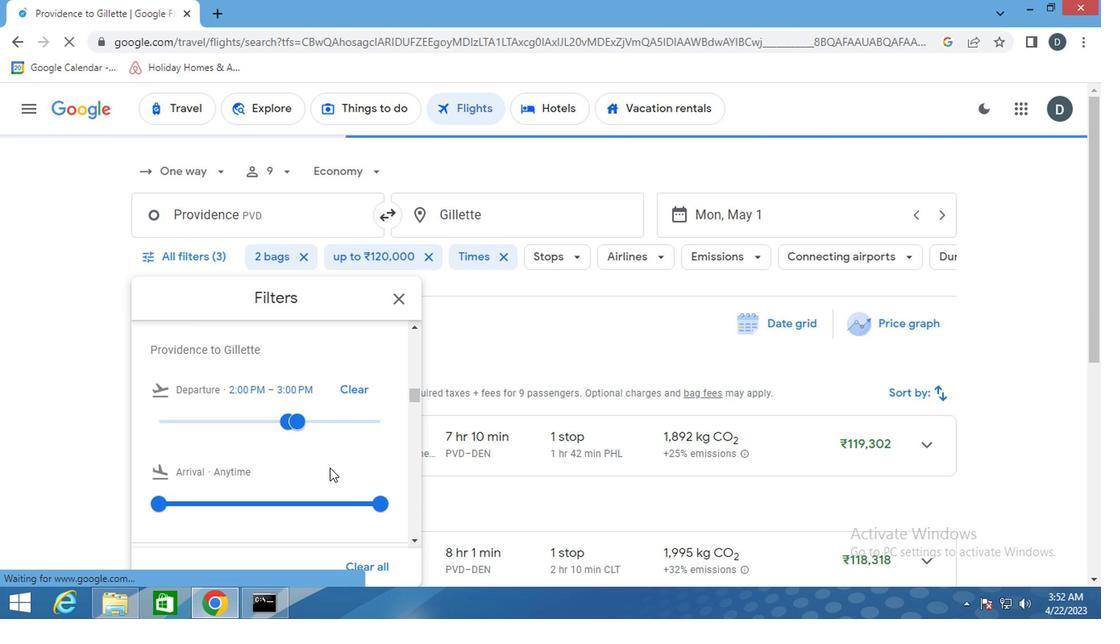 
Action: Mouse scrolled (327, 464) with delta (0, 0)
Screenshot: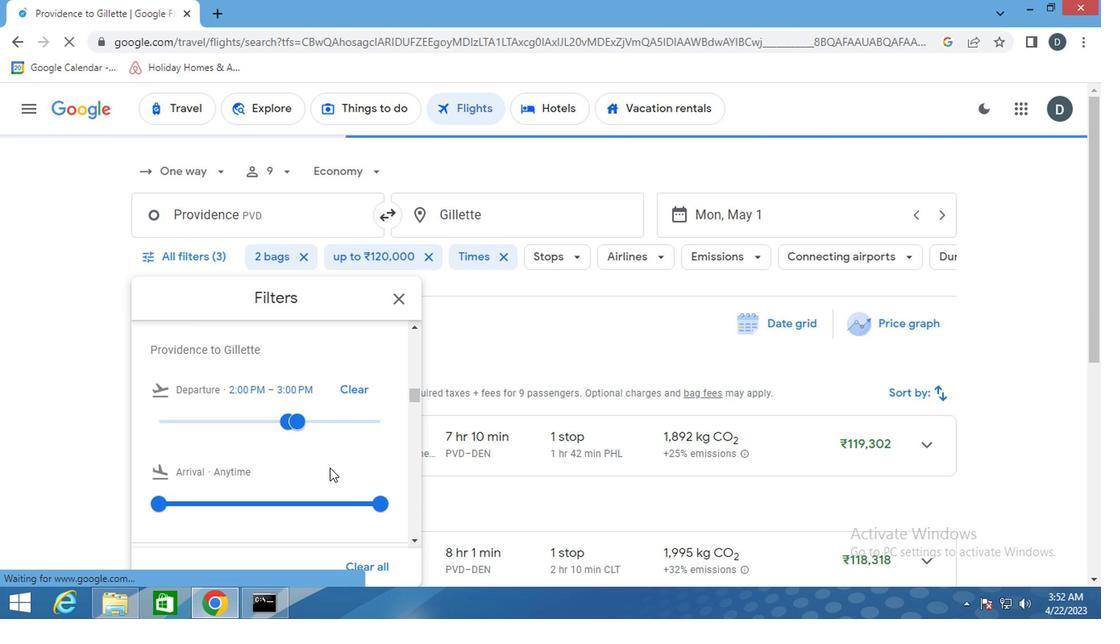 
Action: Mouse scrolled (327, 464) with delta (0, 0)
Screenshot: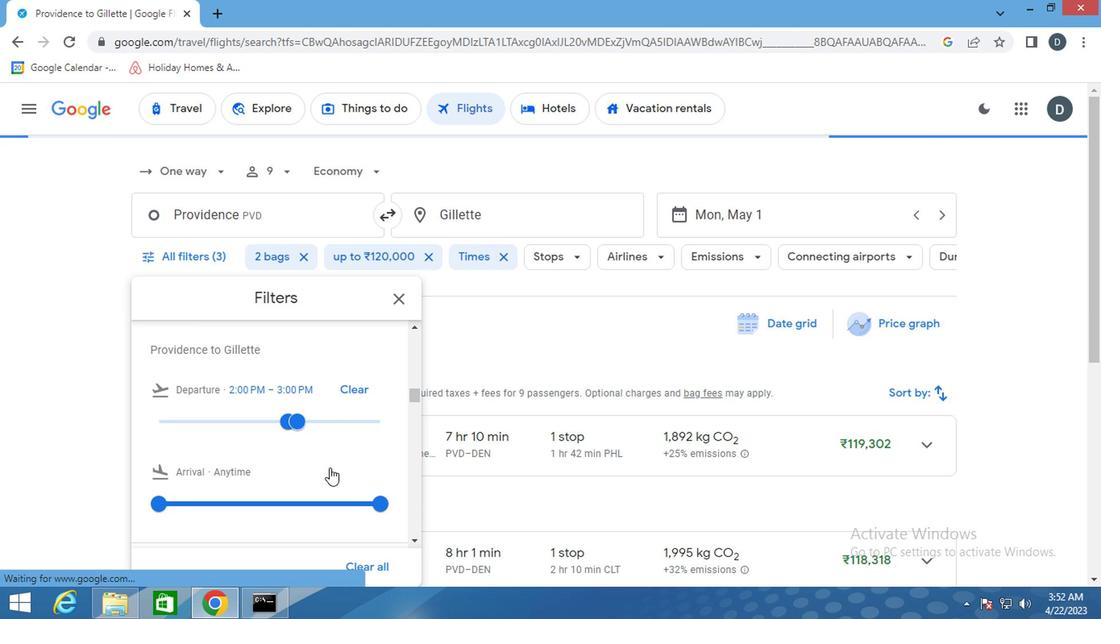 
Action: Mouse scrolled (327, 464) with delta (0, 0)
Screenshot: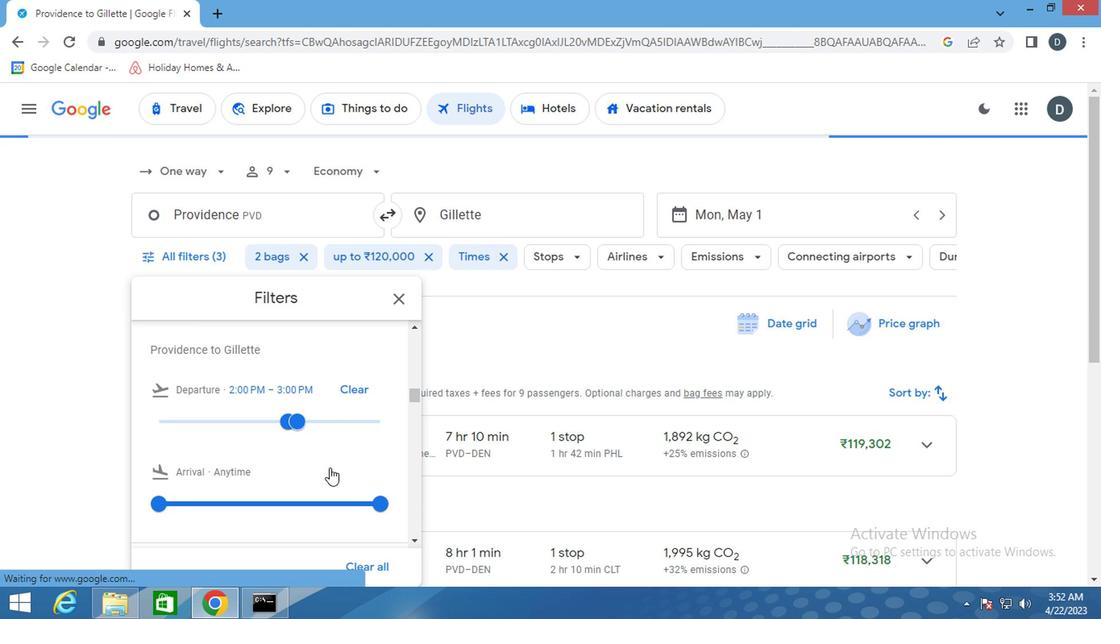 
Action: Mouse scrolled (327, 464) with delta (0, 0)
Screenshot: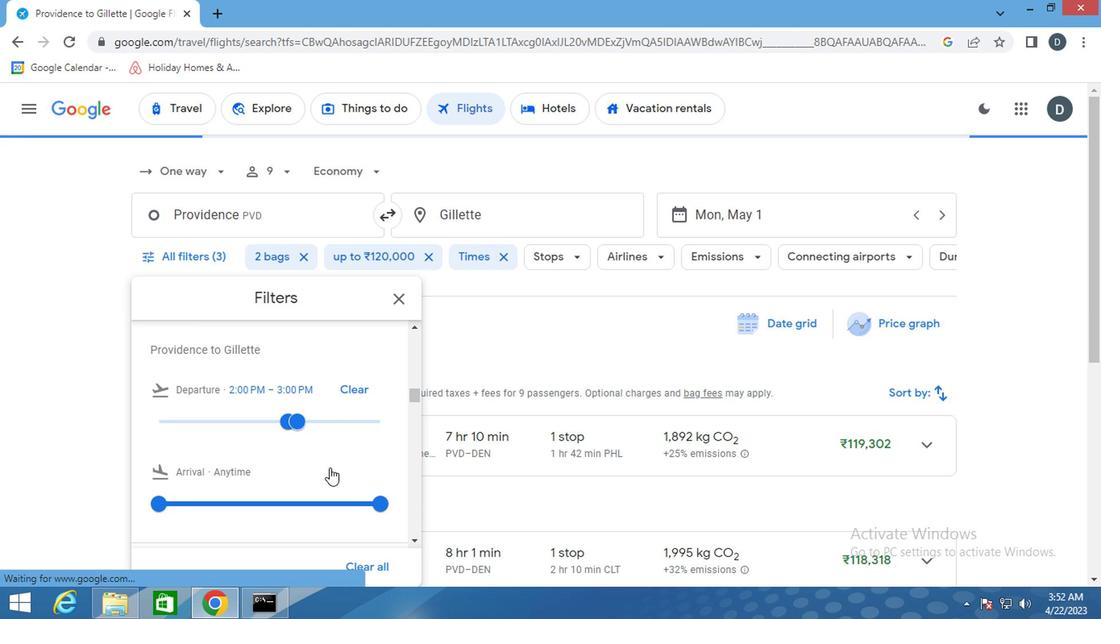
Action: Mouse scrolled (327, 464) with delta (0, 0)
Screenshot: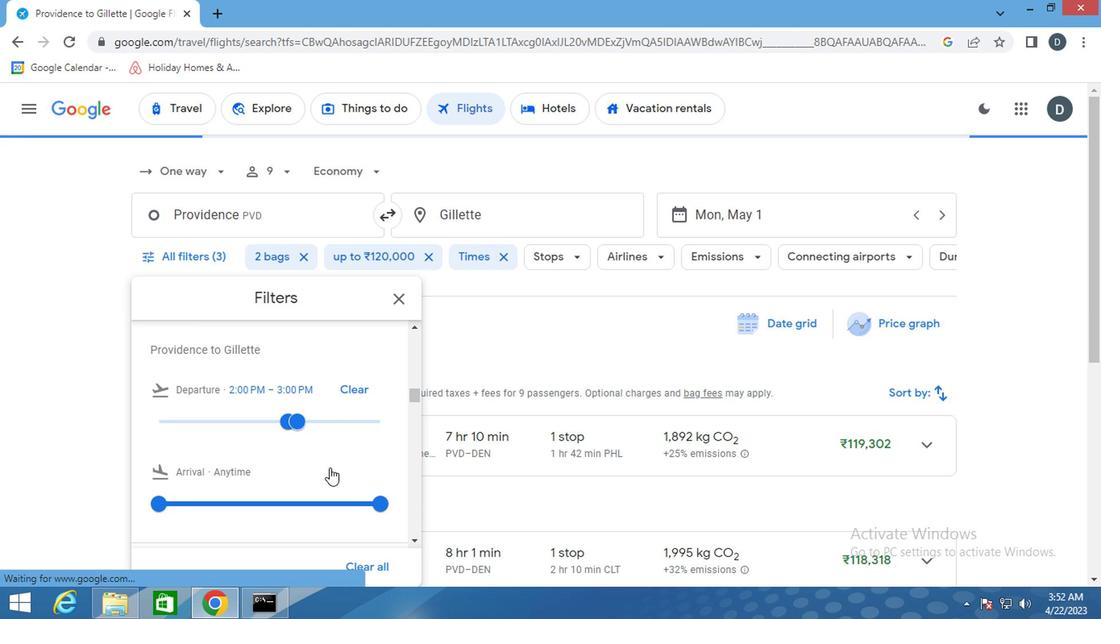 
Action: Mouse scrolled (327, 464) with delta (0, 0)
Screenshot: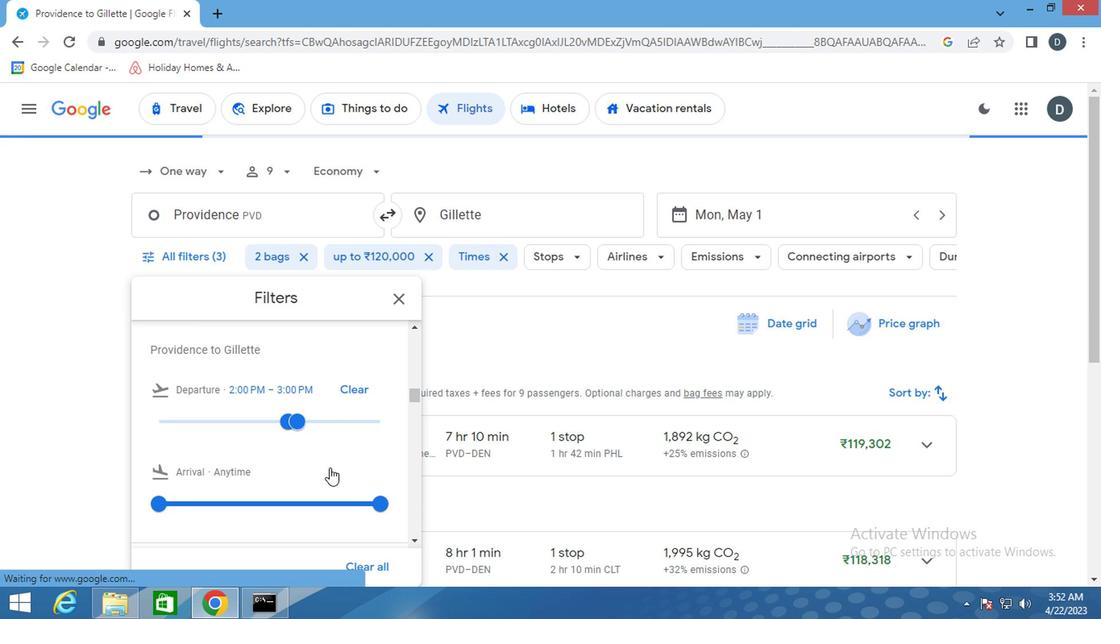
Action: Mouse scrolled (327, 464) with delta (0, 0)
Screenshot: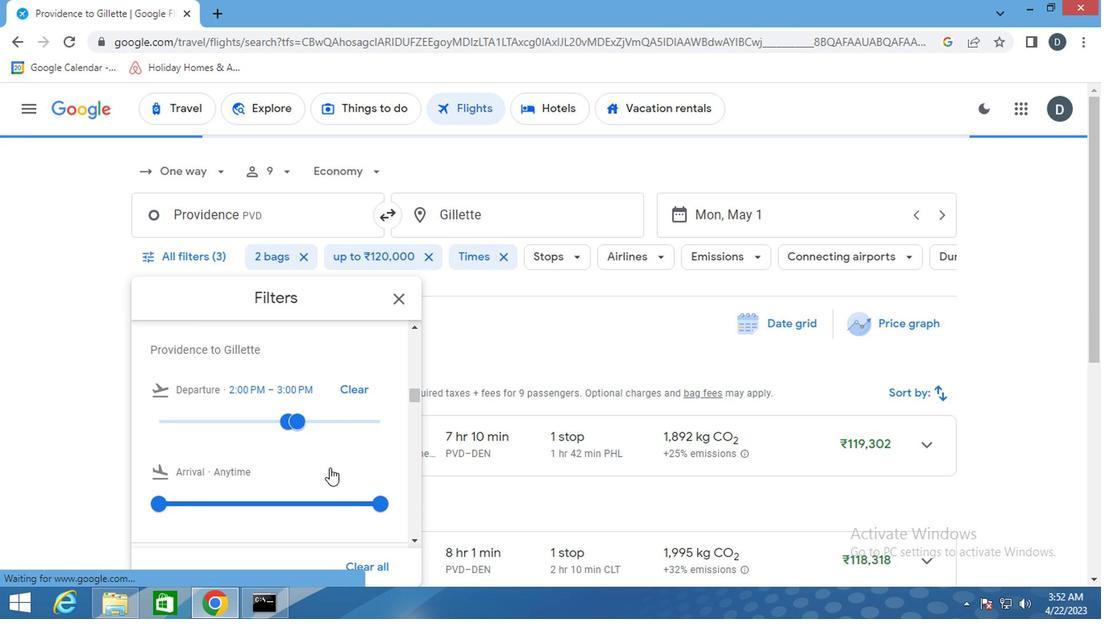 
Action: Mouse scrolled (327, 464) with delta (0, 0)
Screenshot: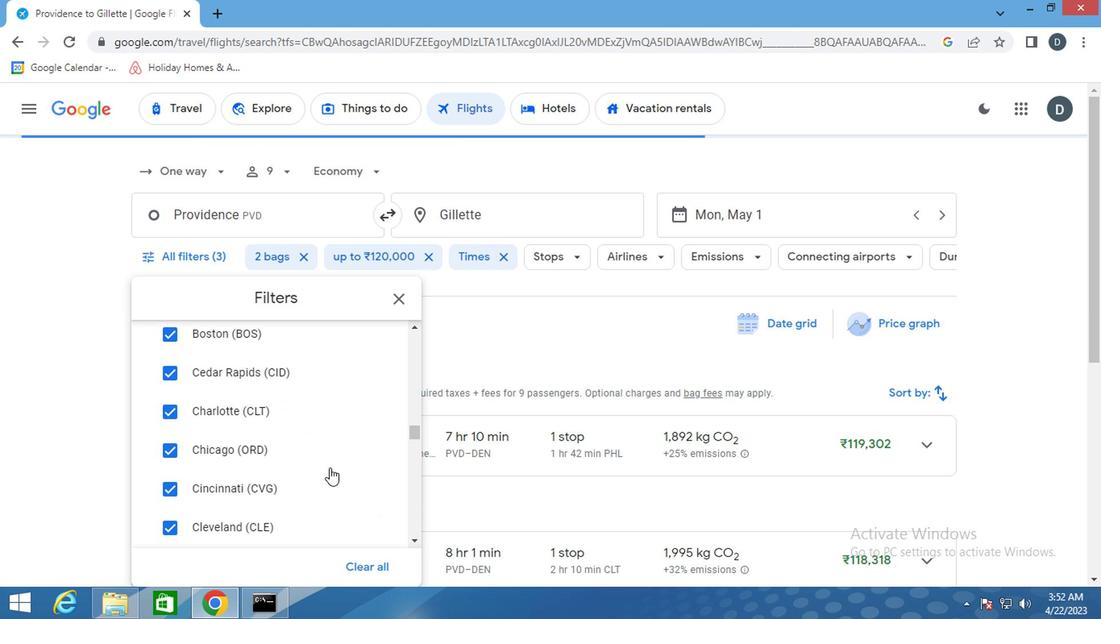 
Action: Mouse scrolled (327, 464) with delta (0, 0)
Screenshot: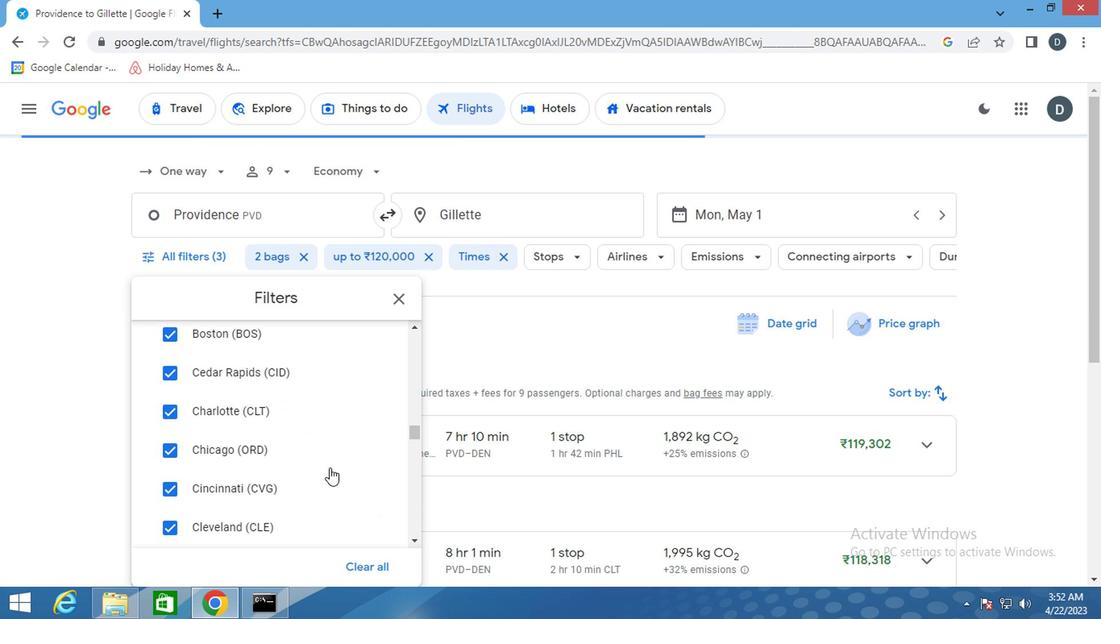 
Action: Mouse scrolled (327, 464) with delta (0, 0)
Screenshot: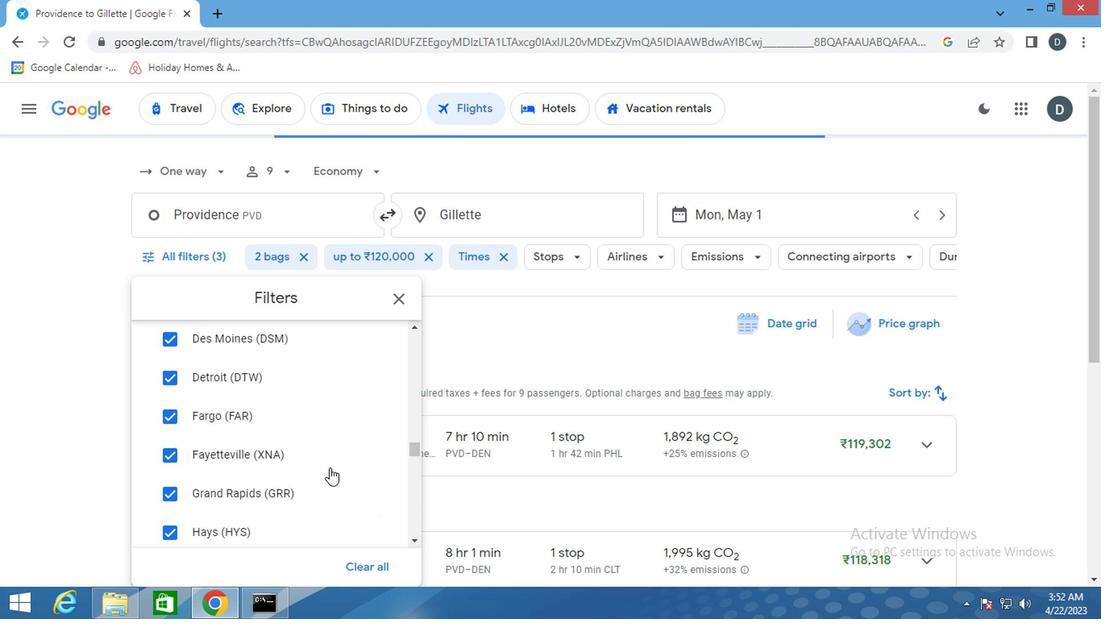 
Action: Mouse scrolled (327, 464) with delta (0, 0)
Screenshot: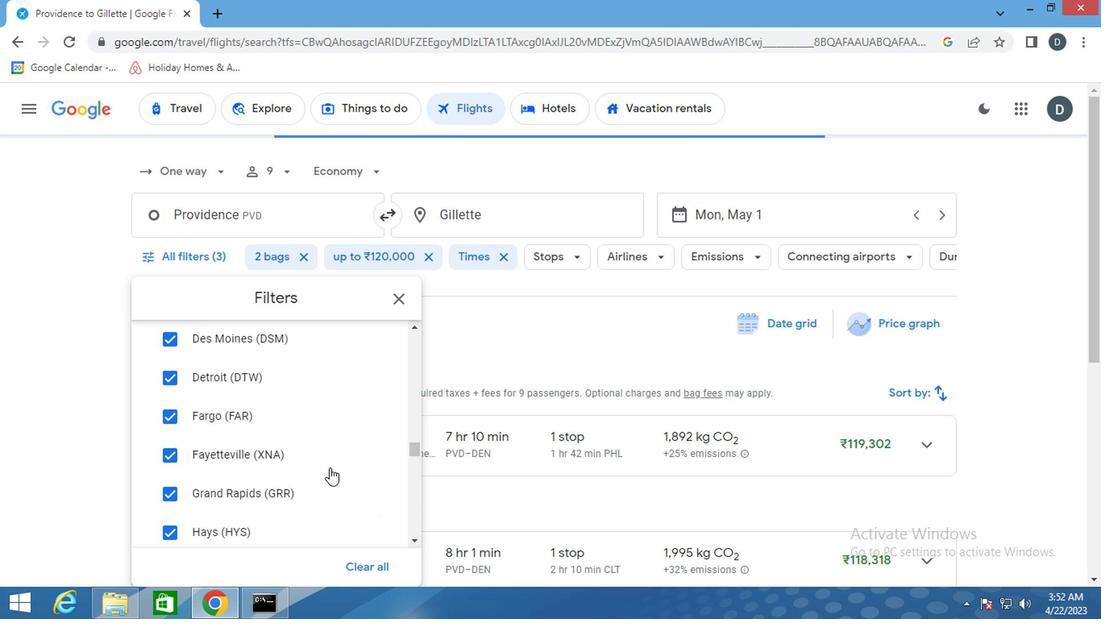 
Action: Mouse scrolled (327, 464) with delta (0, 0)
Screenshot: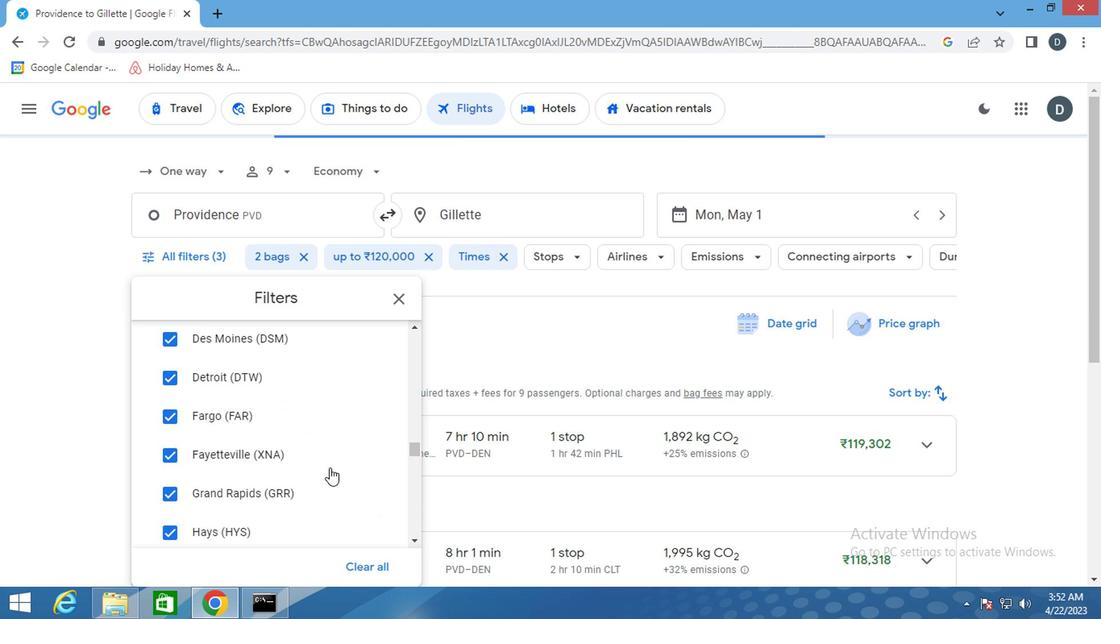 
Action: Mouse scrolled (327, 464) with delta (0, 0)
Screenshot: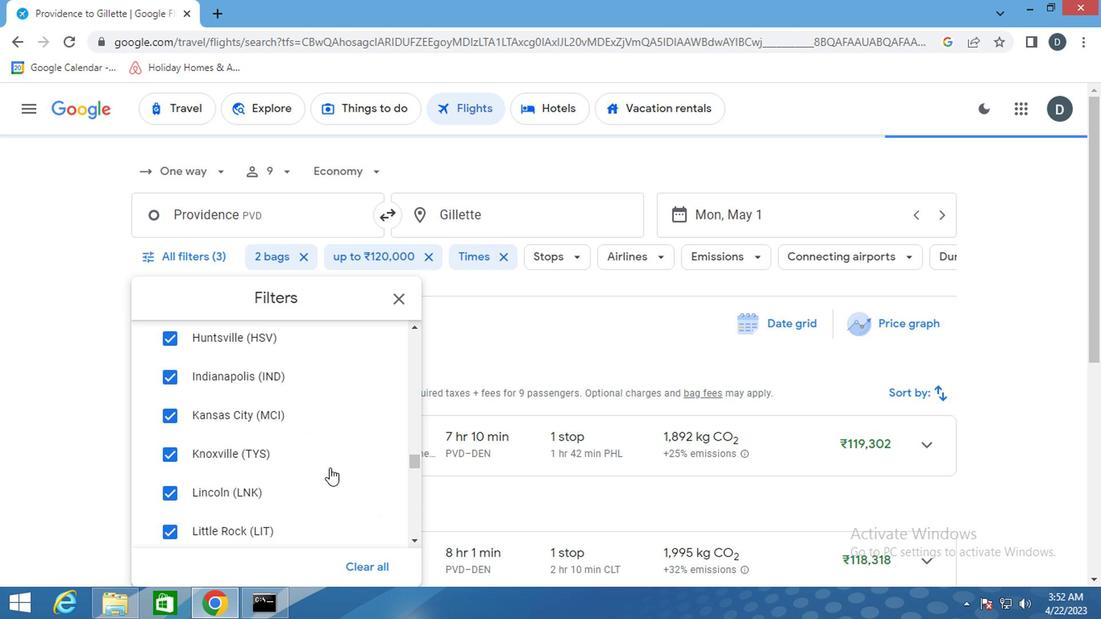 
Action: Mouse scrolled (327, 464) with delta (0, 0)
Screenshot: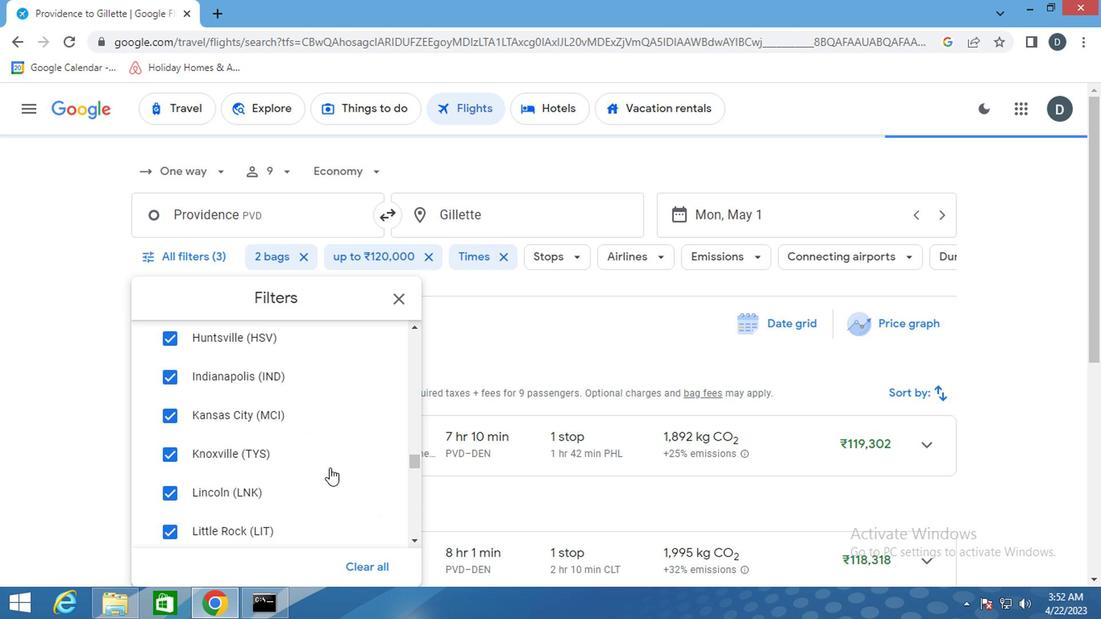 
Action: Mouse scrolled (327, 464) with delta (0, 0)
Screenshot: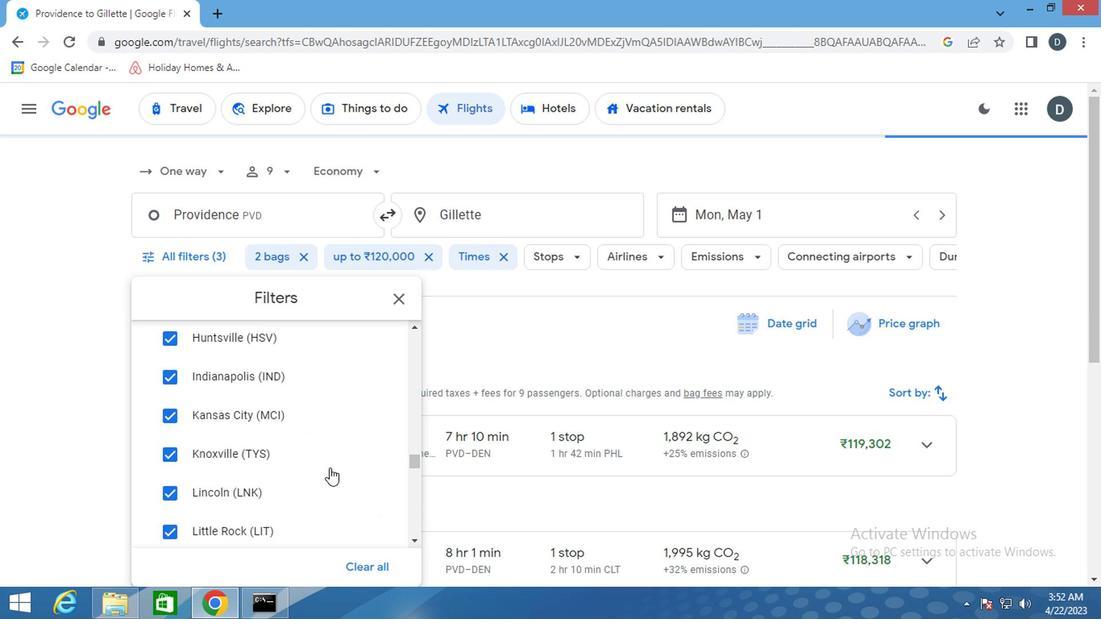 
Action: Mouse scrolled (327, 464) with delta (0, 0)
Screenshot: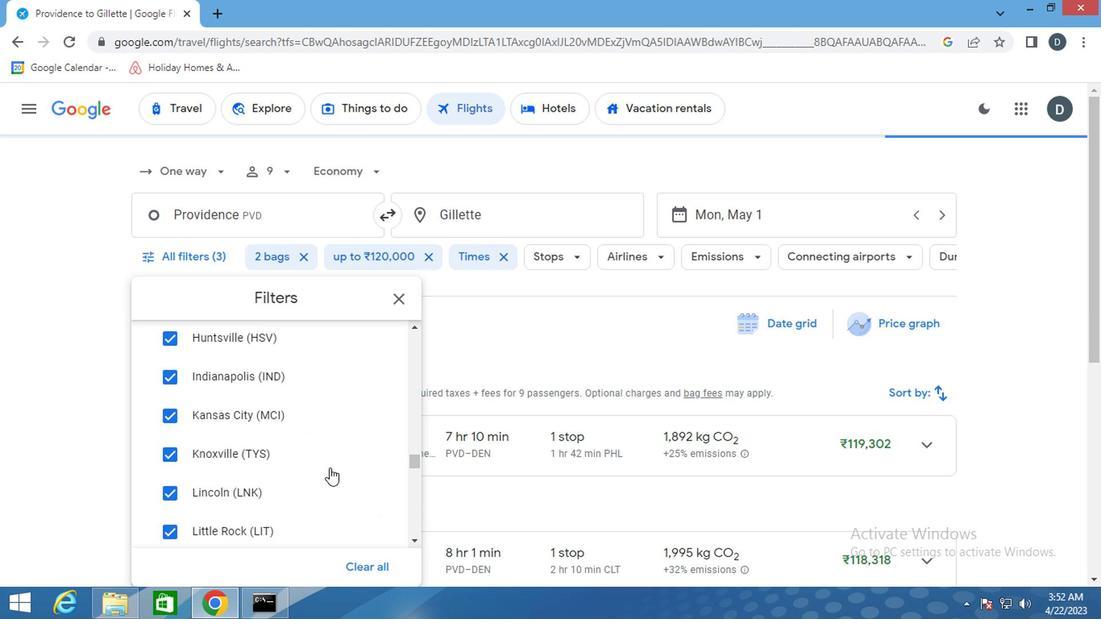 
Action: Mouse scrolled (327, 464) with delta (0, 0)
Screenshot: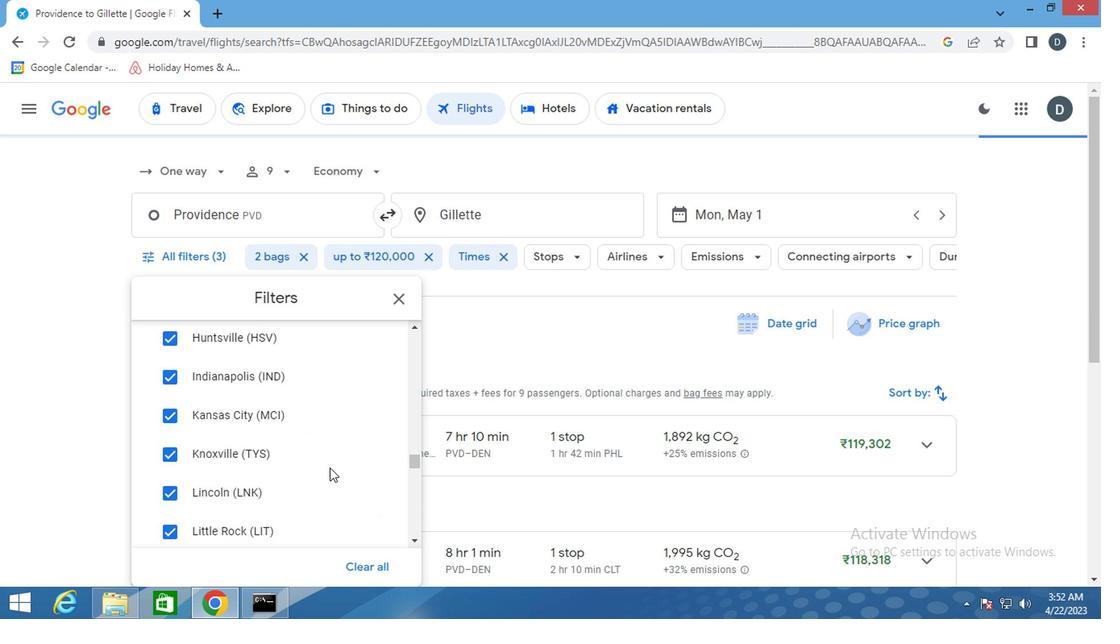
Action: Mouse scrolled (327, 464) with delta (0, 0)
Screenshot: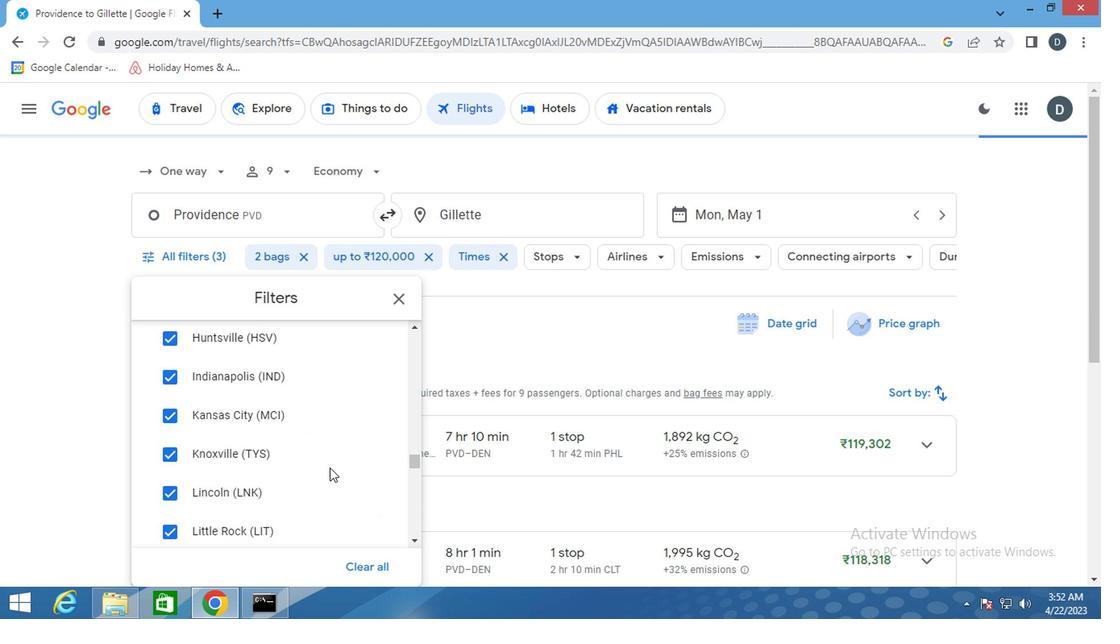 
Action: Mouse scrolled (327, 464) with delta (0, 0)
Screenshot: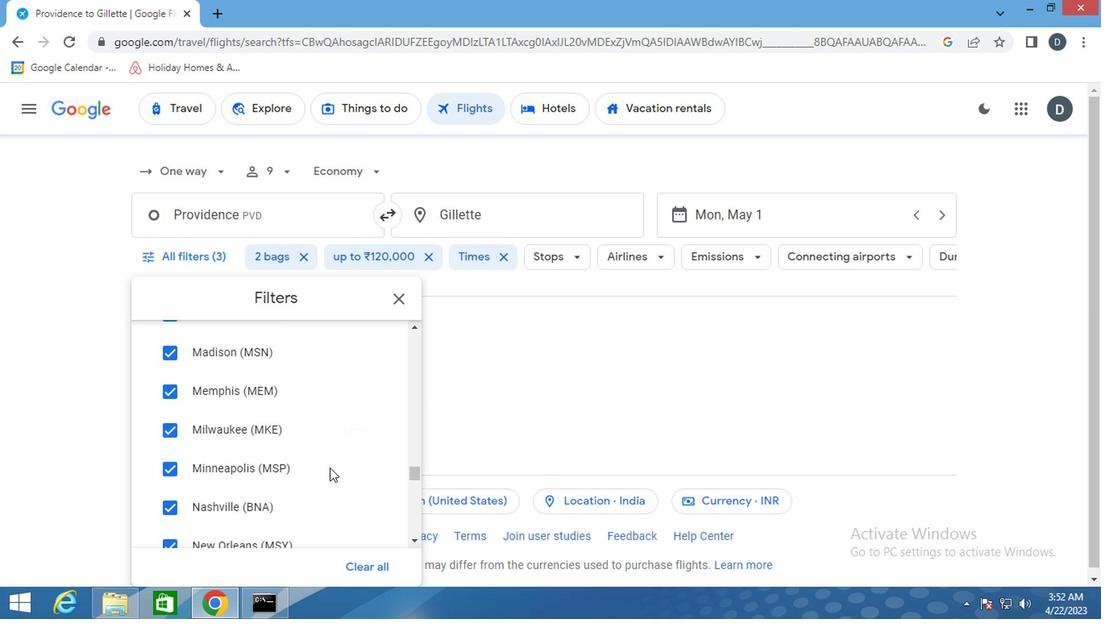 
Action: Mouse scrolled (327, 464) with delta (0, 0)
Screenshot: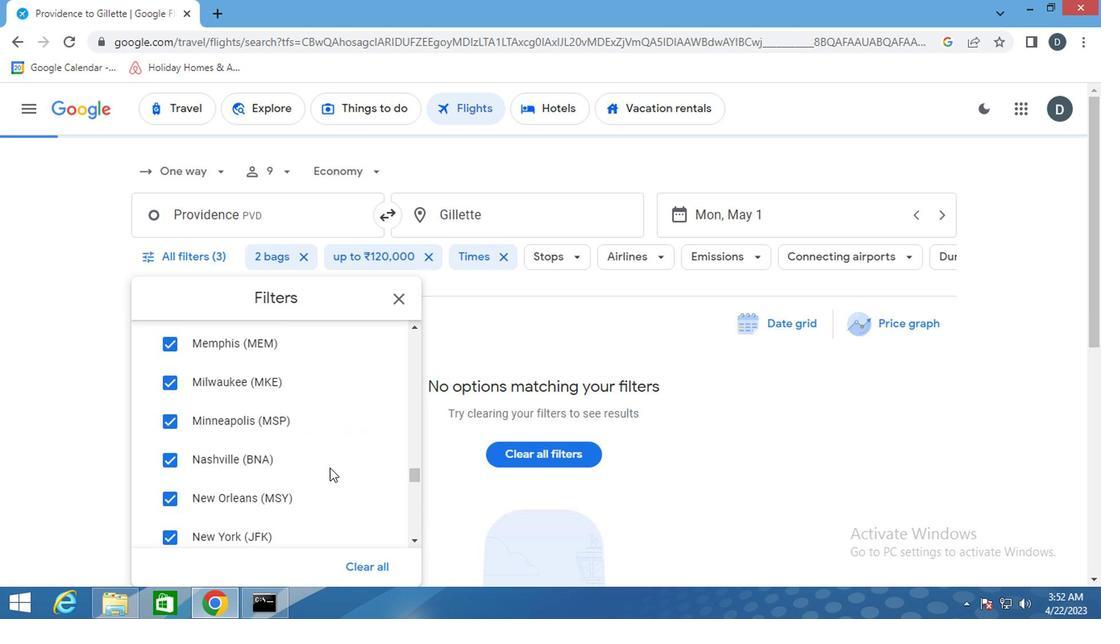 
Action: Mouse scrolled (327, 464) with delta (0, 0)
Screenshot: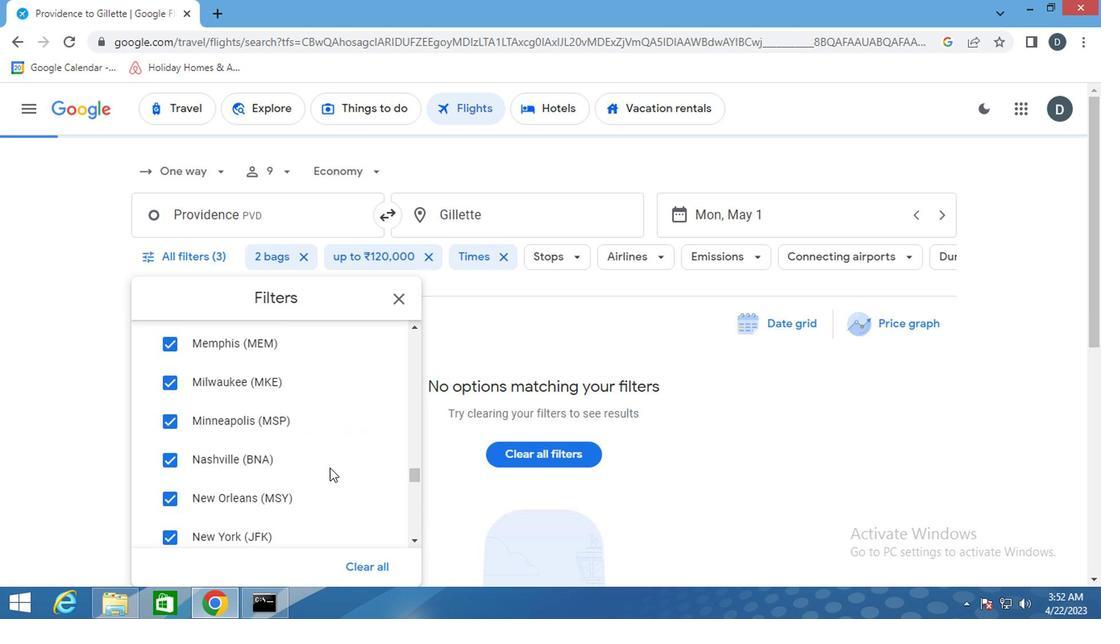 
Action: Mouse scrolled (327, 464) with delta (0, 0)
Screenshot: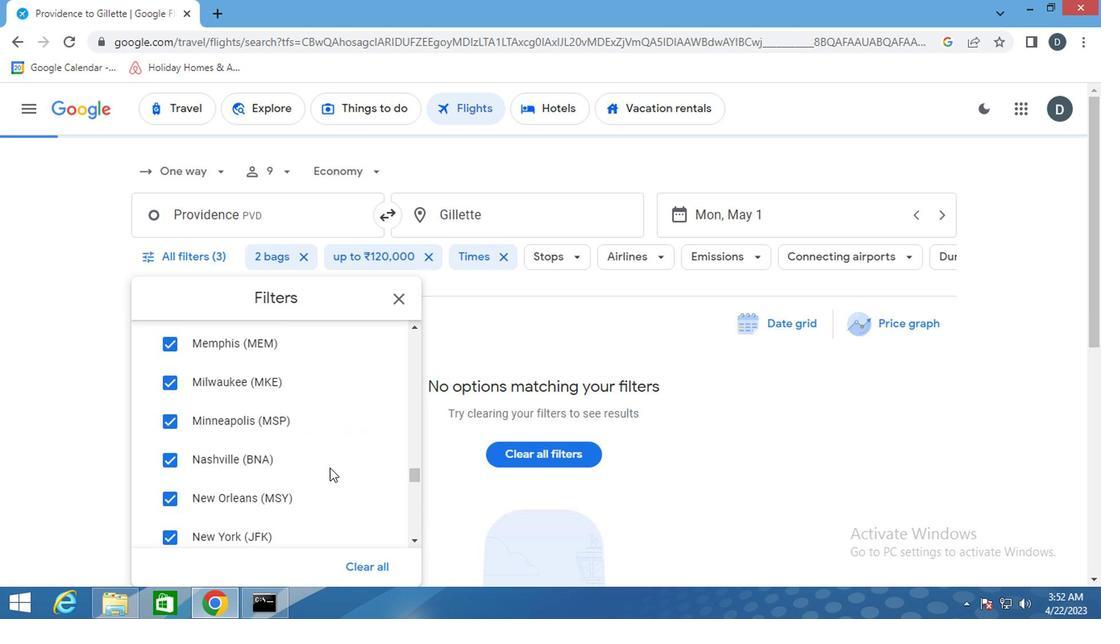
Action: Mouse scrolled (327, 464) with delta (0, 0)
Screenshot: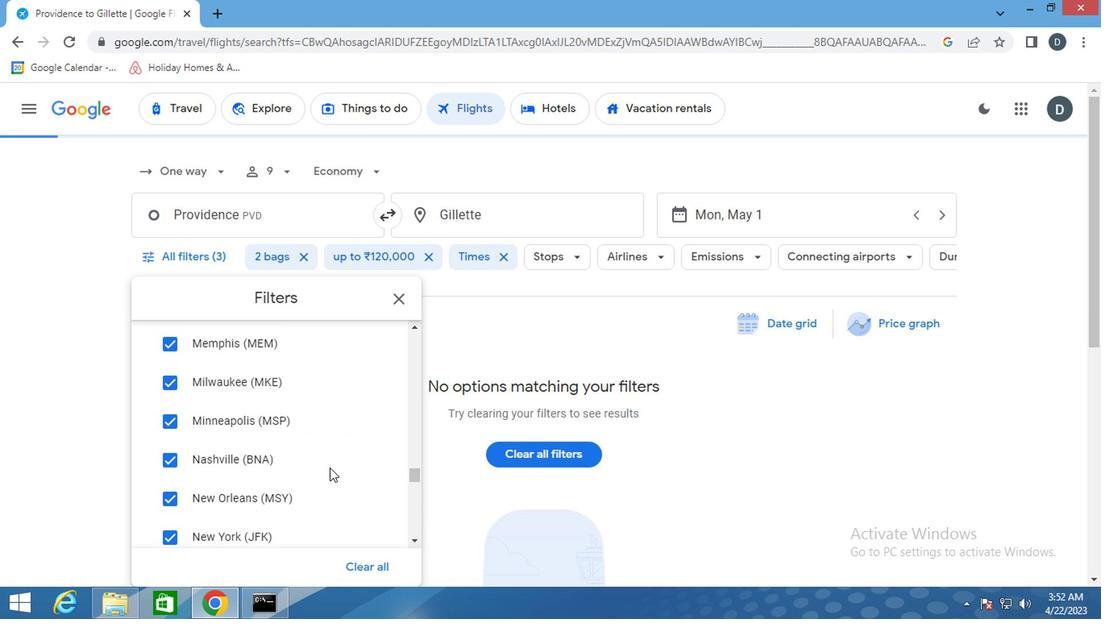 
Action: Mouse scrolled (327, 464) with delta (0, 0)
Screenshot: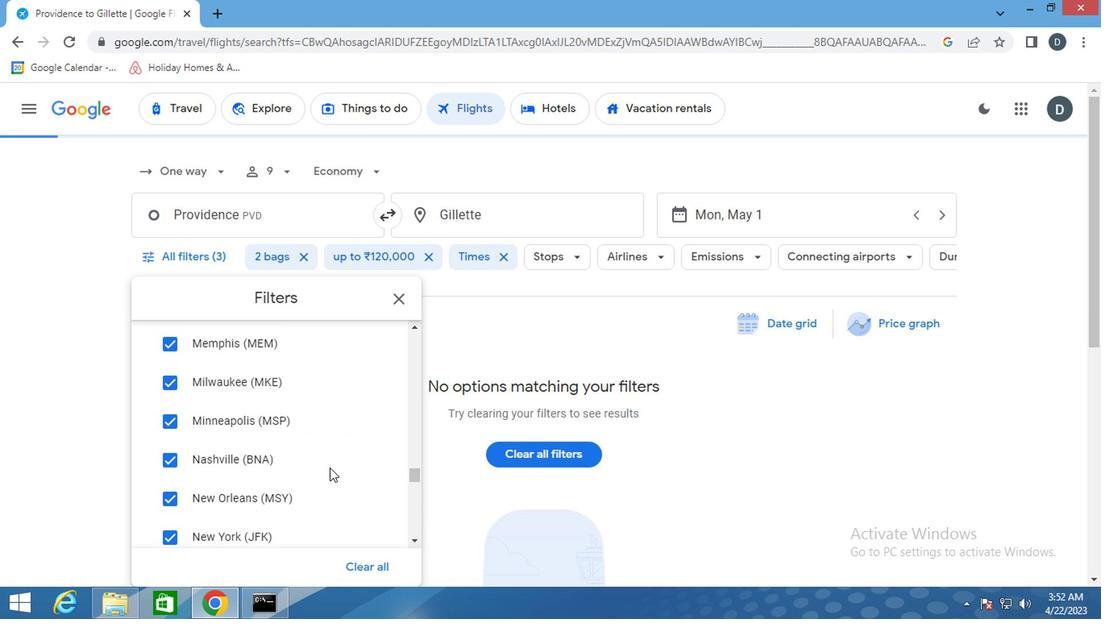 
Action: Mouse moved to (332, 465)
Screenshot: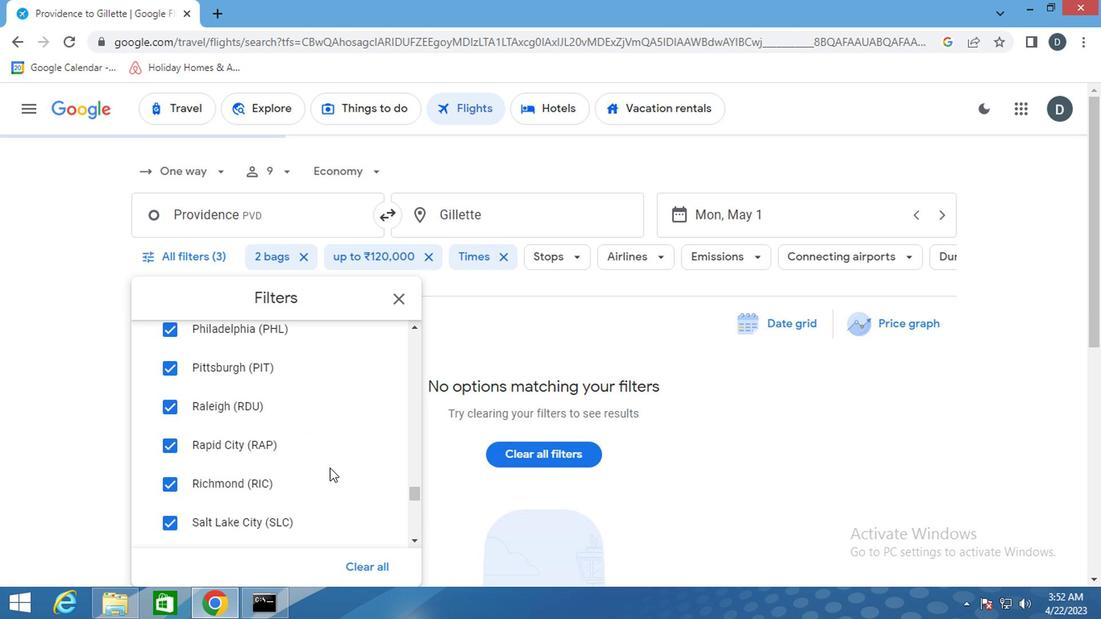 
Action: Mouse scrolled (332, 464) with delta (0, 0)
Screenshot: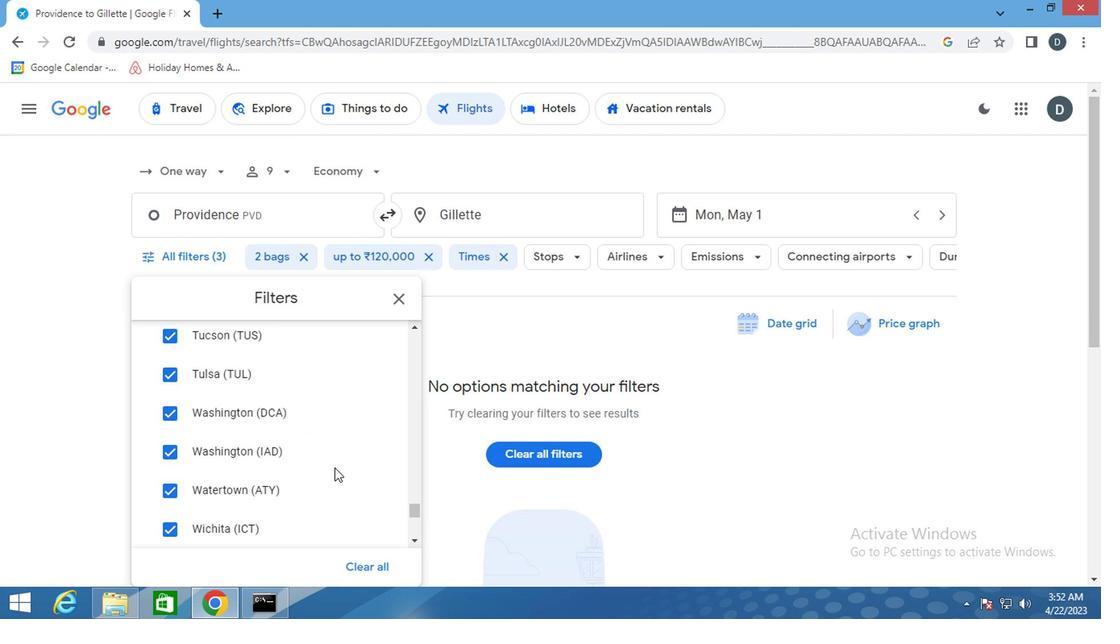 
Action: Mouse scrolled (332, 464) with delta (0, 0)
Screenshot: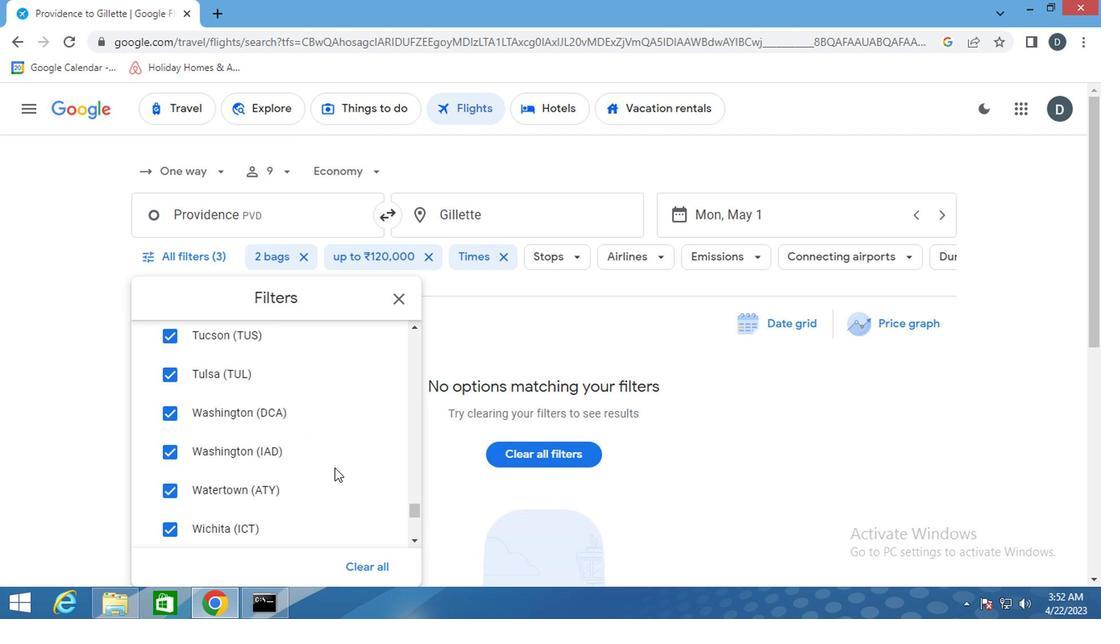 
Action: Mouse scrolled (332, 464) with delta (0, 0)
Screenshot: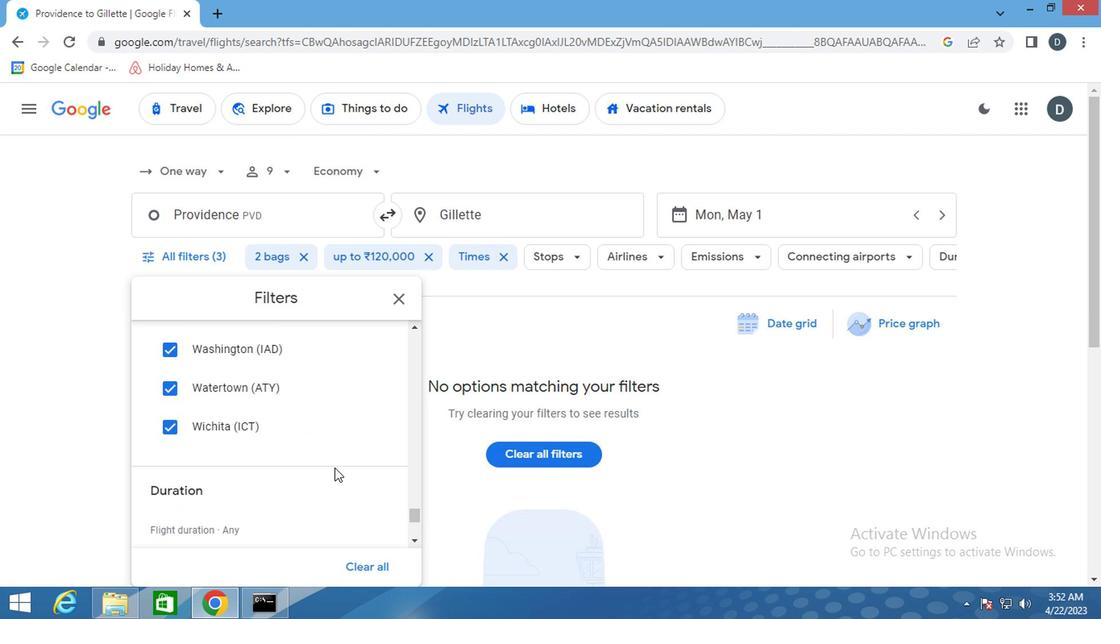 
Action: Mouse scrolled (332, 464) with delta (0, 0)
Screenshot: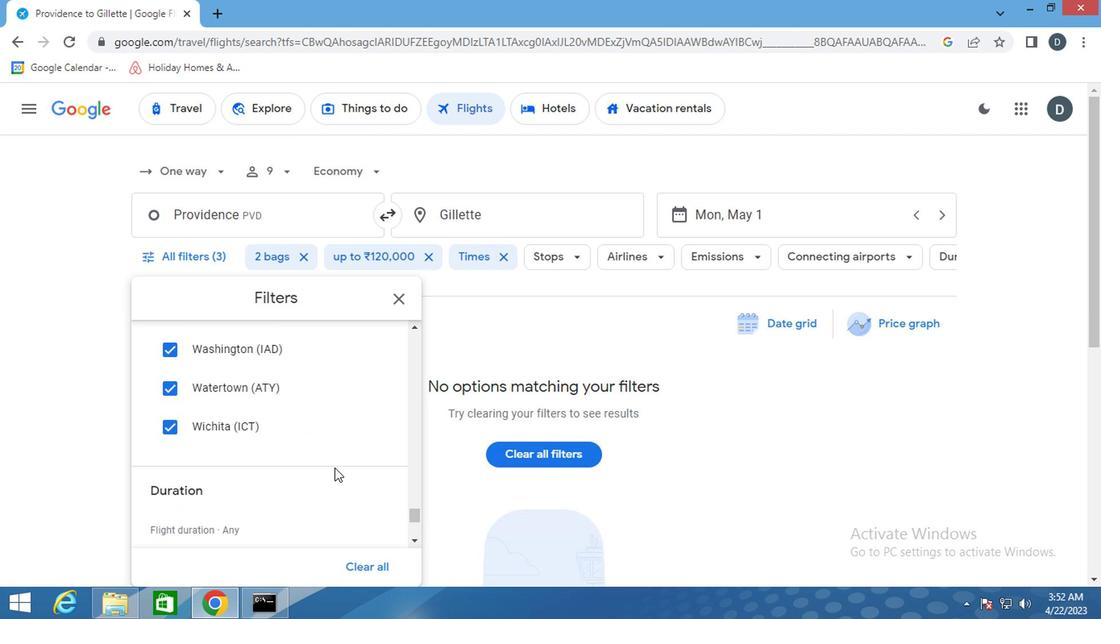 
Action: Mouse scrolled (332, 464) with delta (0, 0)
Screenshot: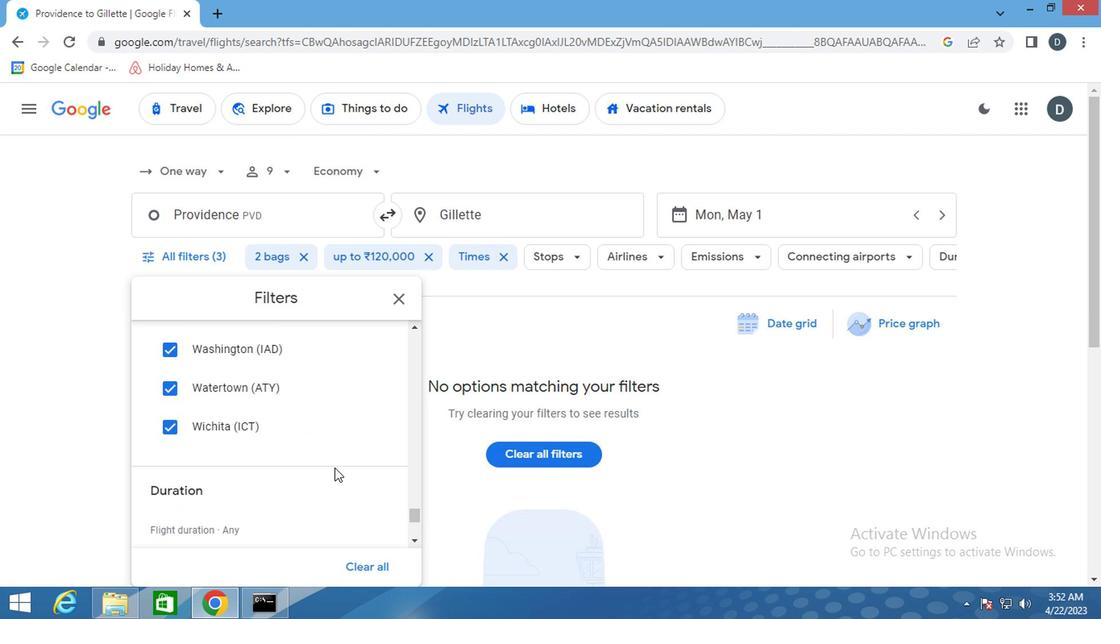 
Action: Mouse scrolled (332, 464) with delta (0, 0)
Screenshot: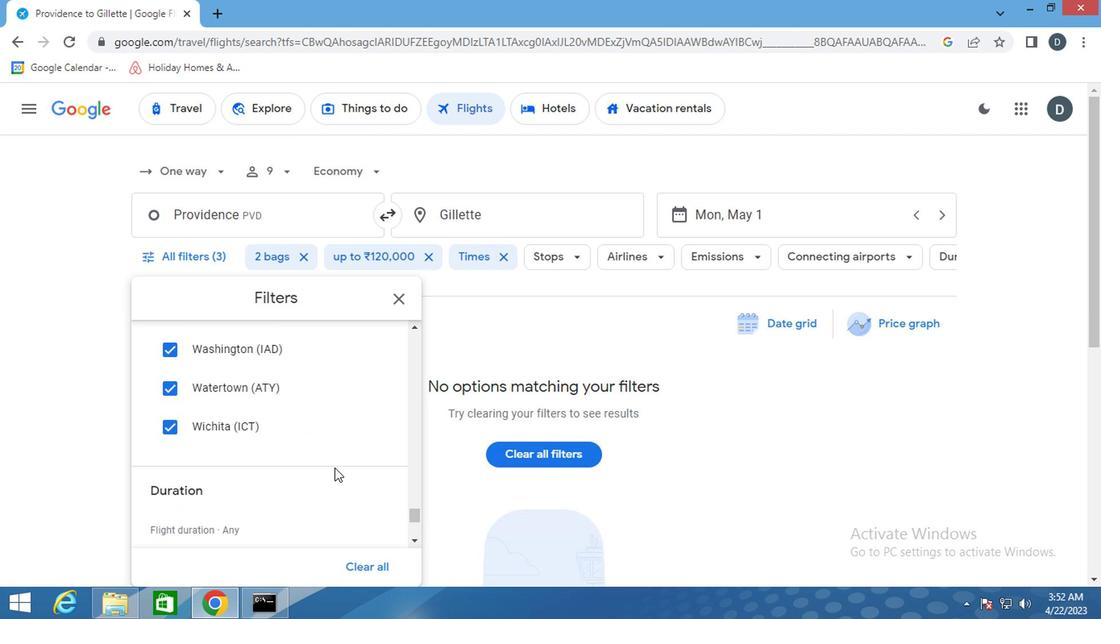 
Action: Mouse scrolled (332, 464) with delta (0, 0)
Screenshot: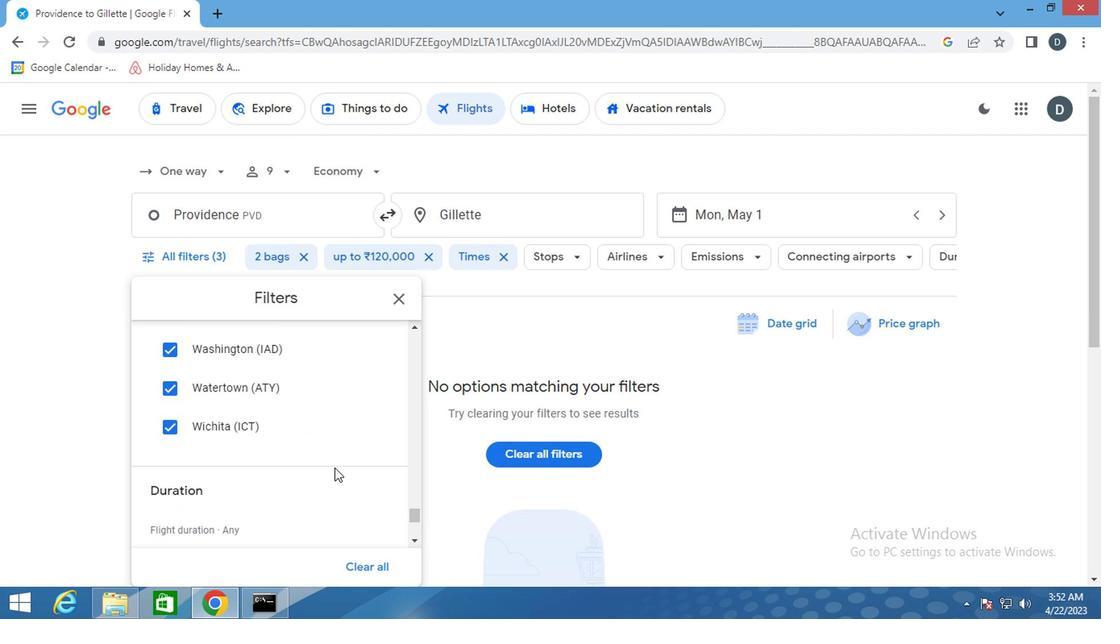 
Action: Mouse scrolled (332, 466) with delta (0, 1)
Screenshot: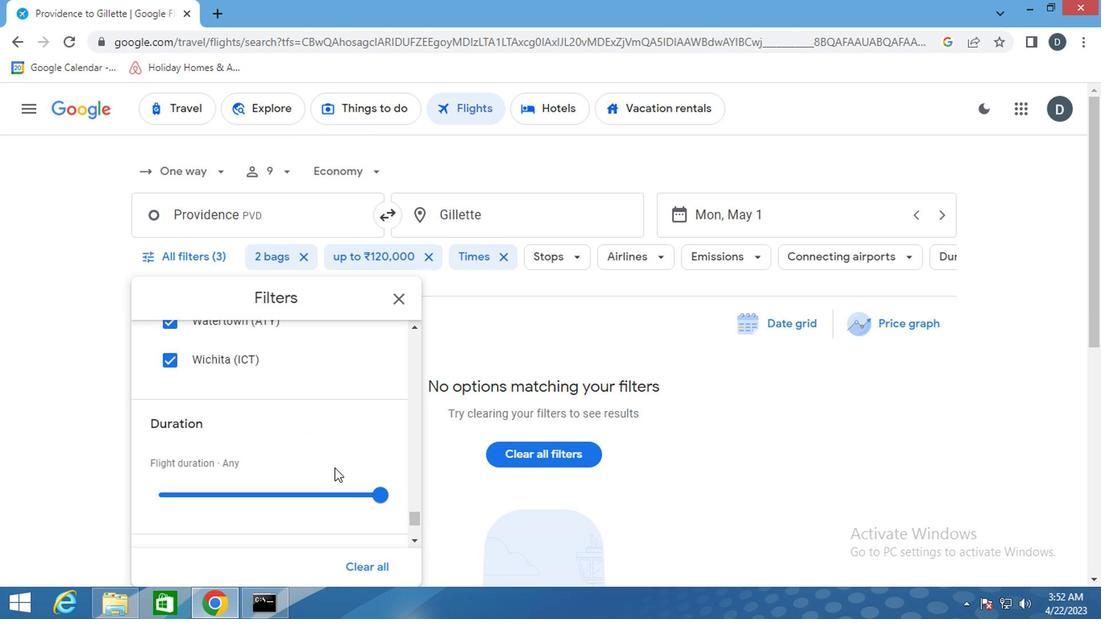 
Action: Mouse scrolled (332, 464) with delta (0, 0)
Screenshot: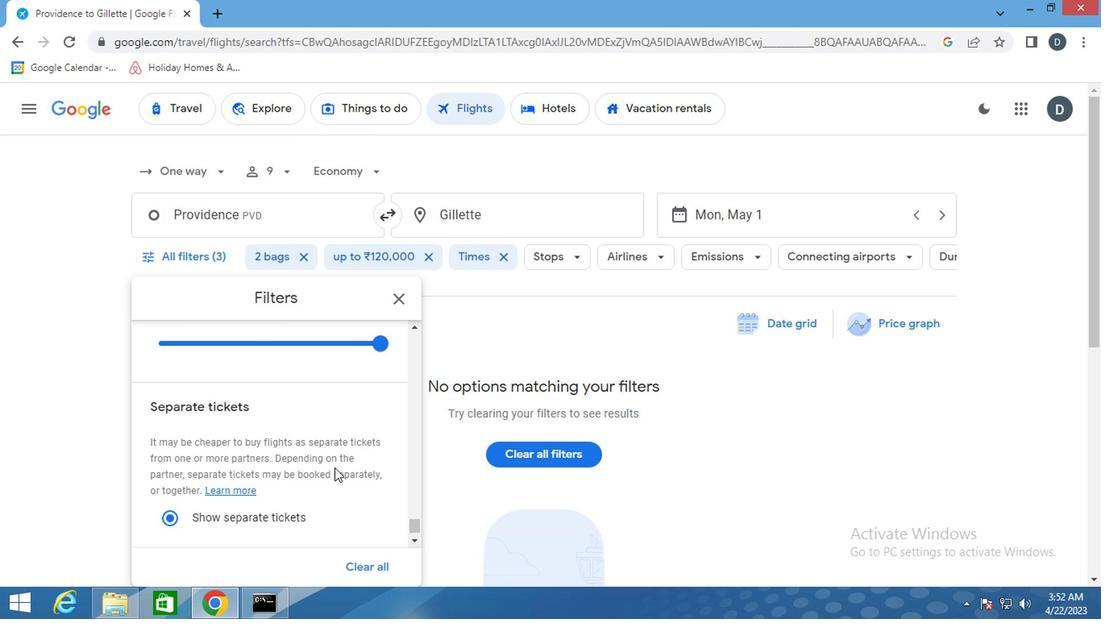 
Action: Mouse scrolled (332, 464) with delta (0, 0)
Screenshot: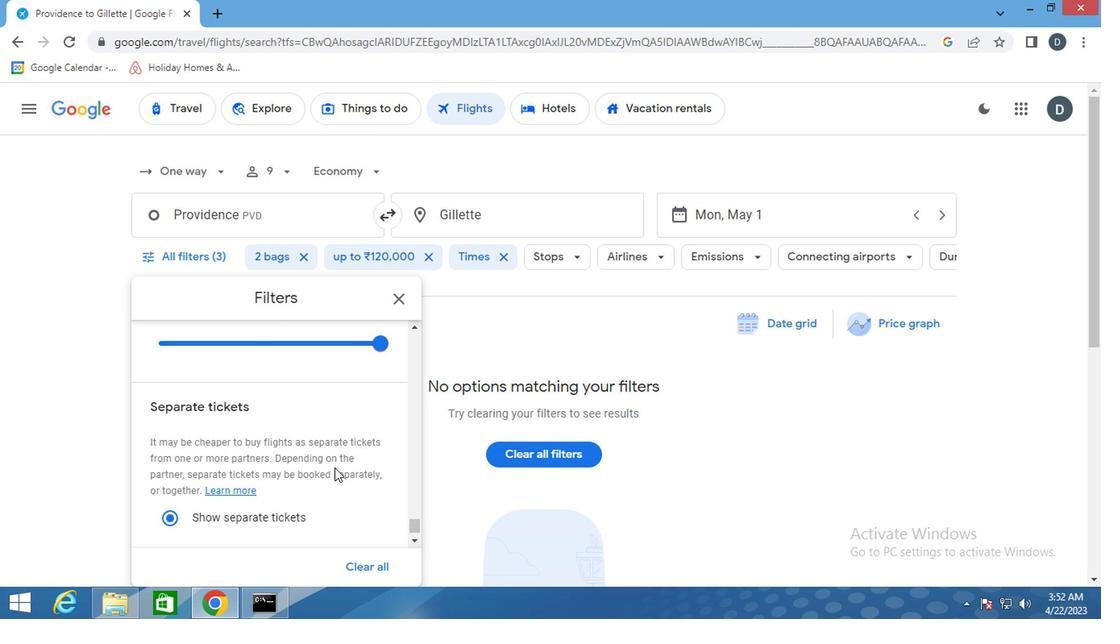 
Action: Mouse scrolled (332, 464) with delta (0, 0)
Screenshot: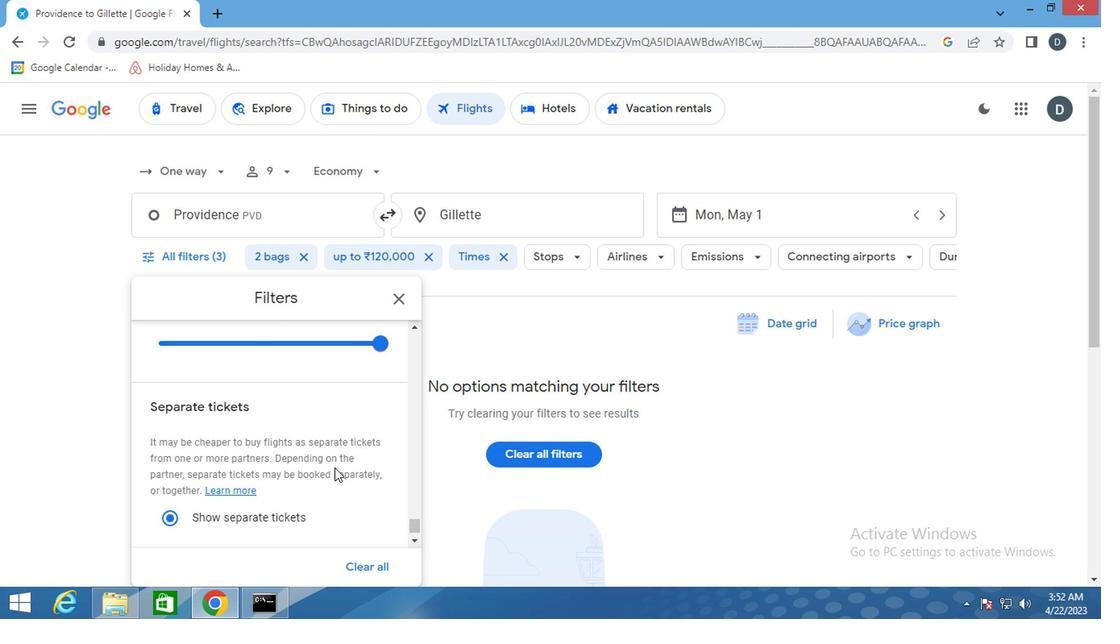 
Action: Mouse scrolled (332, 464) with delta (0, 0)
Screenshot: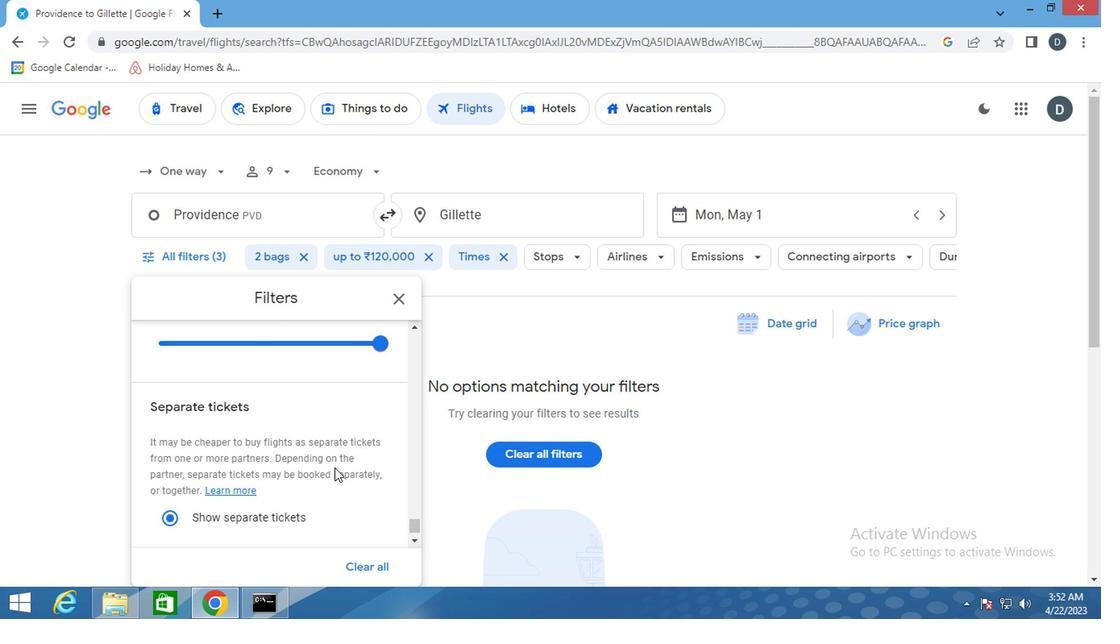 
Action: Mouse scrolled (332, 464) with delta (0, 0)
Screenshot: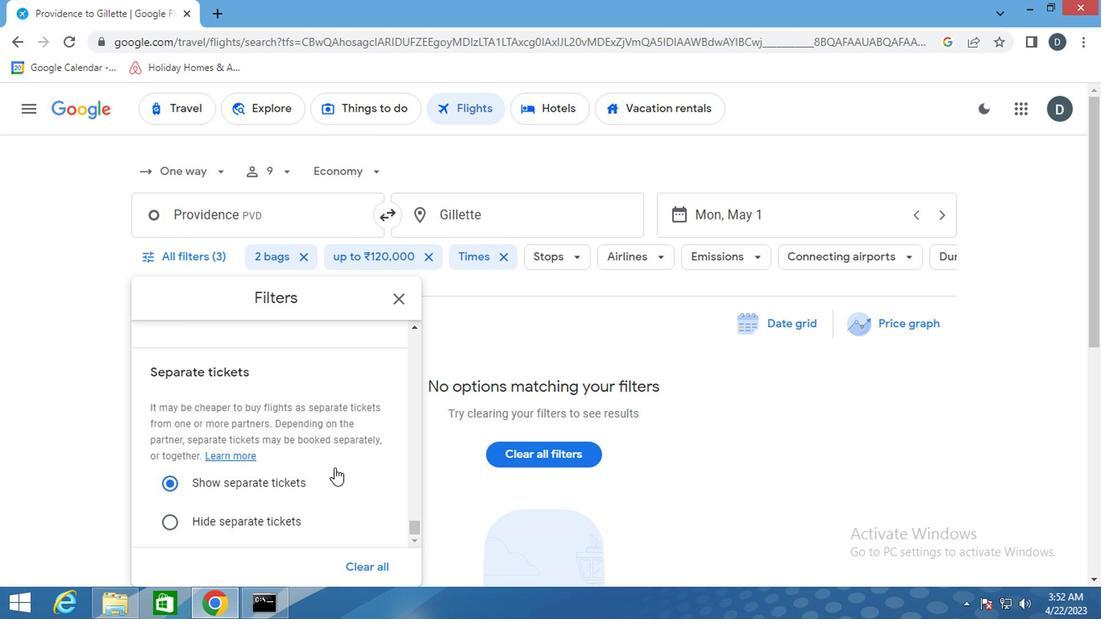 
Action: Mouse scrolled (332, 464) with delta (0, 0)
Screenshot: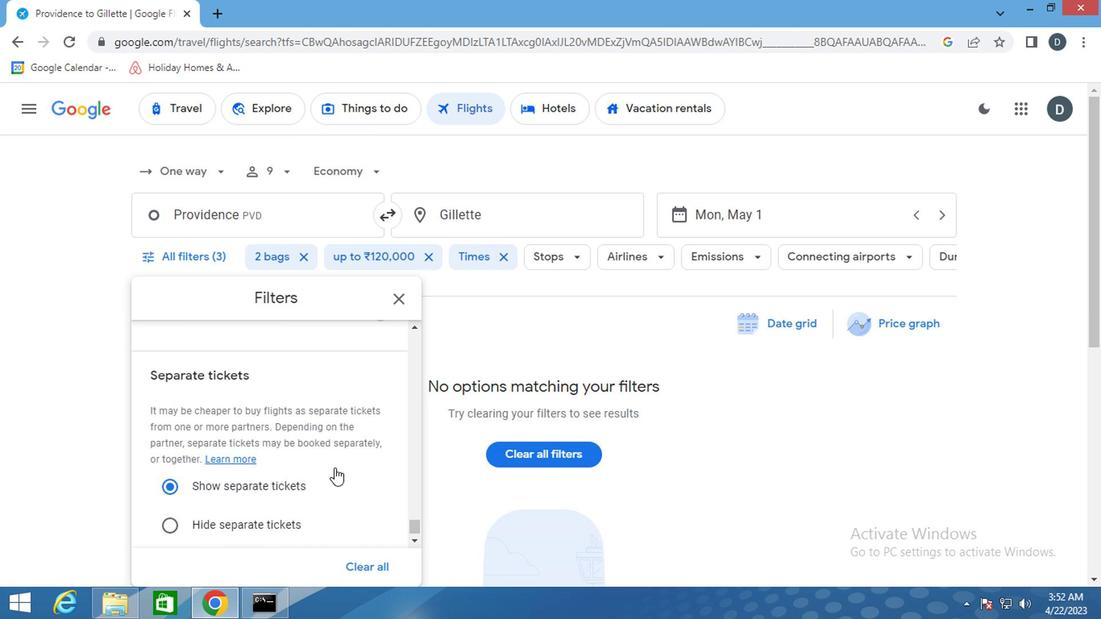 
Action: Mouse scrolled (332, 464) with delta (0, 0)
Screenshot: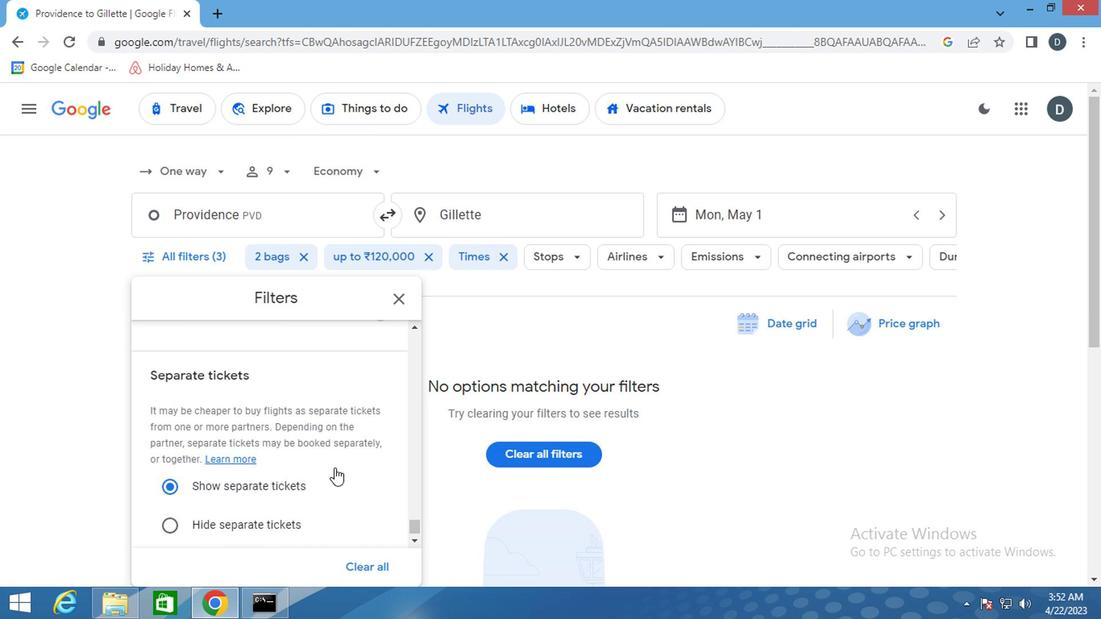 
Action: Mouse scrolled (332, 464) with delta (0, 0)
Screenshot: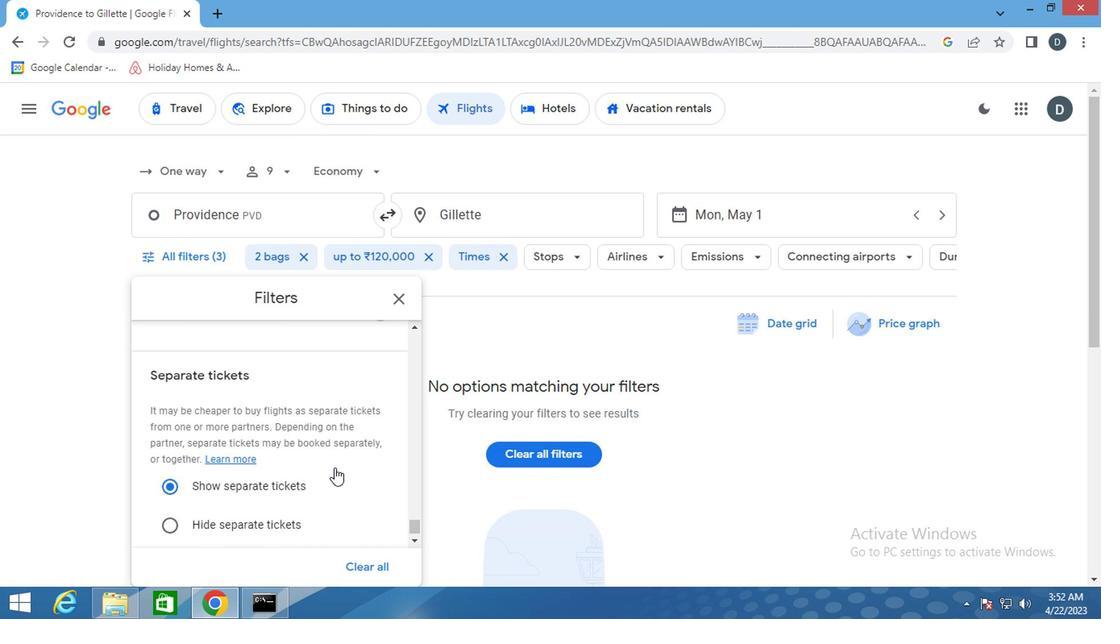 
Action: Mouse scrolled (332, 464) with delta (0, 0)
Screenshot: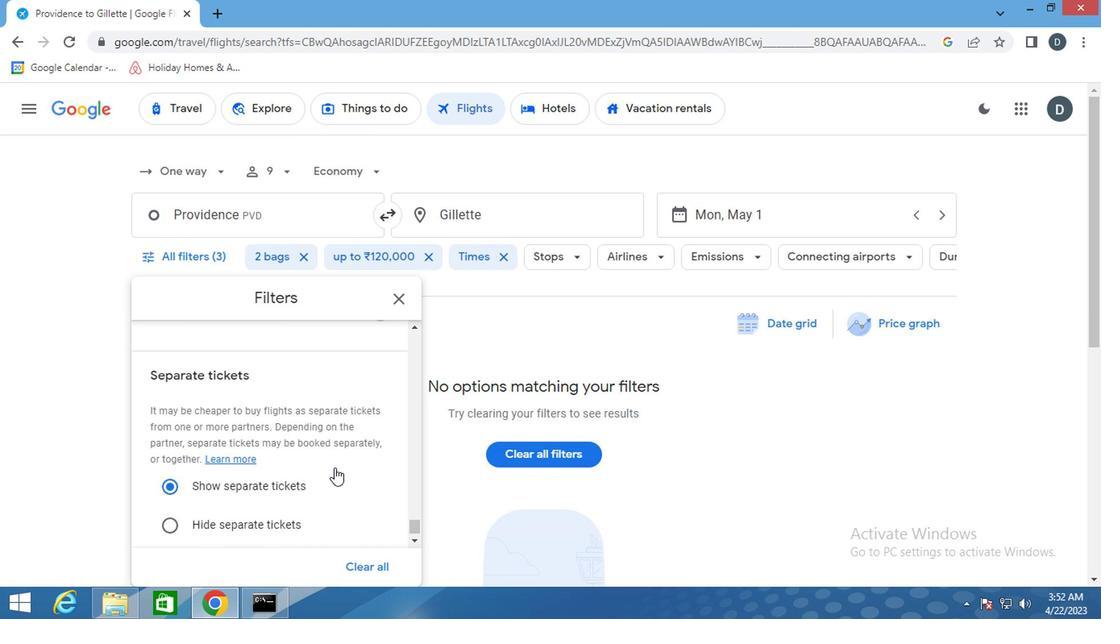 
Action: Mouse scrolled (332, 464) with delta (0, 0)
Screenshot: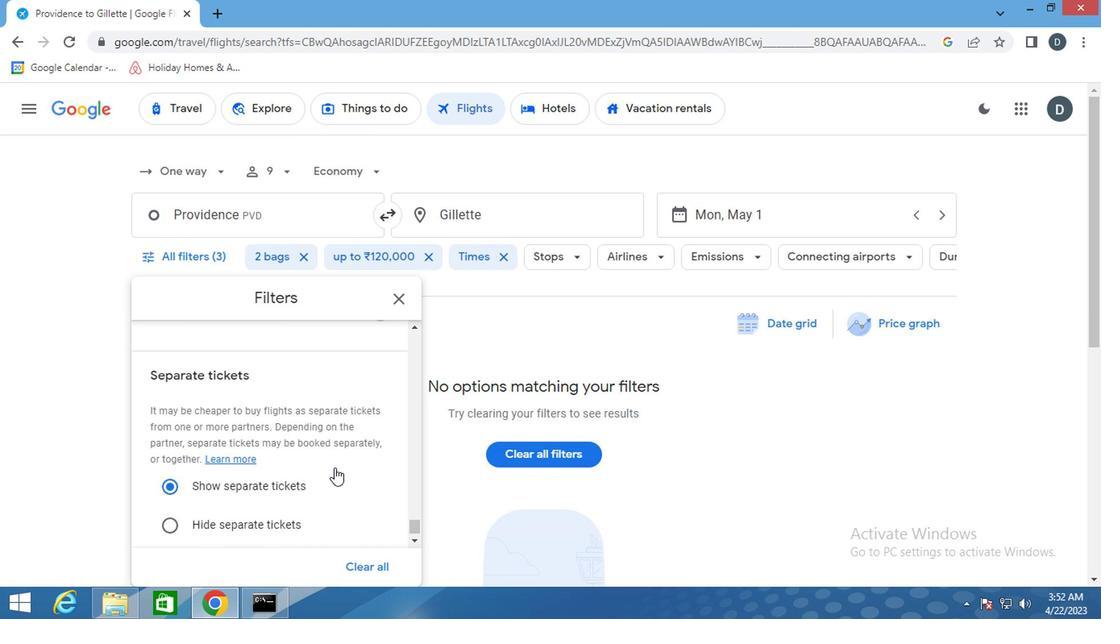 
Action: Mouse scrolled (332, 464) with delta (0, 0)
Screenshot: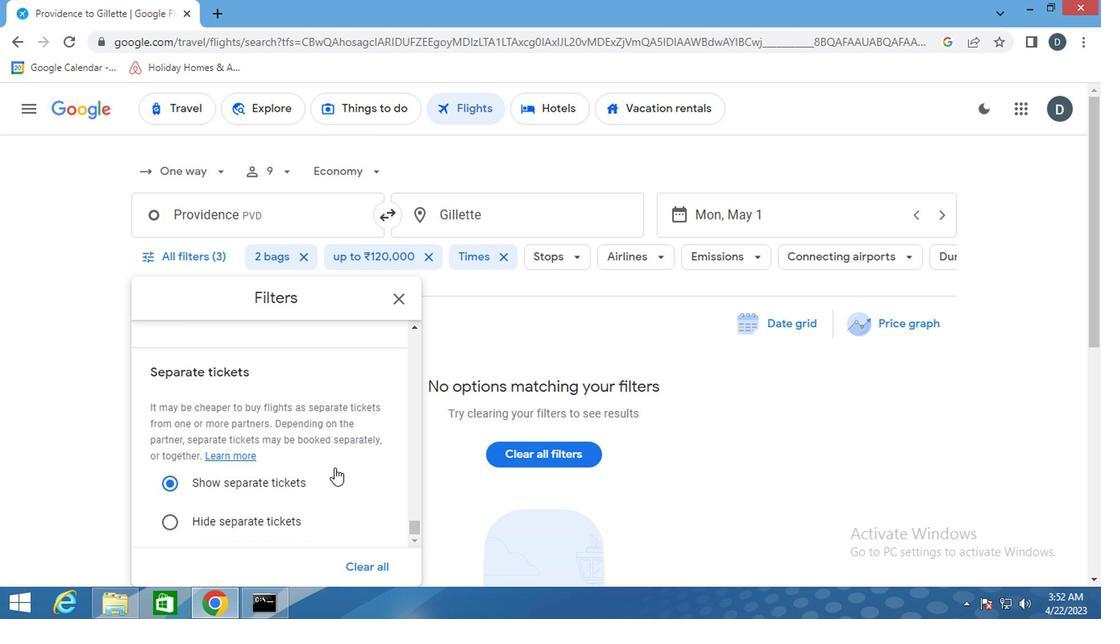 
Action: Mouse moved to (395, 290)
Screenshot: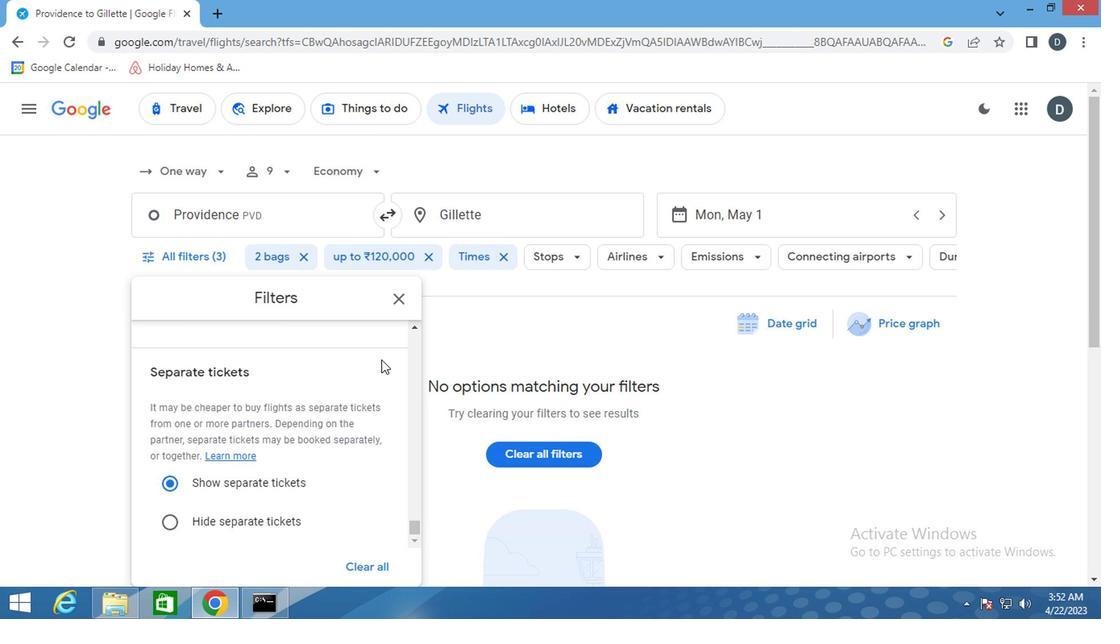 
Action: Mouse pressed left at (395, 290)
Screenshot: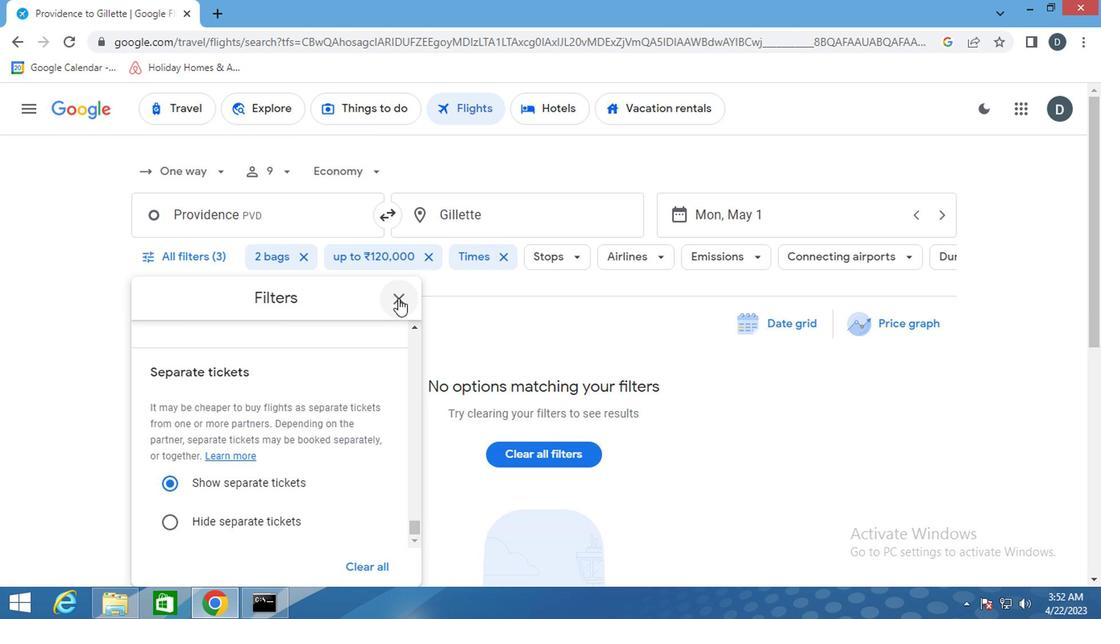 
